 Task: Create new vendor bill with Date Opened: 12-Apr-23, Select Vendor: Victor Technology, Terms: Net 30. Make bill entry for item-1 with Date: 12-Apr-23, Description: Wire bound Notebooks , Expense Account: Office Supplies, Quantity: 6, Unit Price: 5.9, Sales Tax: Y, Sales Tax Included: N, Tax Table: Sales Tax. Make entry for item-2 with Date: 12-Apr-23, Description: Card Holders , Expense Account: Office Supplies, Quantity: 8, Unit Price: 15.2, Sales Tax: Y, Sales Tax Included: N, Tax Table: Sales Tax. Post Bill with Post Date: 12-Apr-23, Post to Accounts: Liabilities:Accounts Payble. Pay / Process Payment with Transaction Date: 11-May-23, Amount: 163.28, Transfer Account: Checking Account. Go to 'Print Bill'.
Action: Mouse moved to (186, 40)
Screenshot: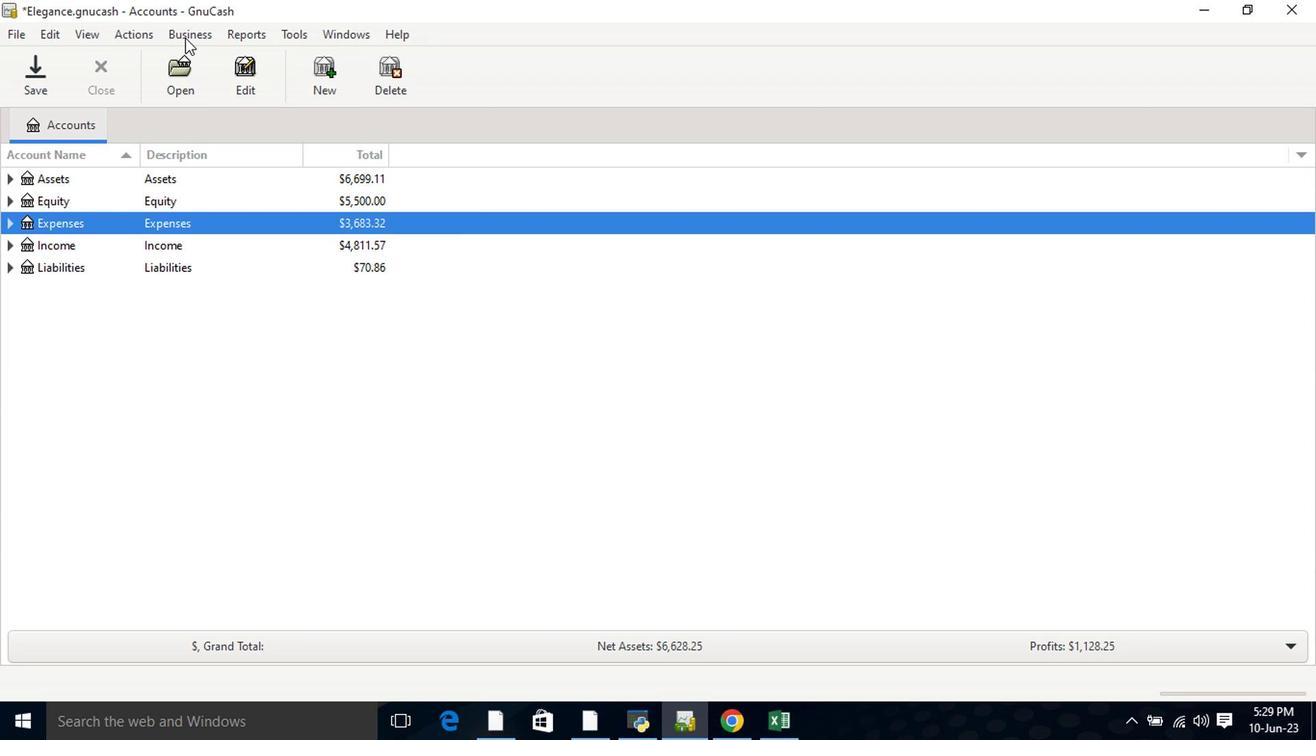
Action: Mouse pressed left at (186, 40)
Screenshot: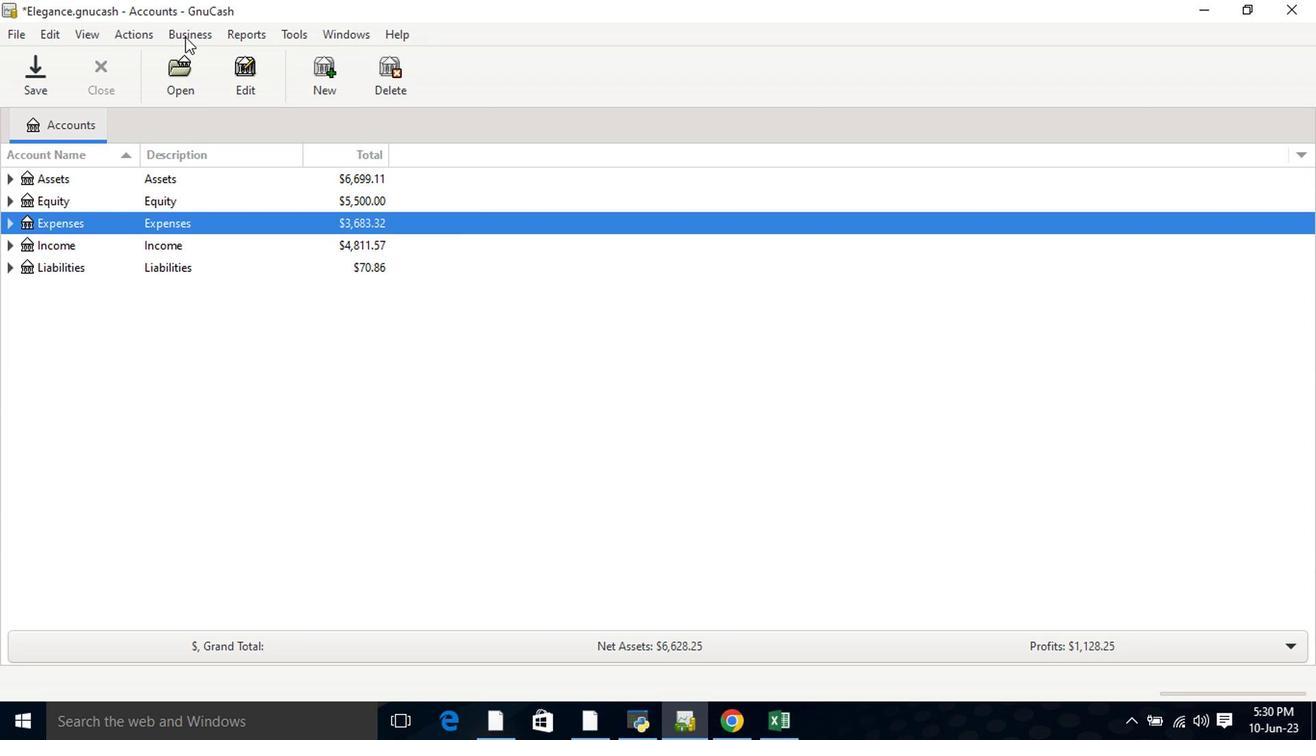 
Action: Mouse moved to (207, 82)
Screenshot: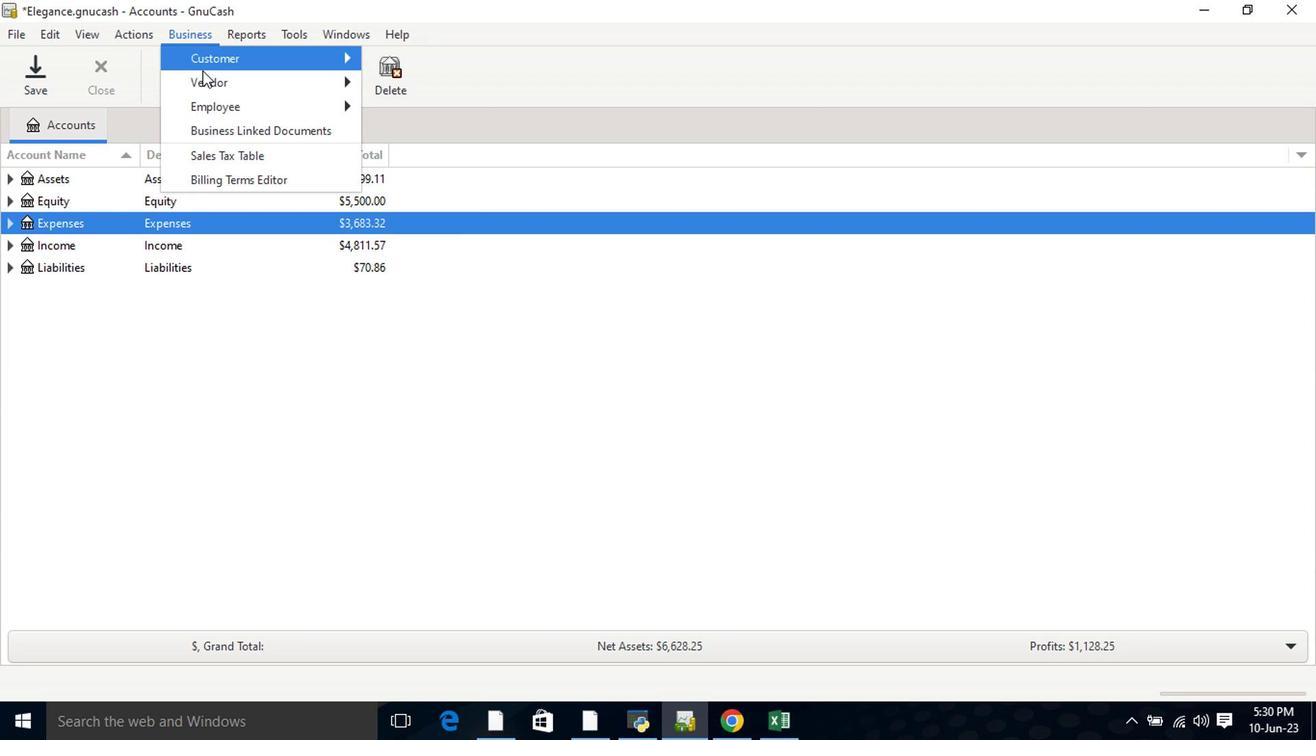 
Action: Mouse pressed left at (207, 82)
Screenshot: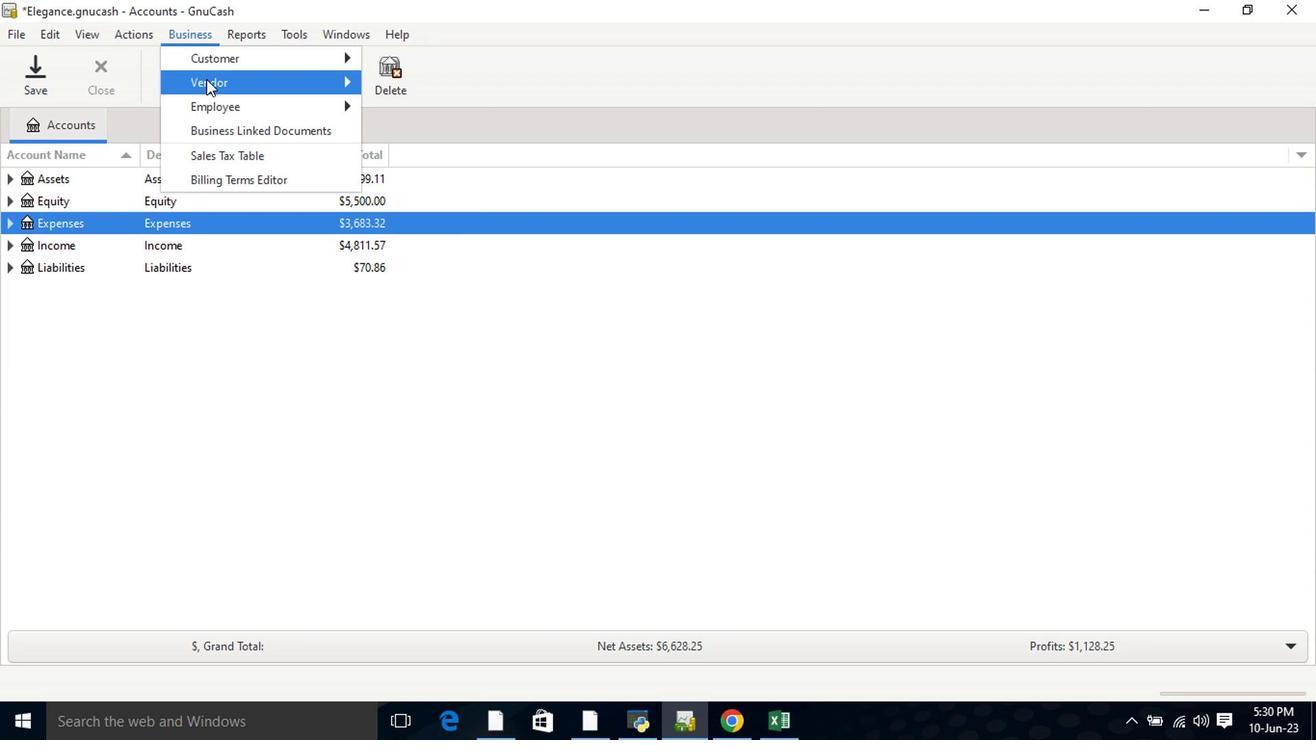 
Action: Mouse moved to (403, 156)
Screenshot: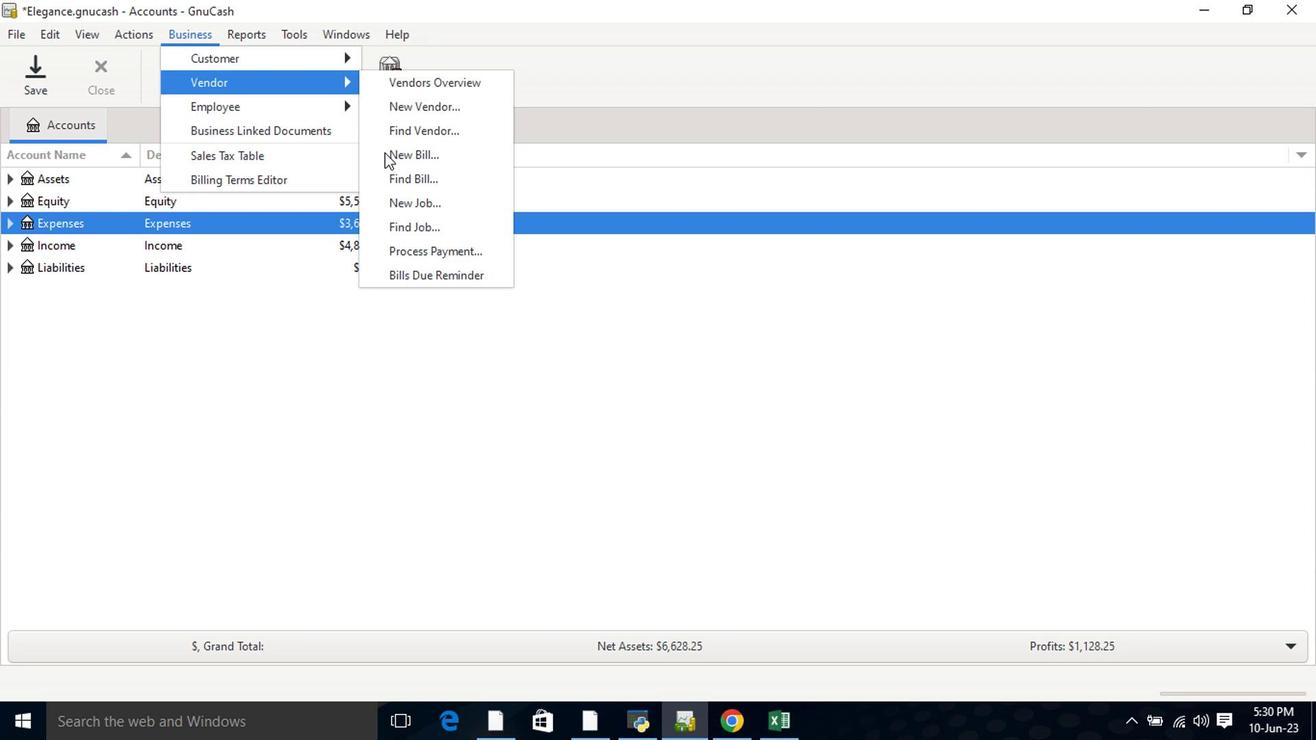 
Action: Mouse pressed left at (403, 156)
Screenshot: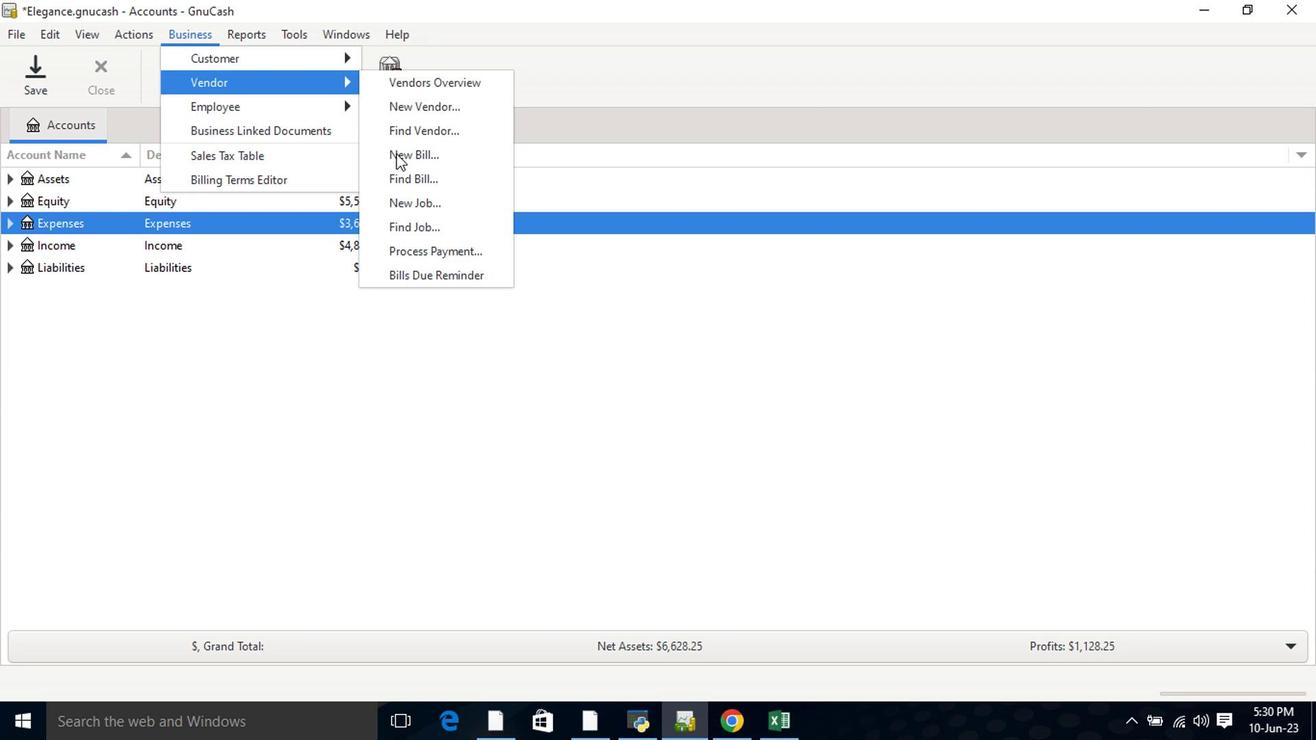 
Action: Mouse moved to (787, 252)
Screenshot: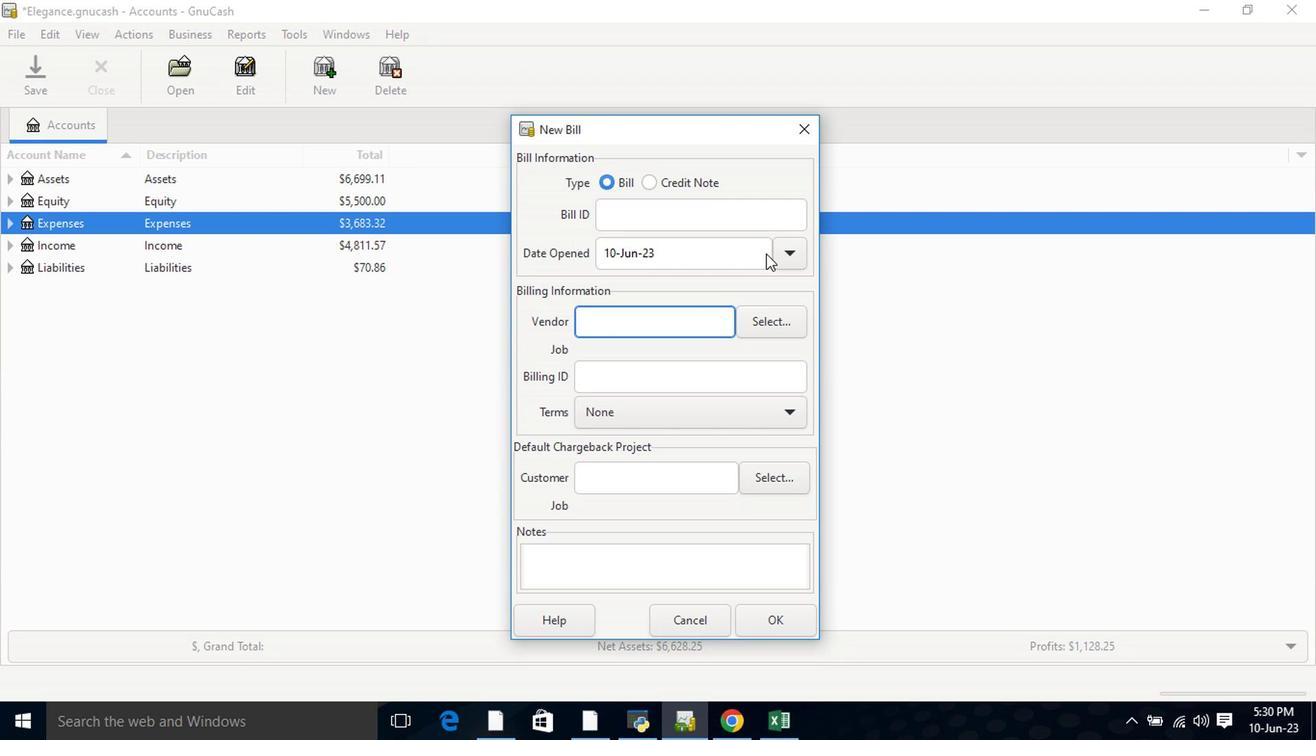 
Action: Mouse pressed left at (787, 252)
Screenshot: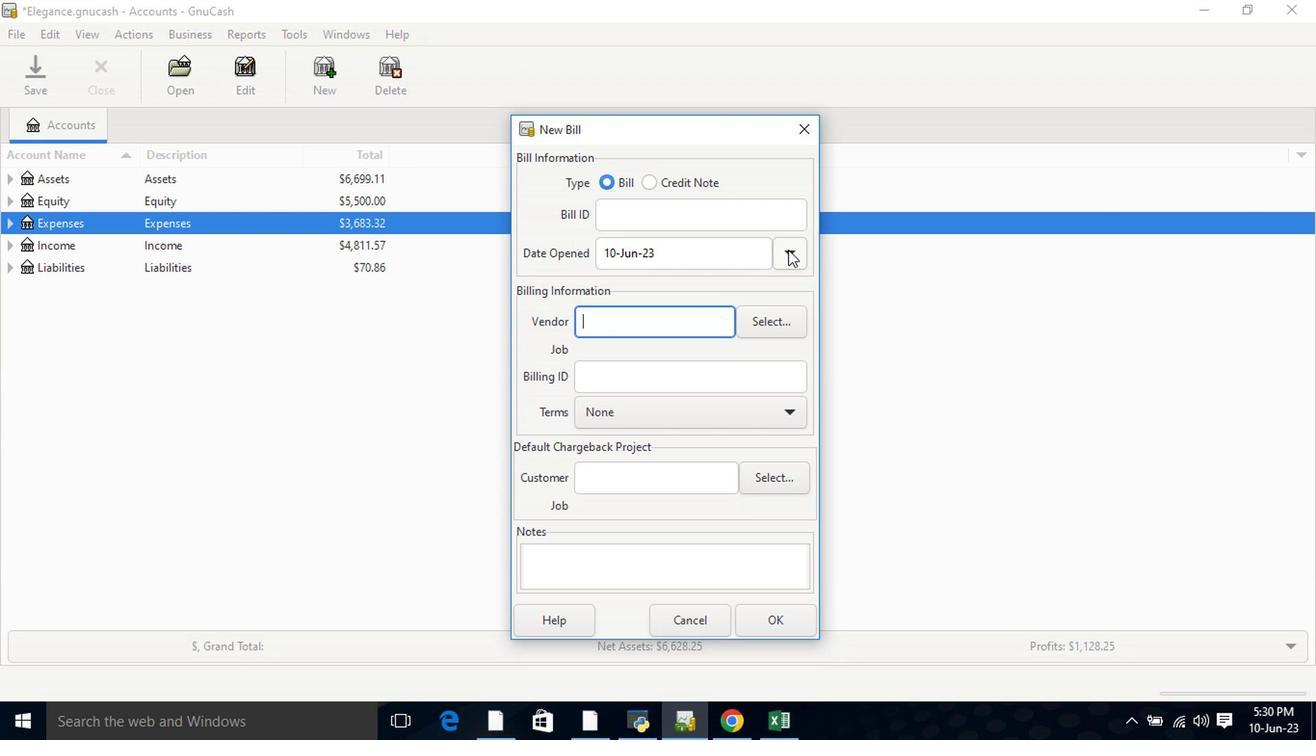 
Action: Mouse moved to (639, 289)
Screenshot: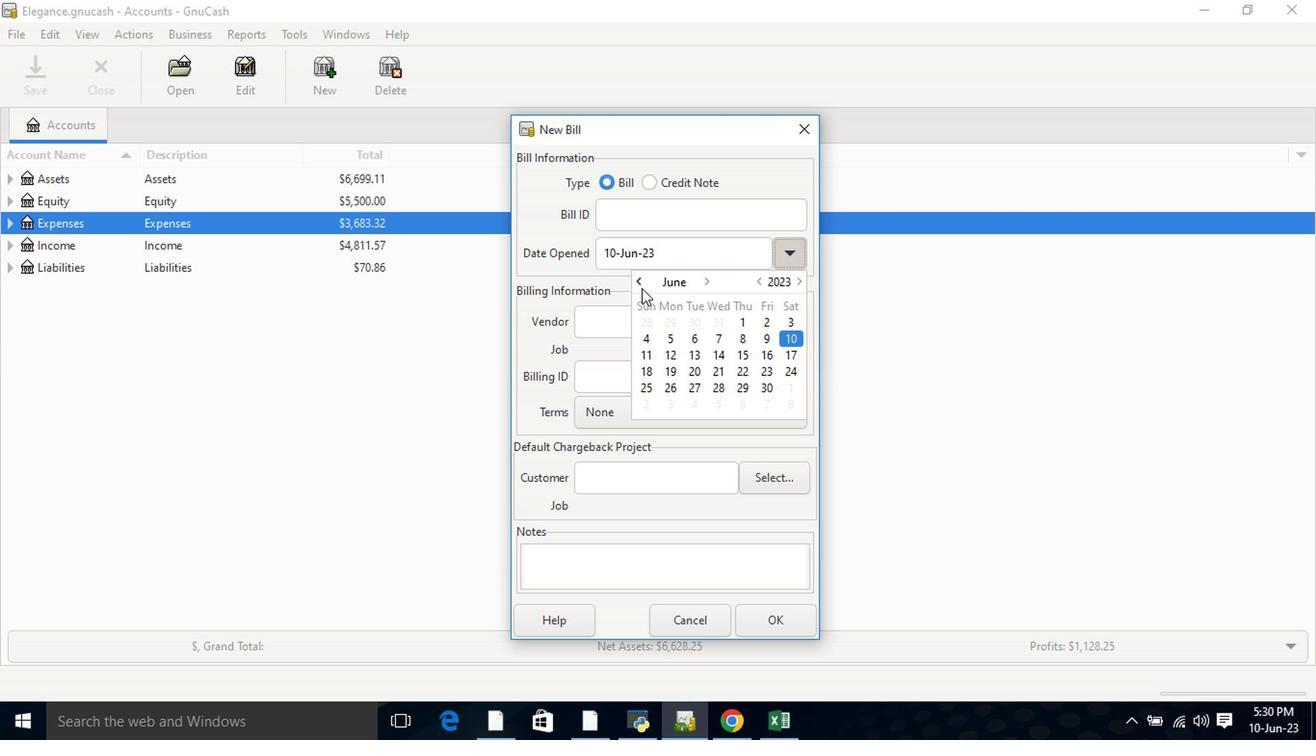 
Action: Mouse pressed left at (639, 289)
Screenshot: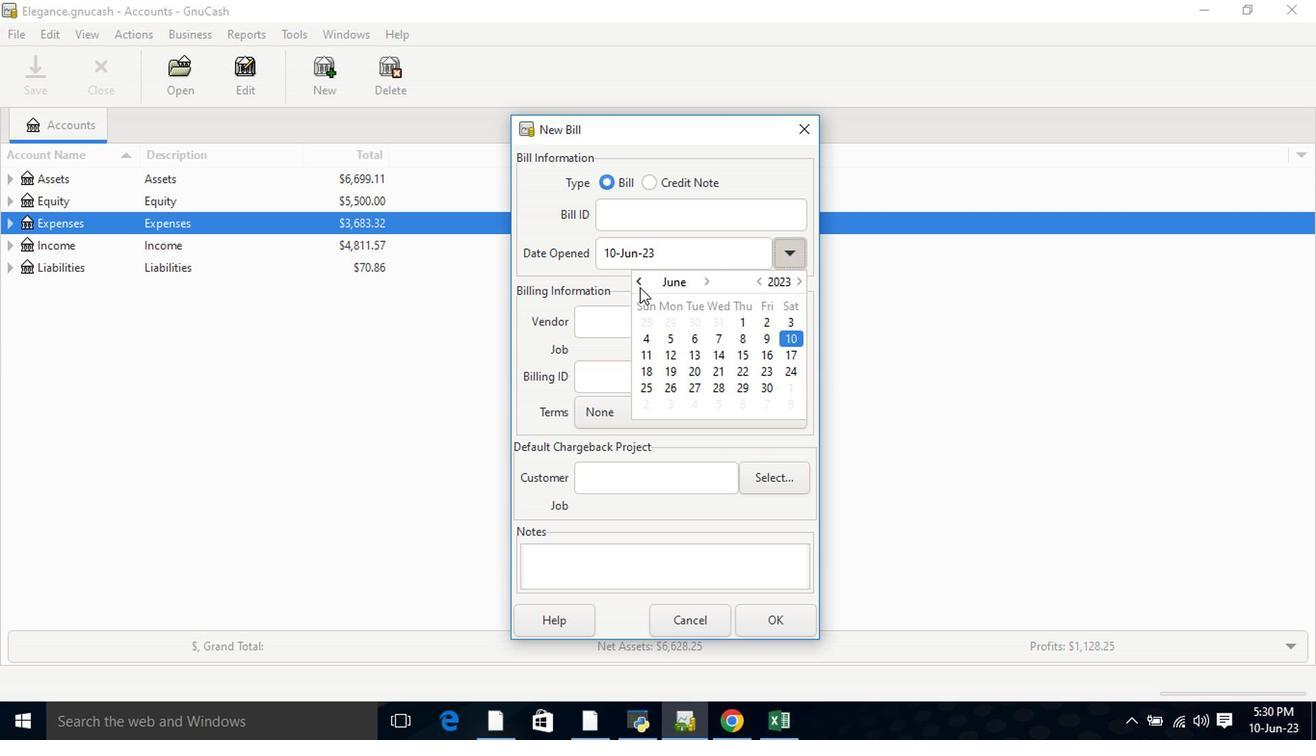 
Action: Mouse pressed left at (639, 289)
Screenshot: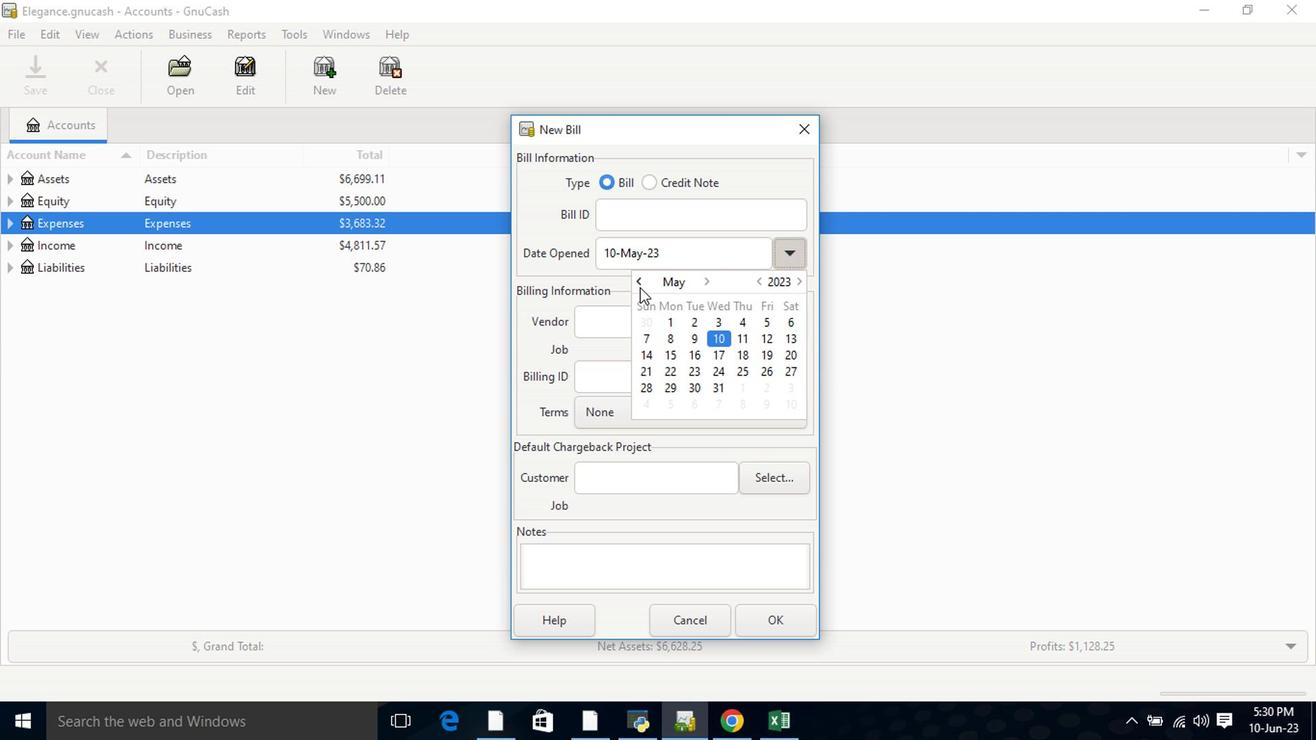 
Action: Mouse moved to (714, 355)
Screenshot: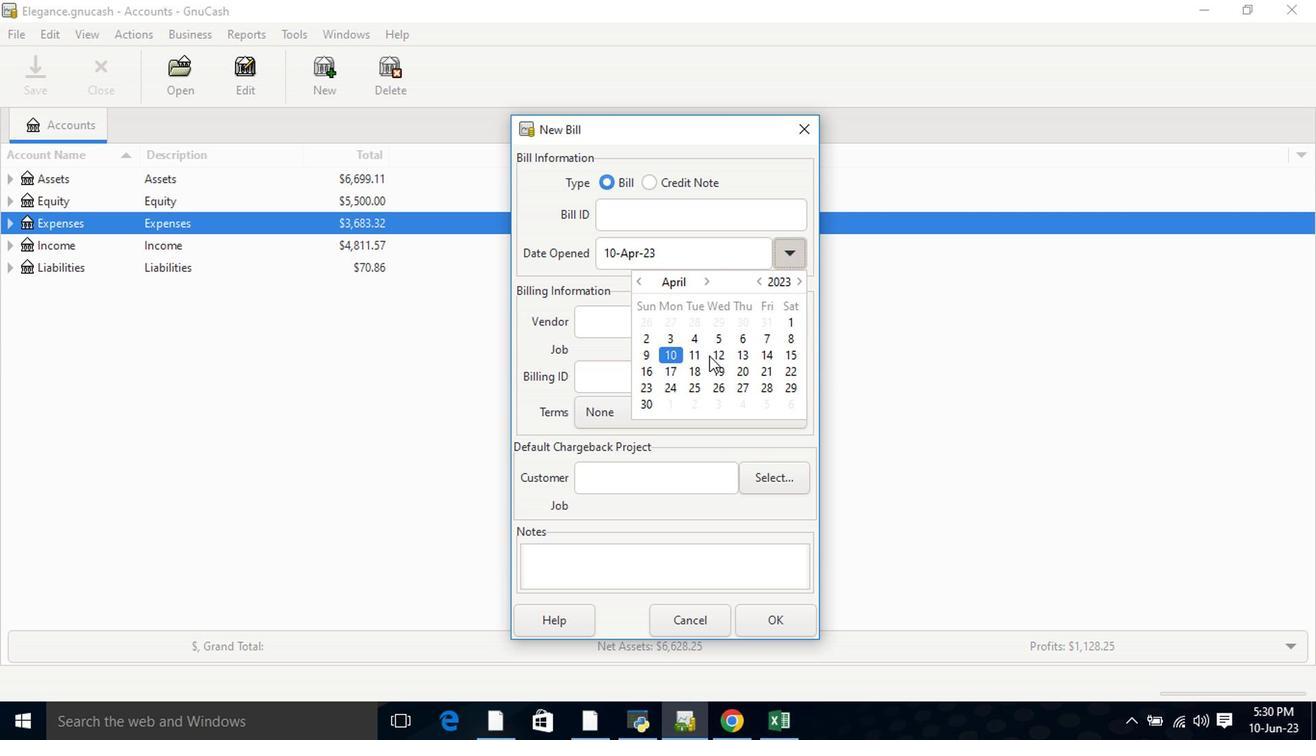 
Action: Mouse pressed left at (714, 355)
Screenshot: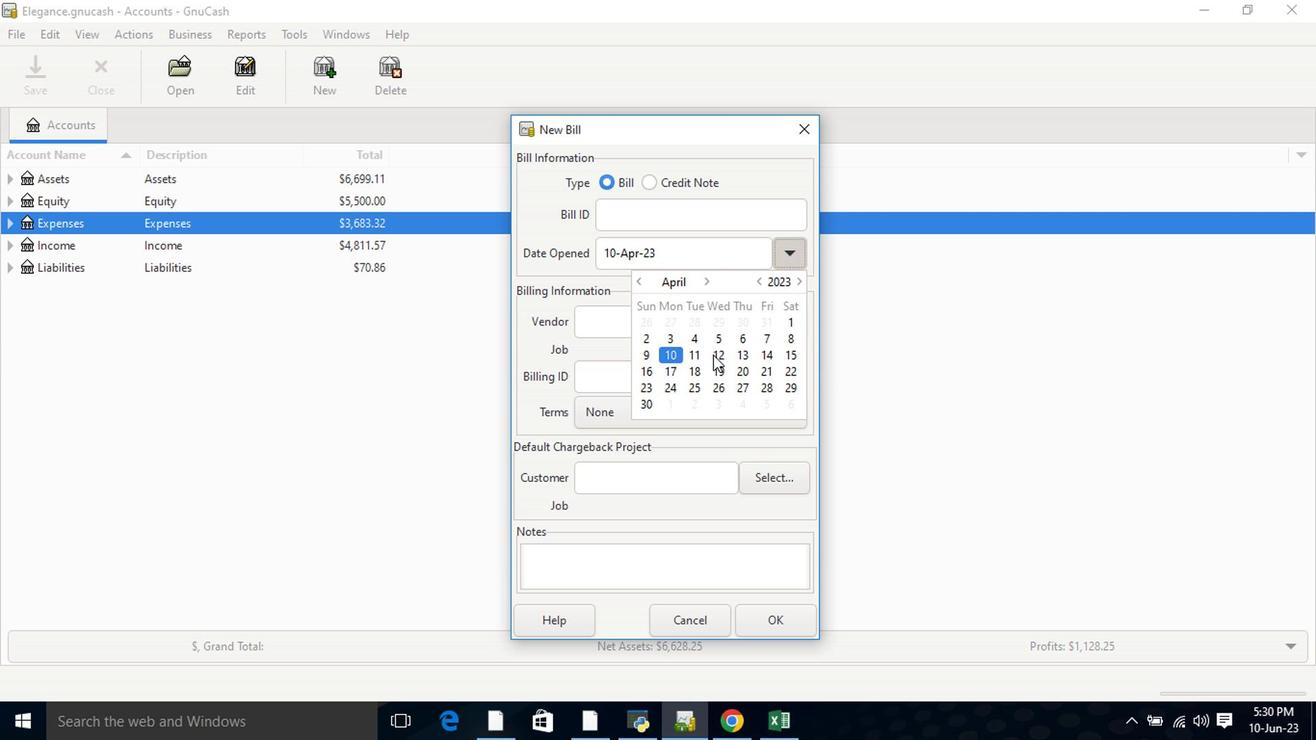 
Action: Mouse pressed left at (714, 355)
Screenshot: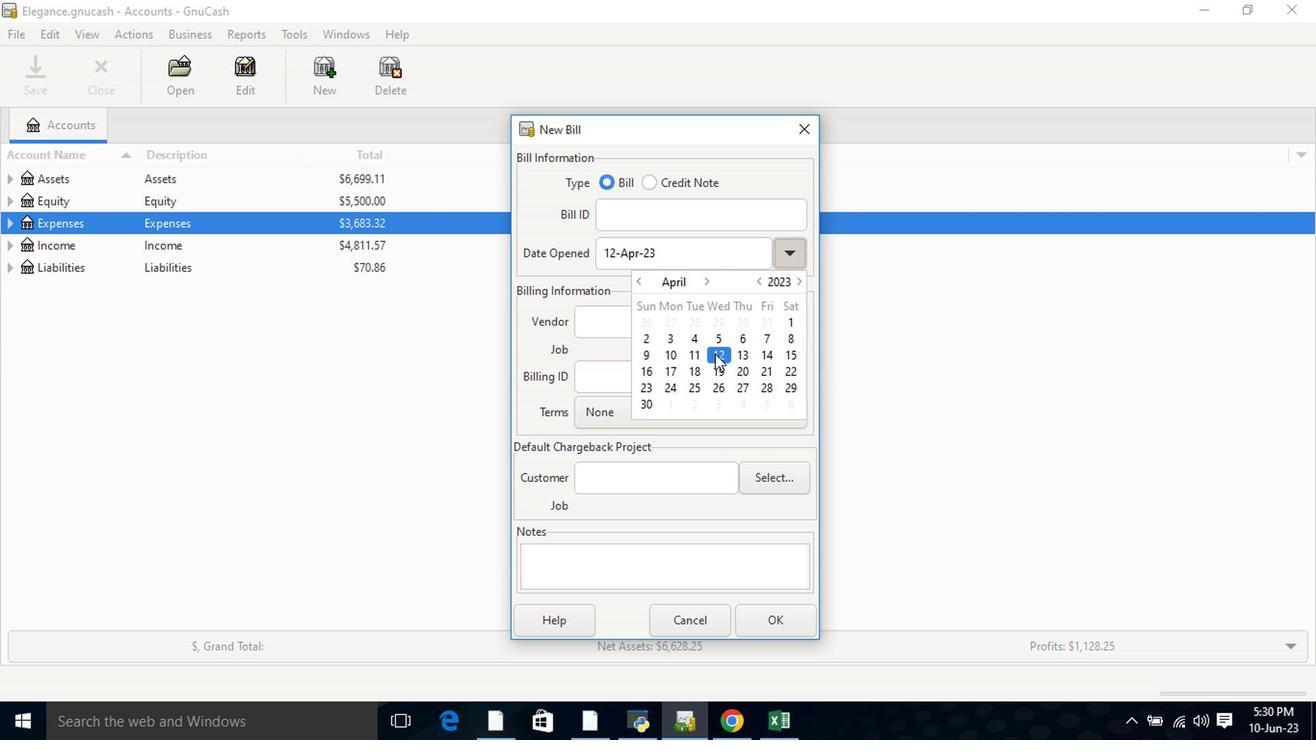 
Action: Mouse moved to (688, 333)
Screenshot: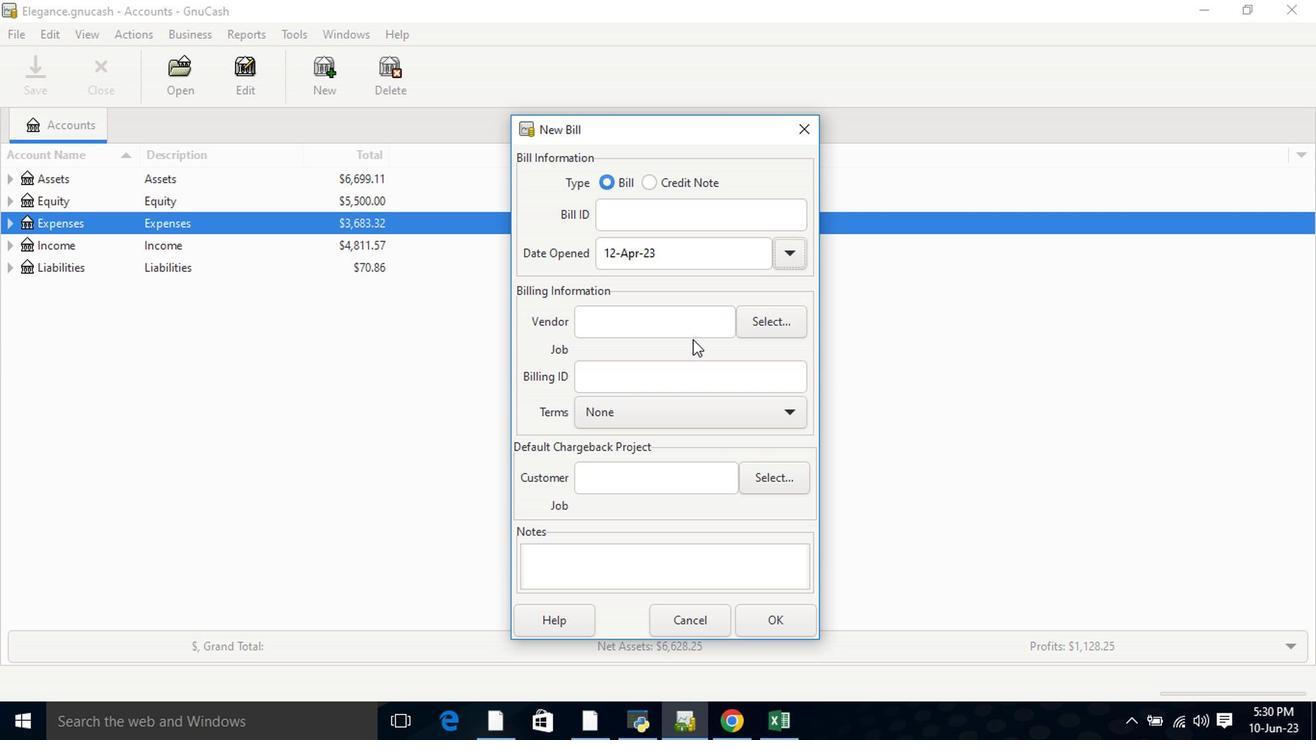 
Action: Mouse pressed left at (688, 333)
Screenshot: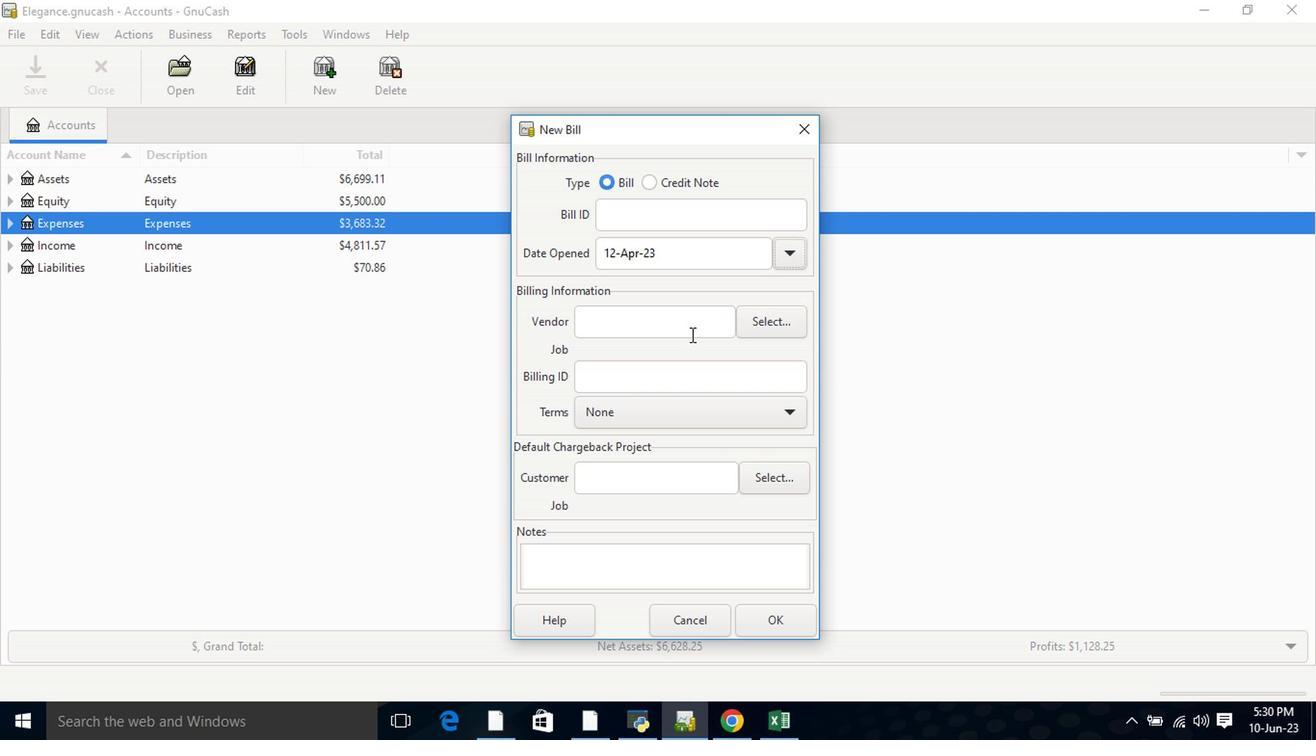 
Action: Key pressed <Key.shift>Vic
Screenshot: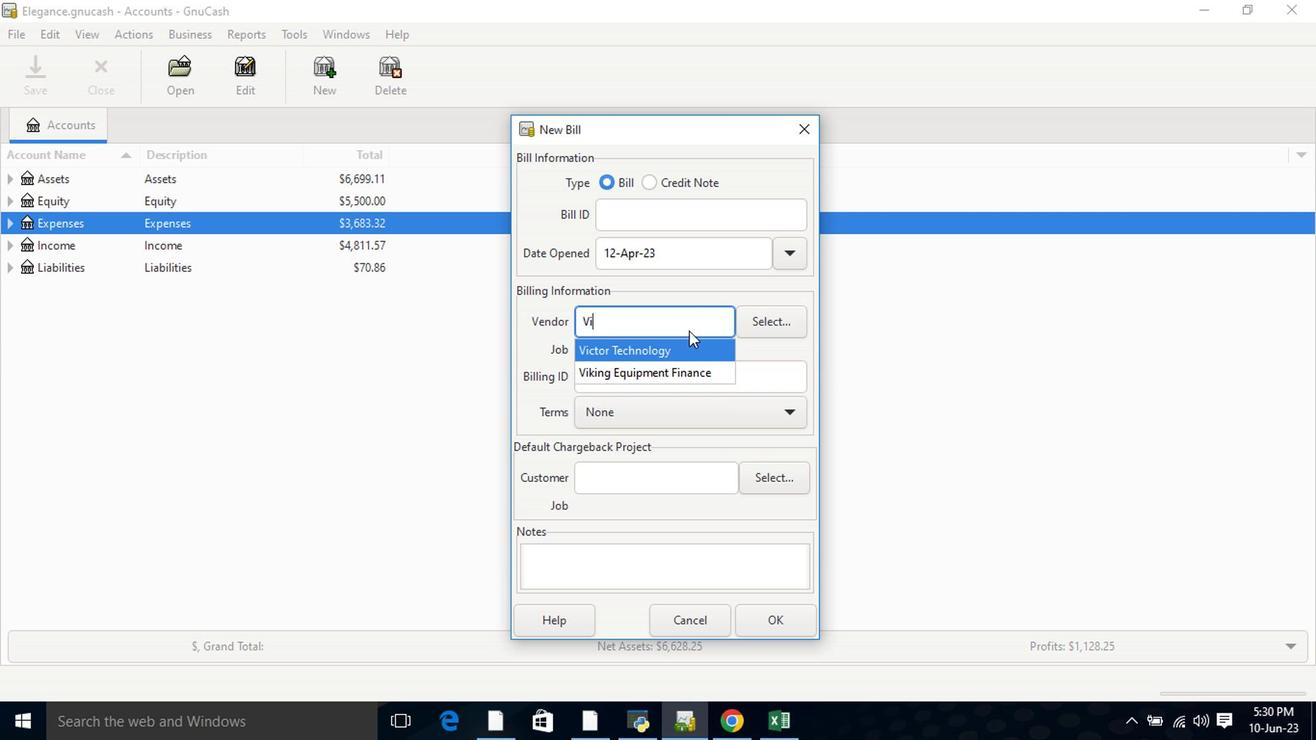 
Action: Mouse moved to (677, 342)
Screenshot: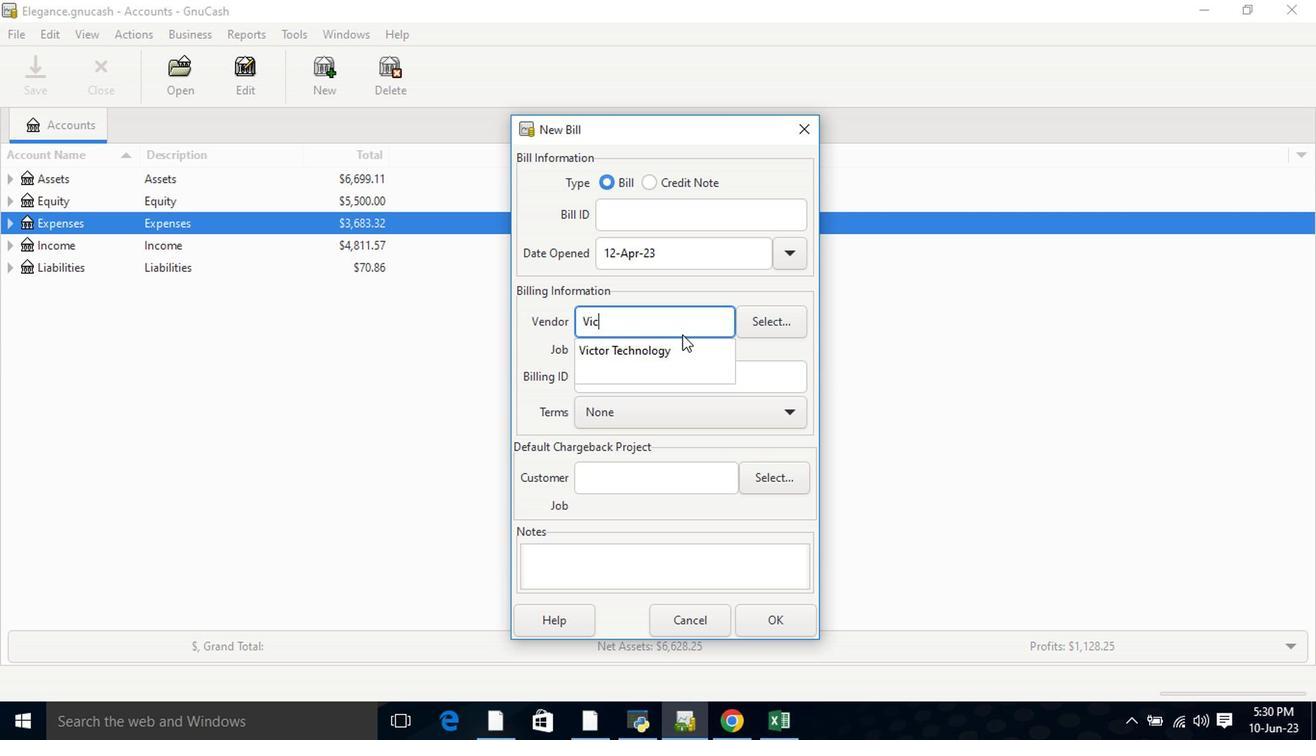 
Action: Mouse pressed left at (677, 342)
Screenshot: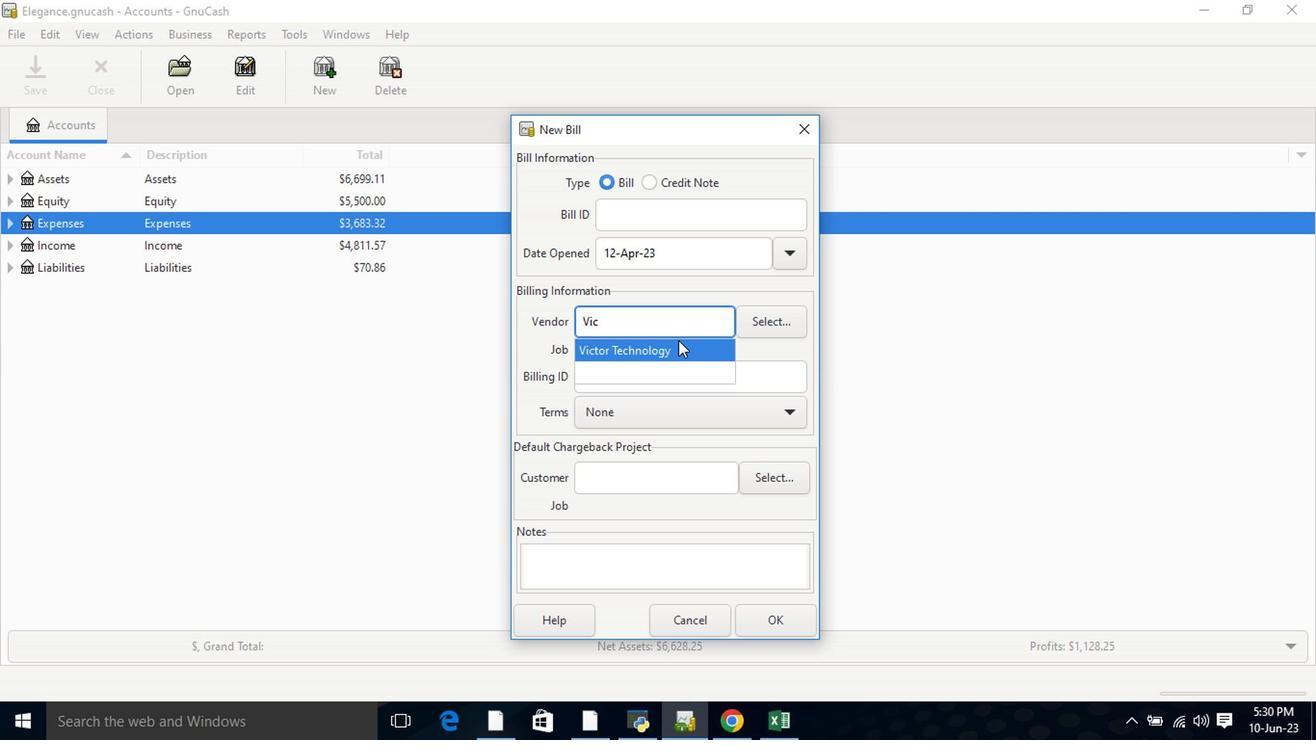
Action: Mouse moved to (671, 427)
Screenshot: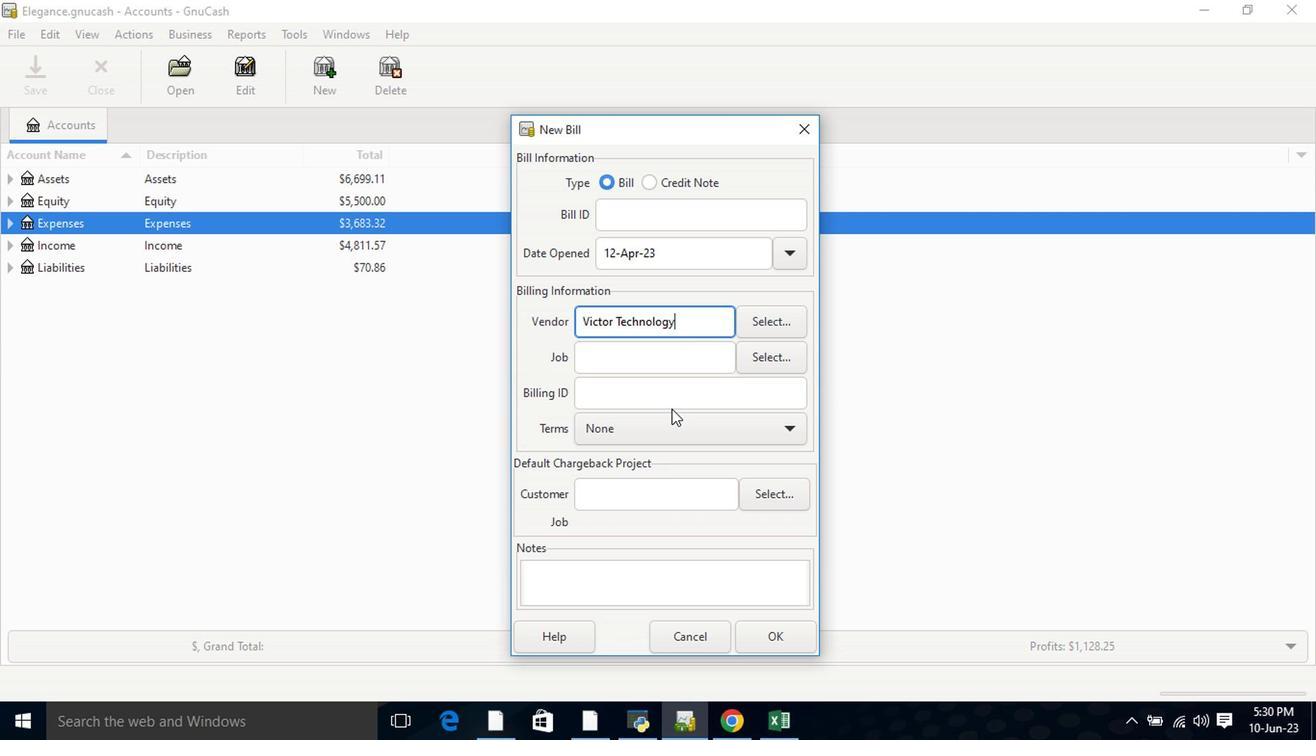 
Action: Mouse pressed left at (671, 427)
Screenshot: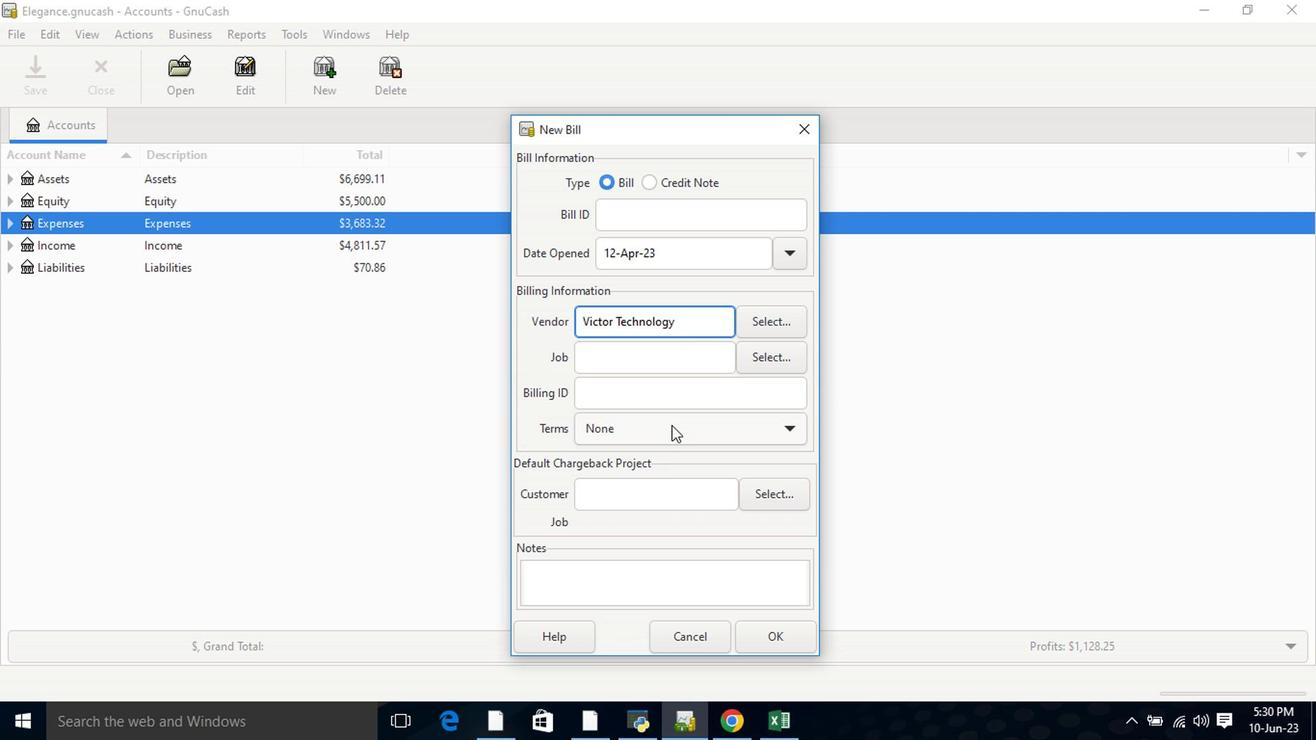 
Action: Mouse moved to (669, 484)
Screenshot: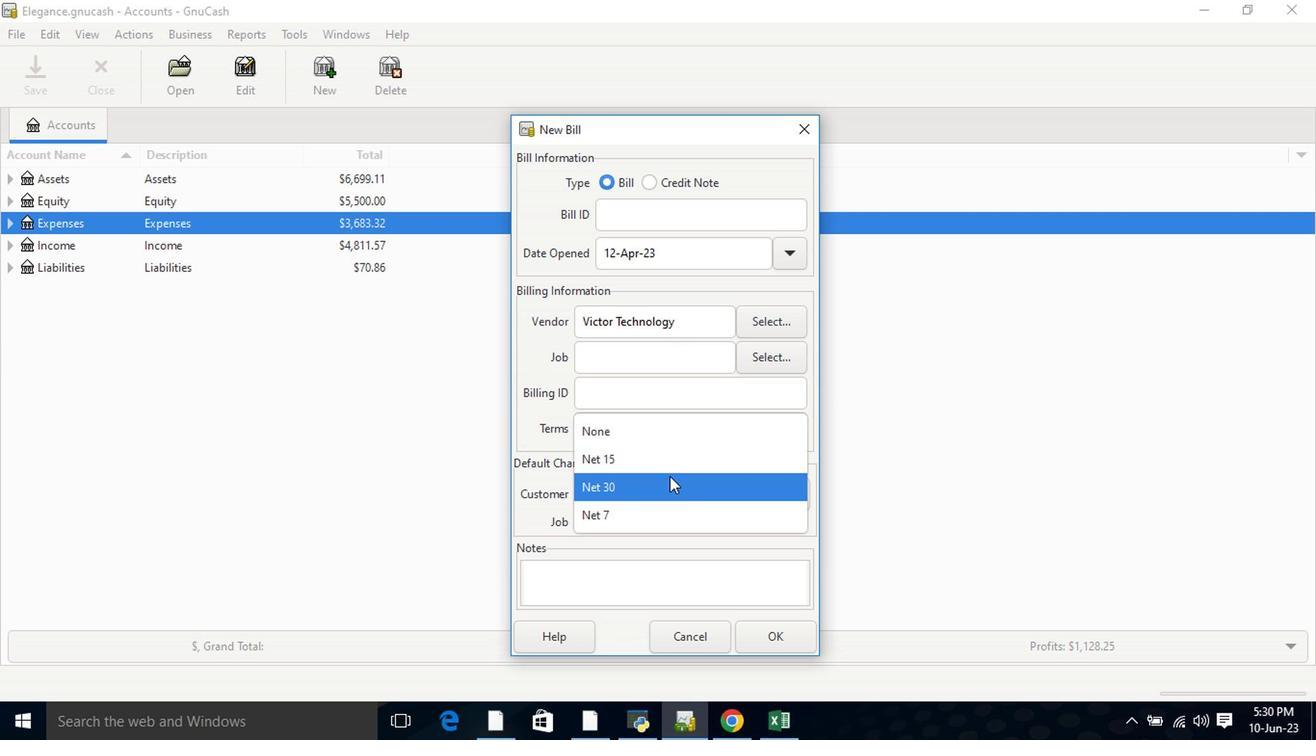 
Action: Mouse pressed left at (669, 484)
Screenshot: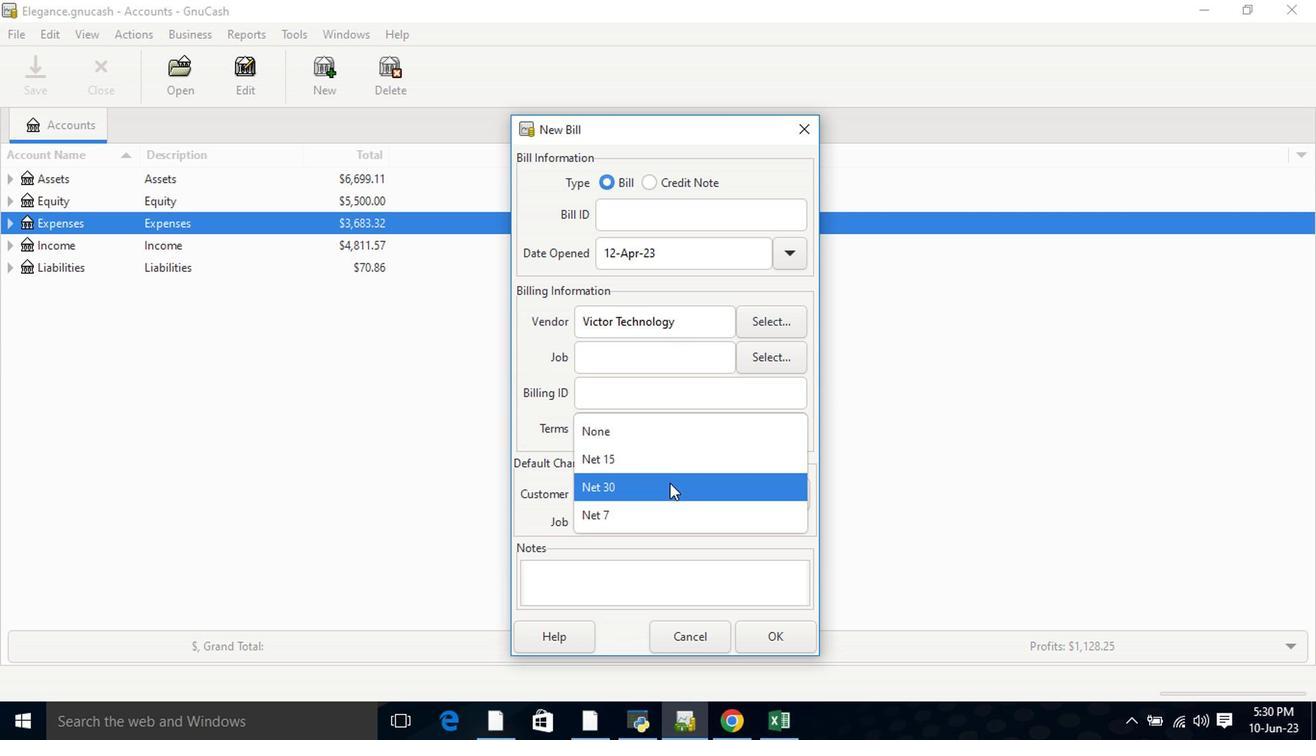 
Action: Mouse moved to (764, 634)
Screenshot: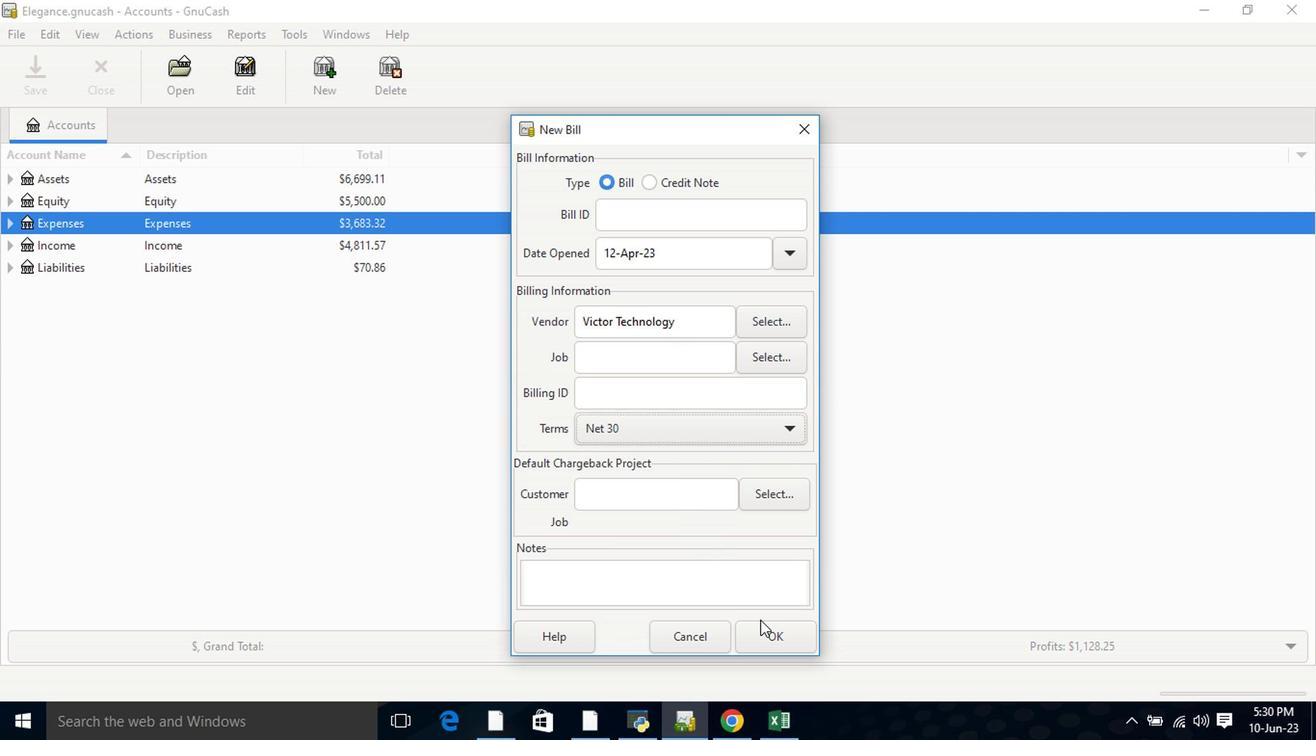 
Action: Mouse pressed left at (764, 634)
Screenshot: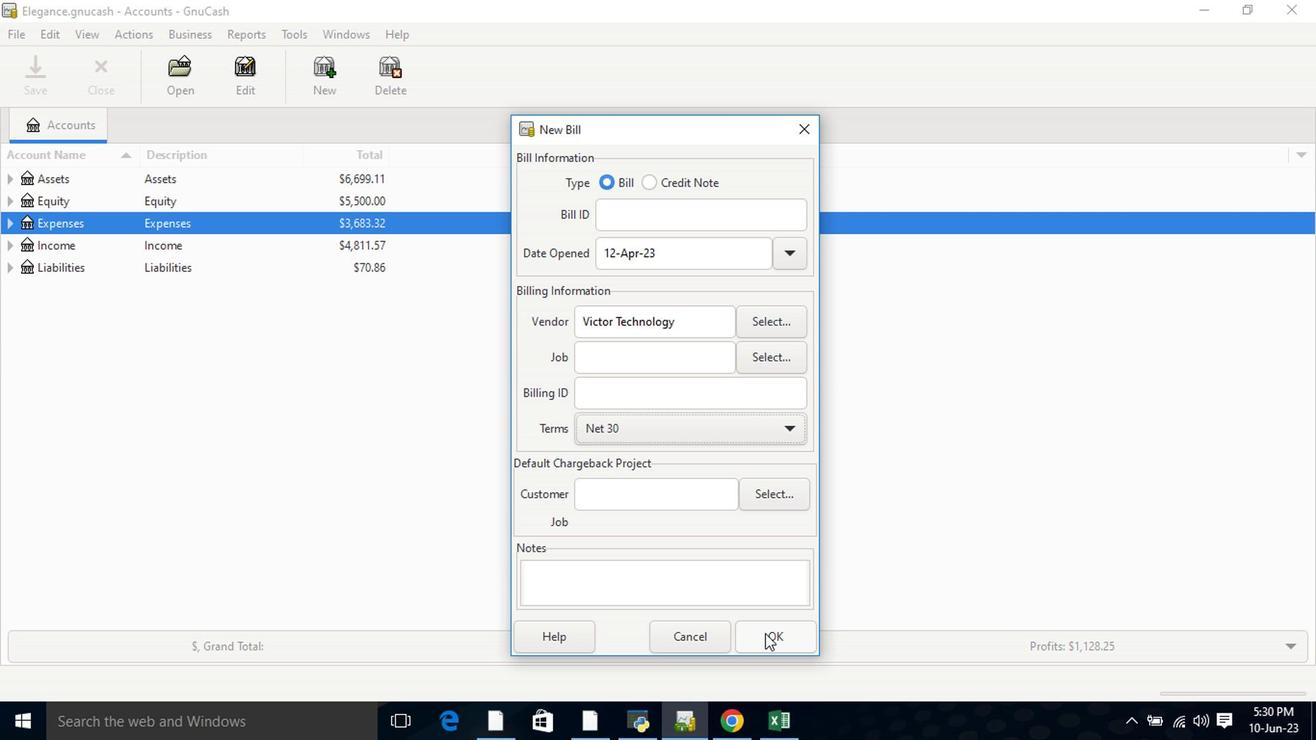 
Action: Mouse moved to (447, 468)
Screenshot: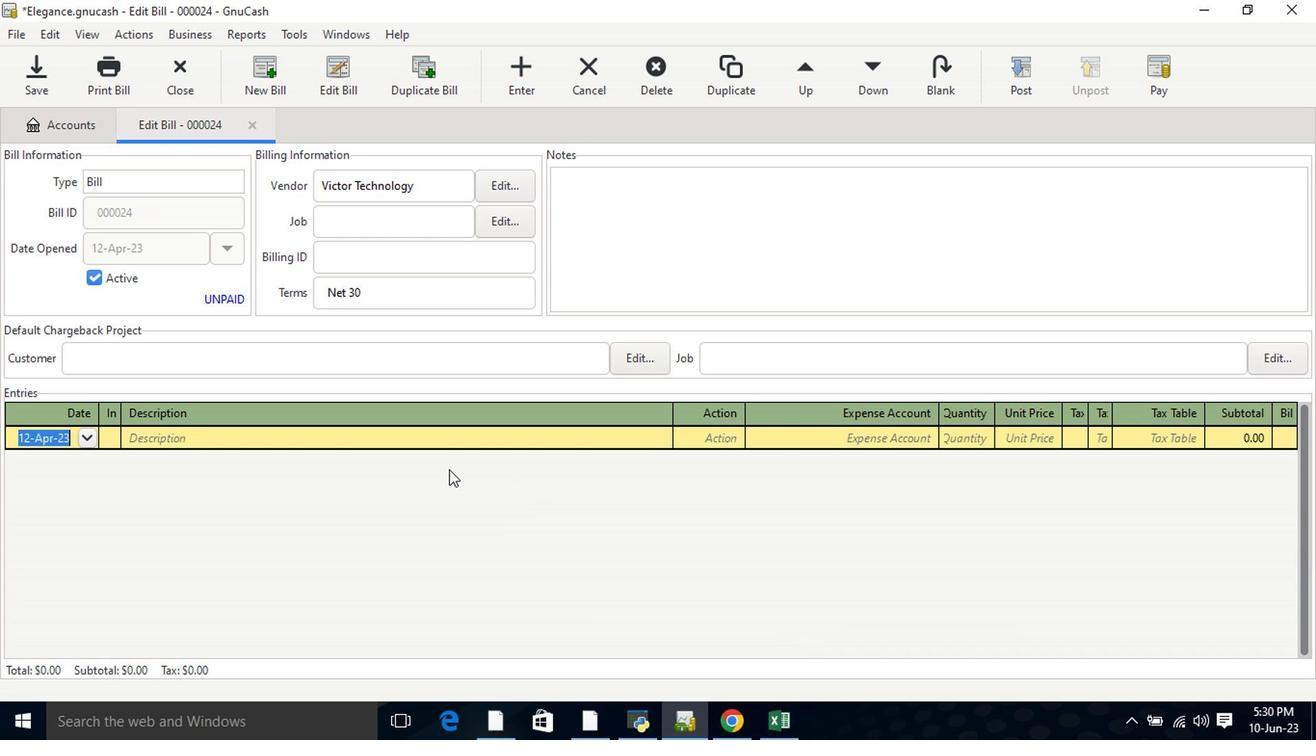 
Action: Key pressed <Key.tab><Key.shift>Wire<Key.space><Key.shift>bound<Key.space><Key.shift>Notebooks<Key.tab><Key.tab>of<Key.tab>6<Key.tab>5.9<Key.tab>
Screenshot: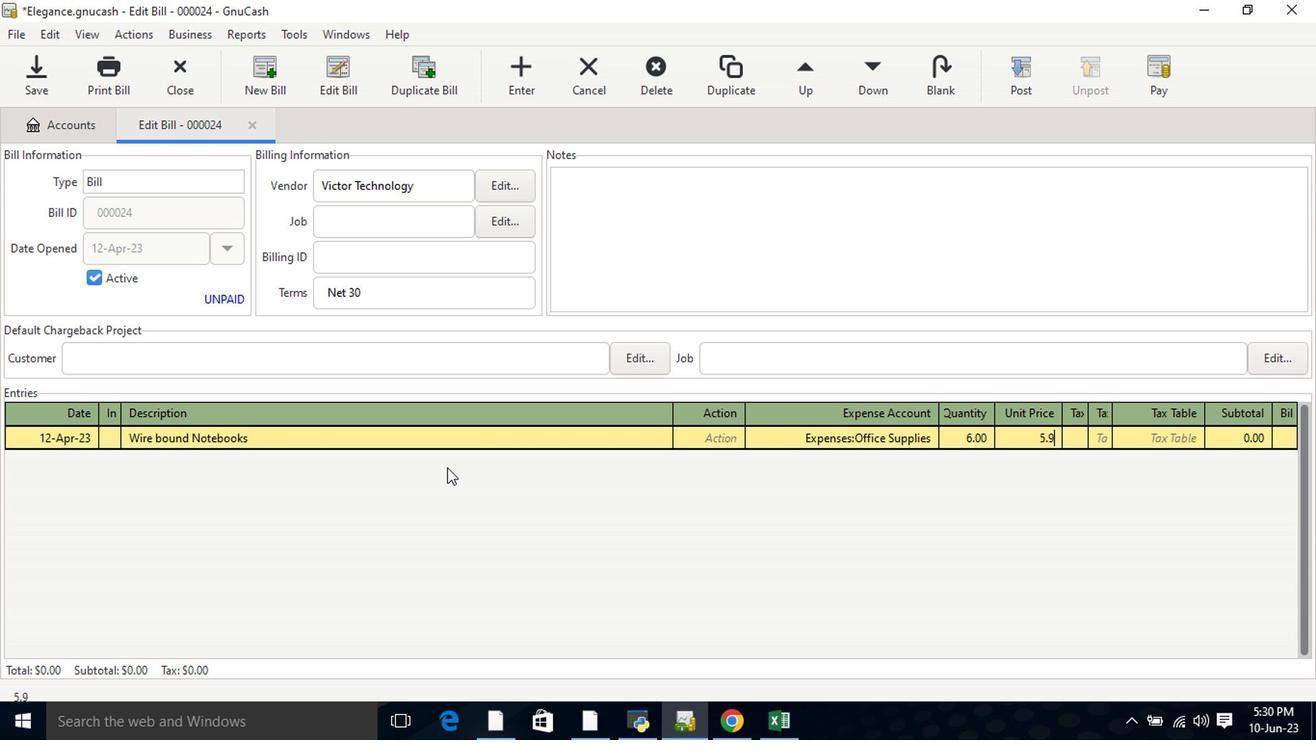 
Action: Mouse moved to (1081, 442)
Screenshot: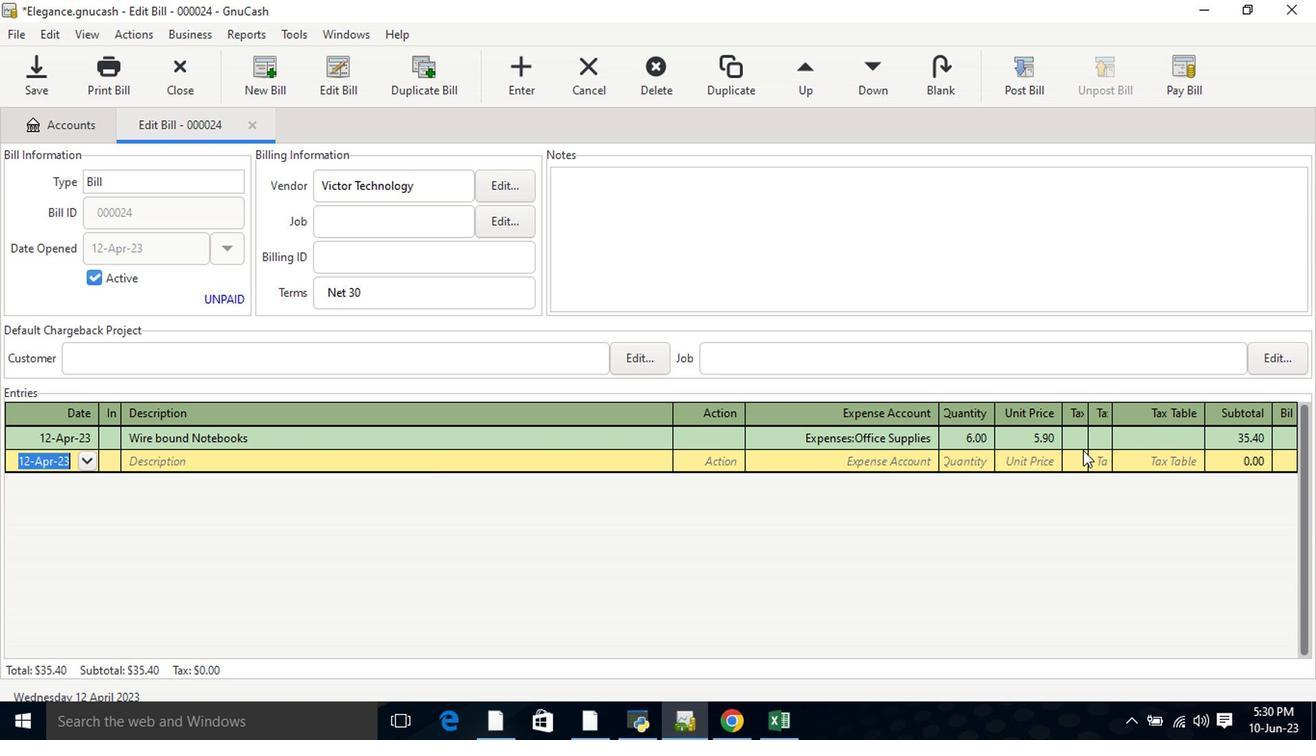 
Action: Mouse pressed left at (1081, 442)
Screenshot: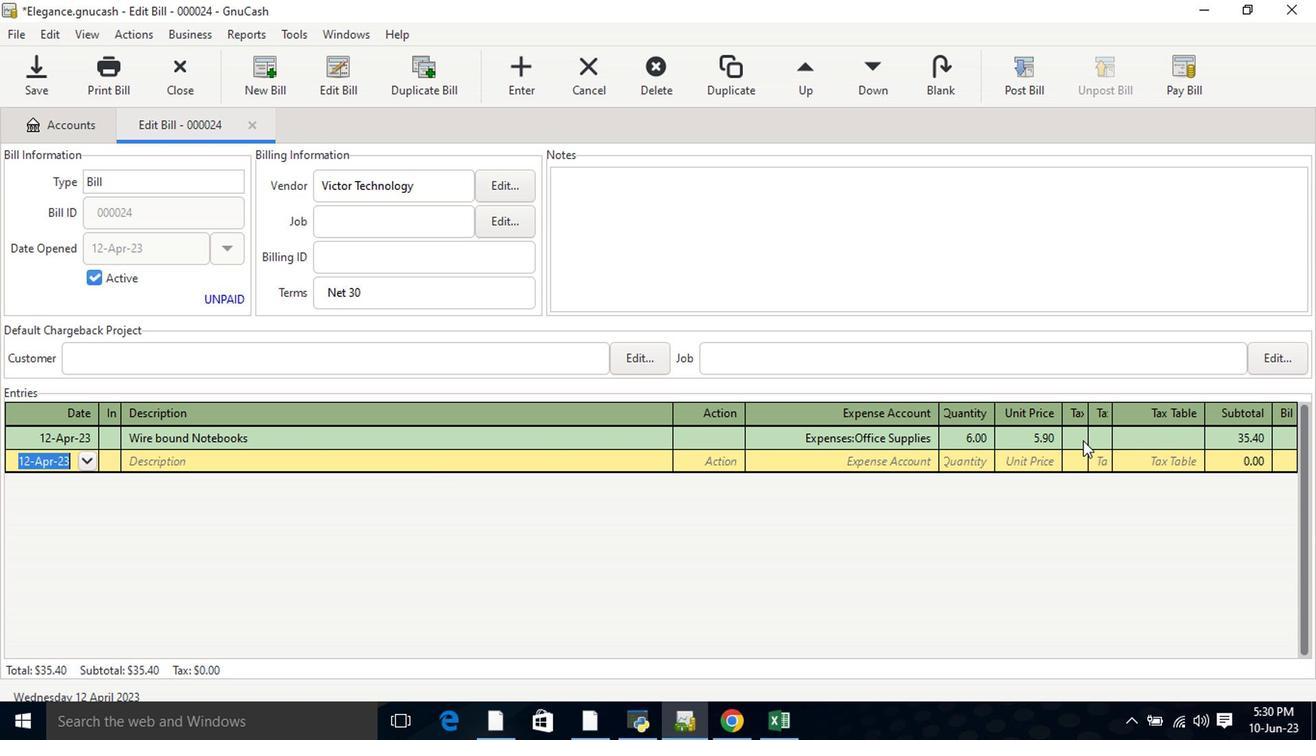 
Action: Mouse moved to (1078, 442)
Screenshot: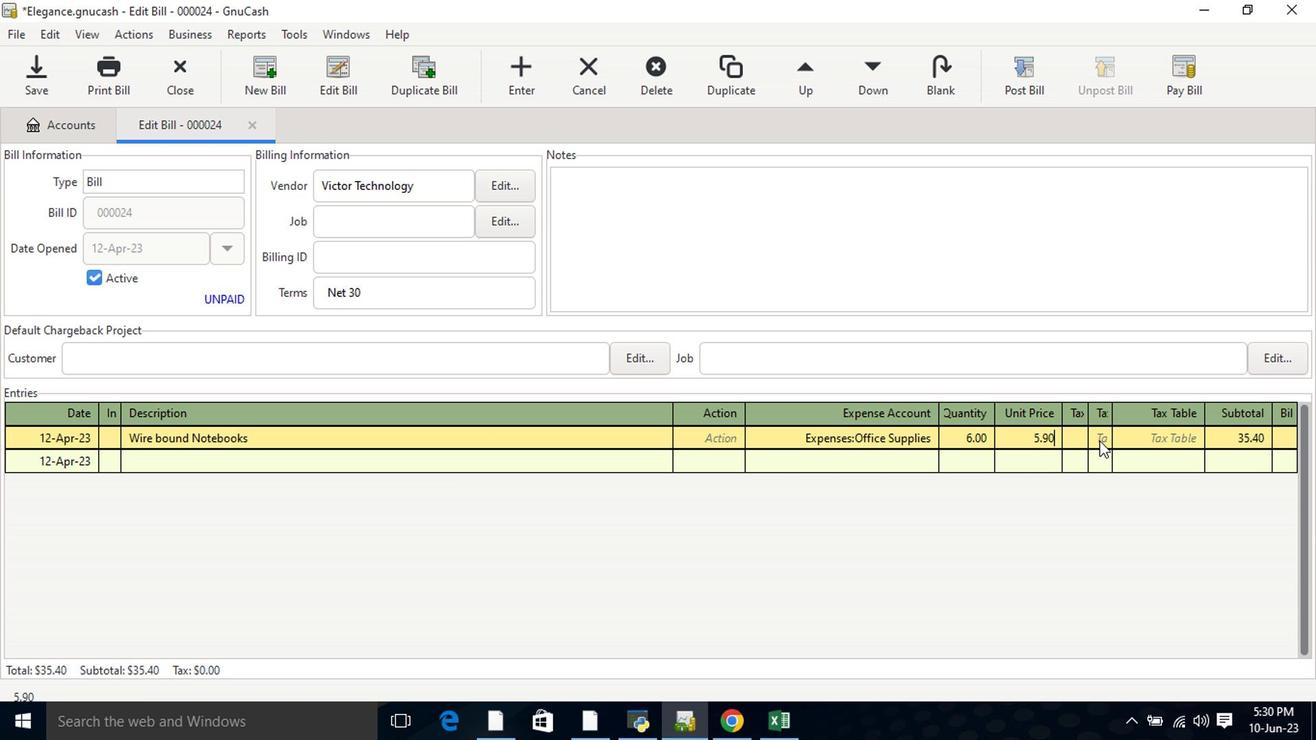 
Action: Mouse pressed left at (1078, 442)
Screenshot: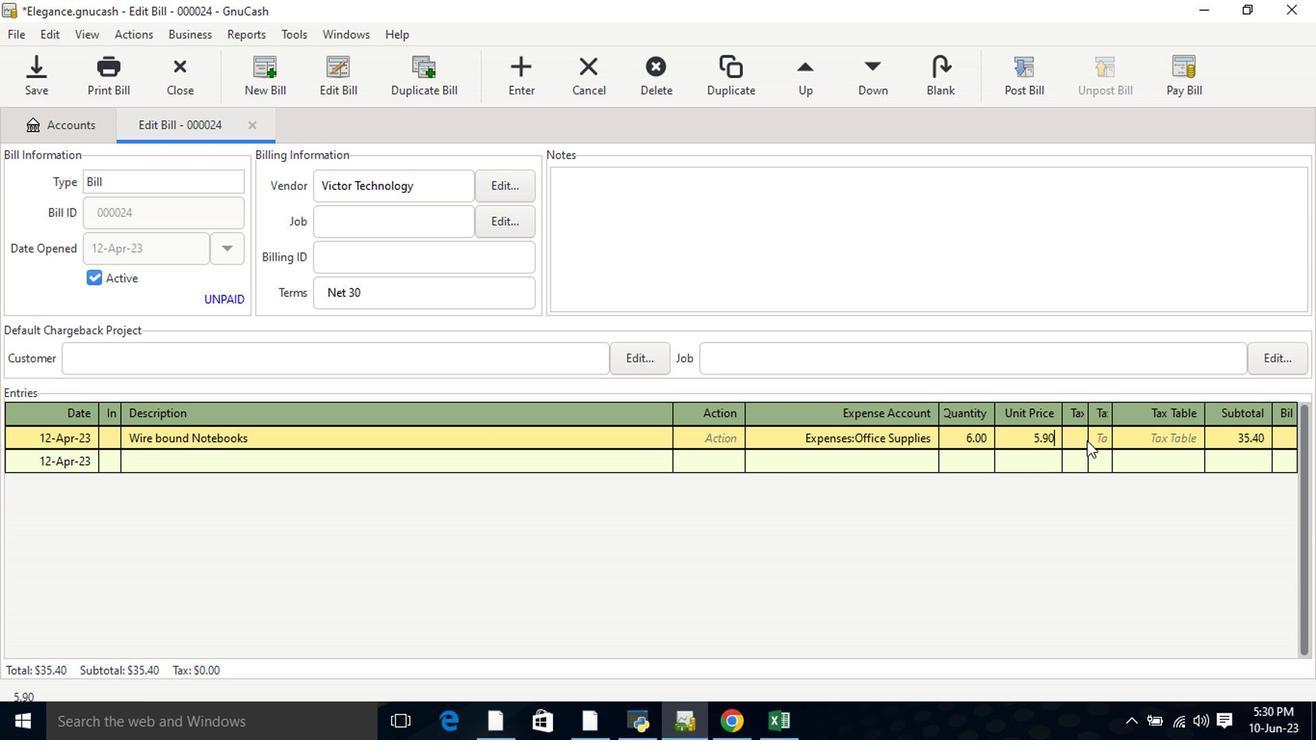 
Action: Mouse moved to (1150, 439)
Screenshot: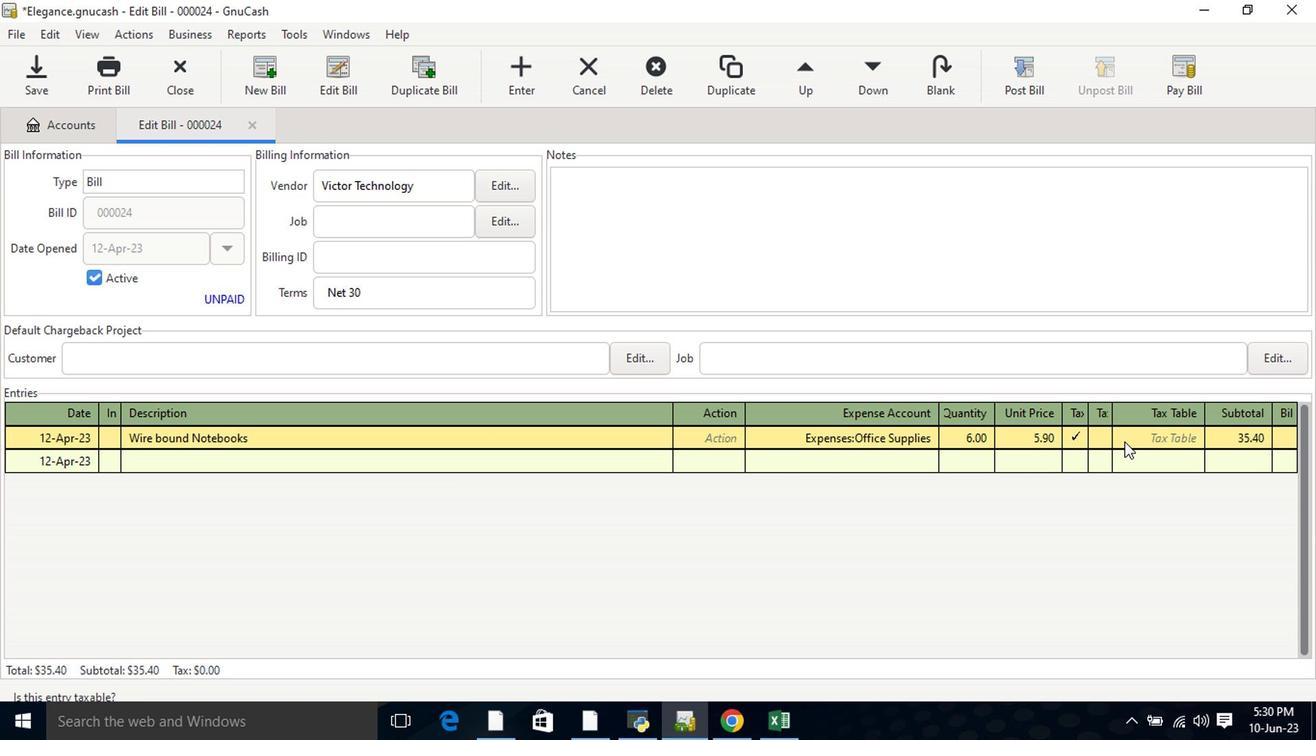 
Action: Mouse pressed left at (1150, 439)
Screenshot: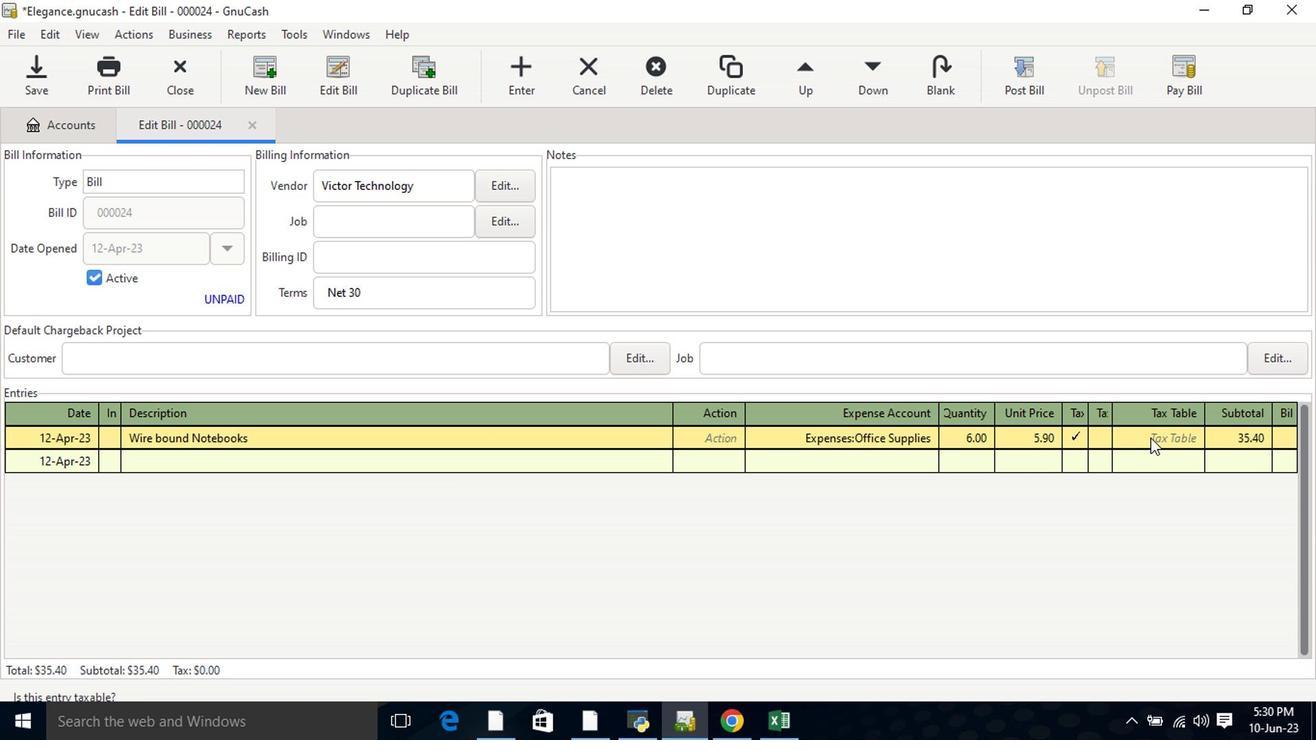 
Action: Mouse moved to (1201, 438)
Screenshot: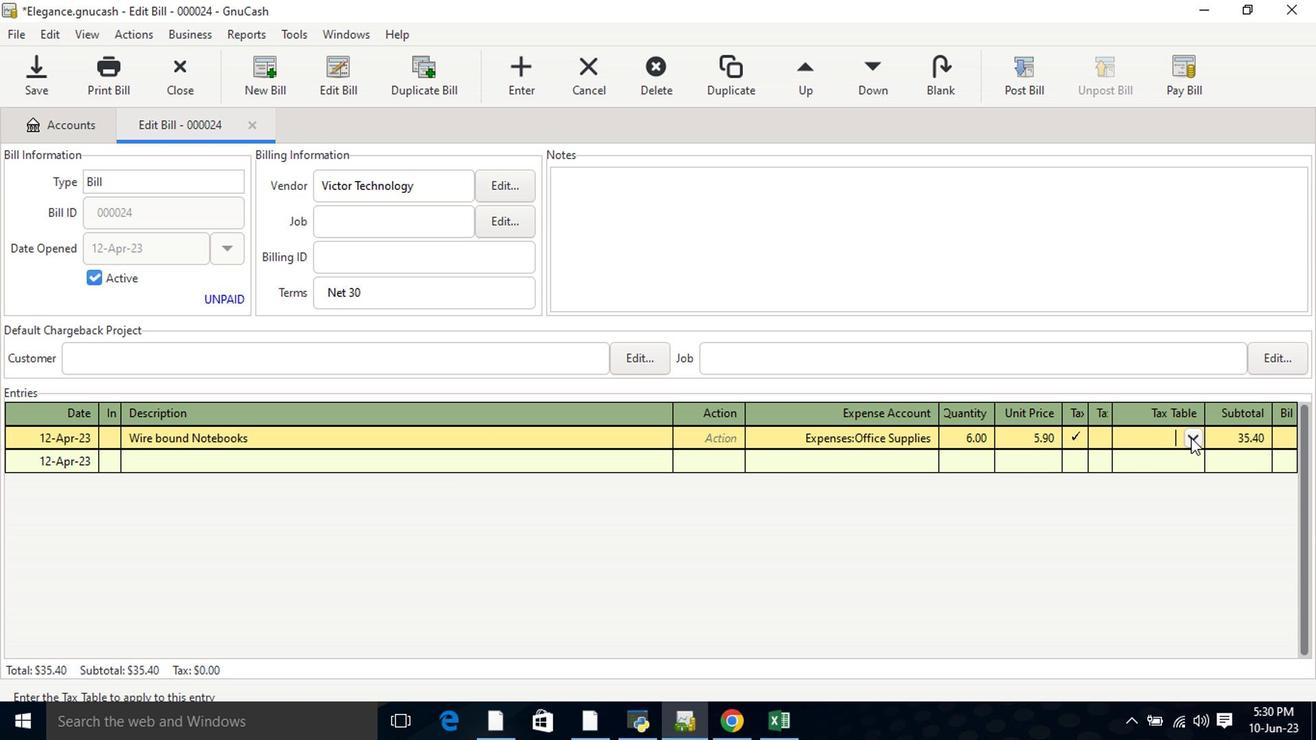
Action: Mouse pressed left at (1201, 438)
Screenshot: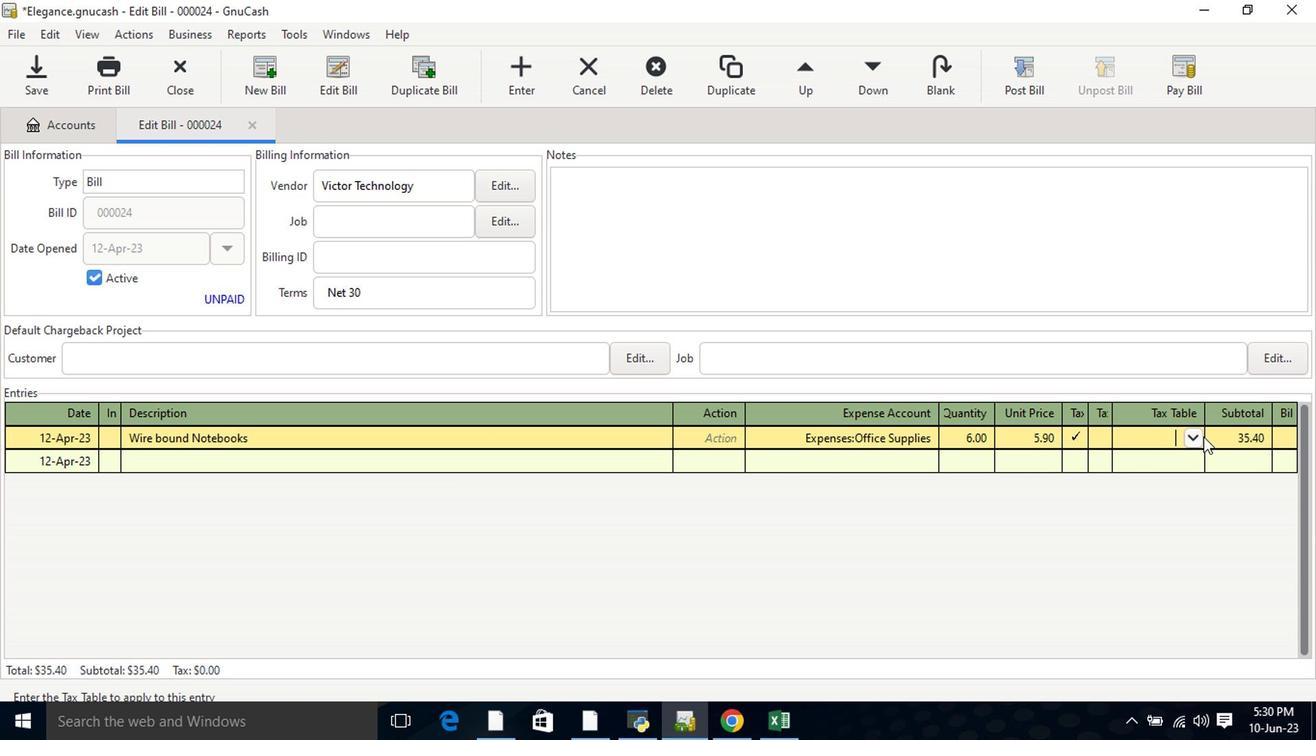 
Action: Mouse moved to (1182, 441)
Screenshot: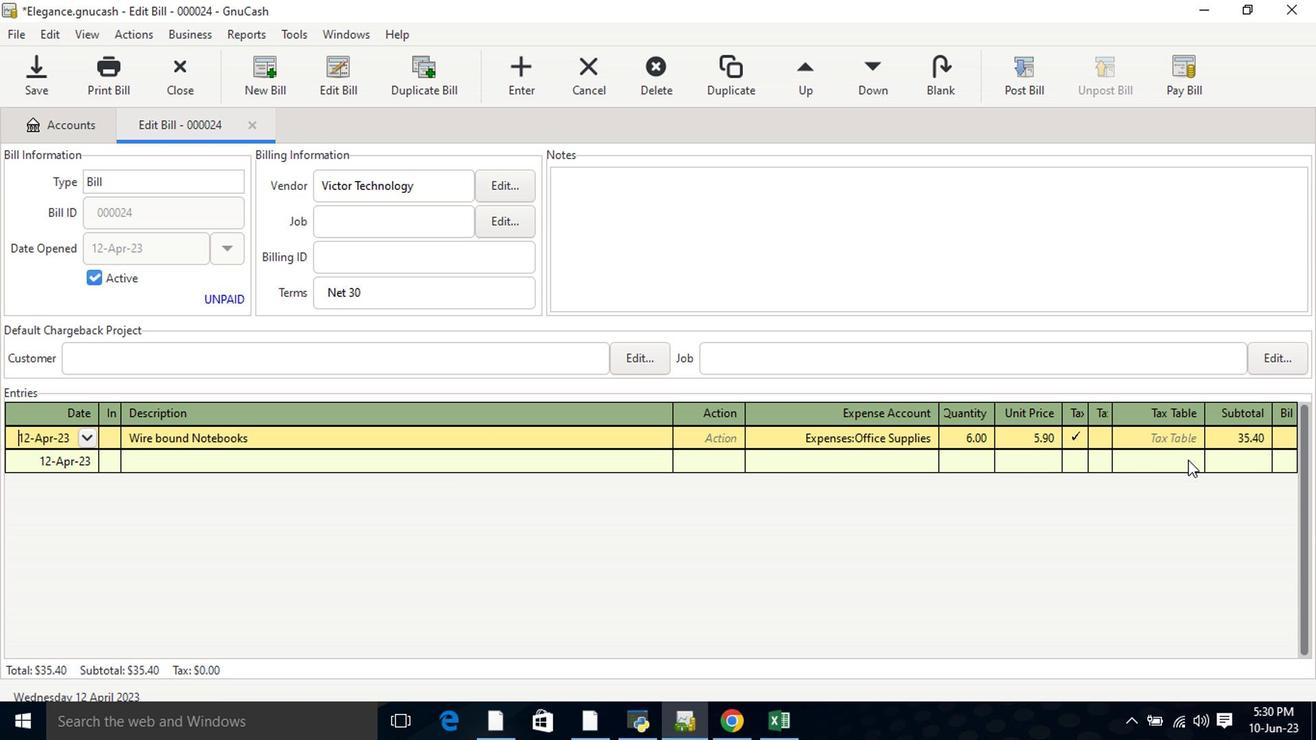 
Action: Mouse pressed left at (1182, 441)
Screenshot: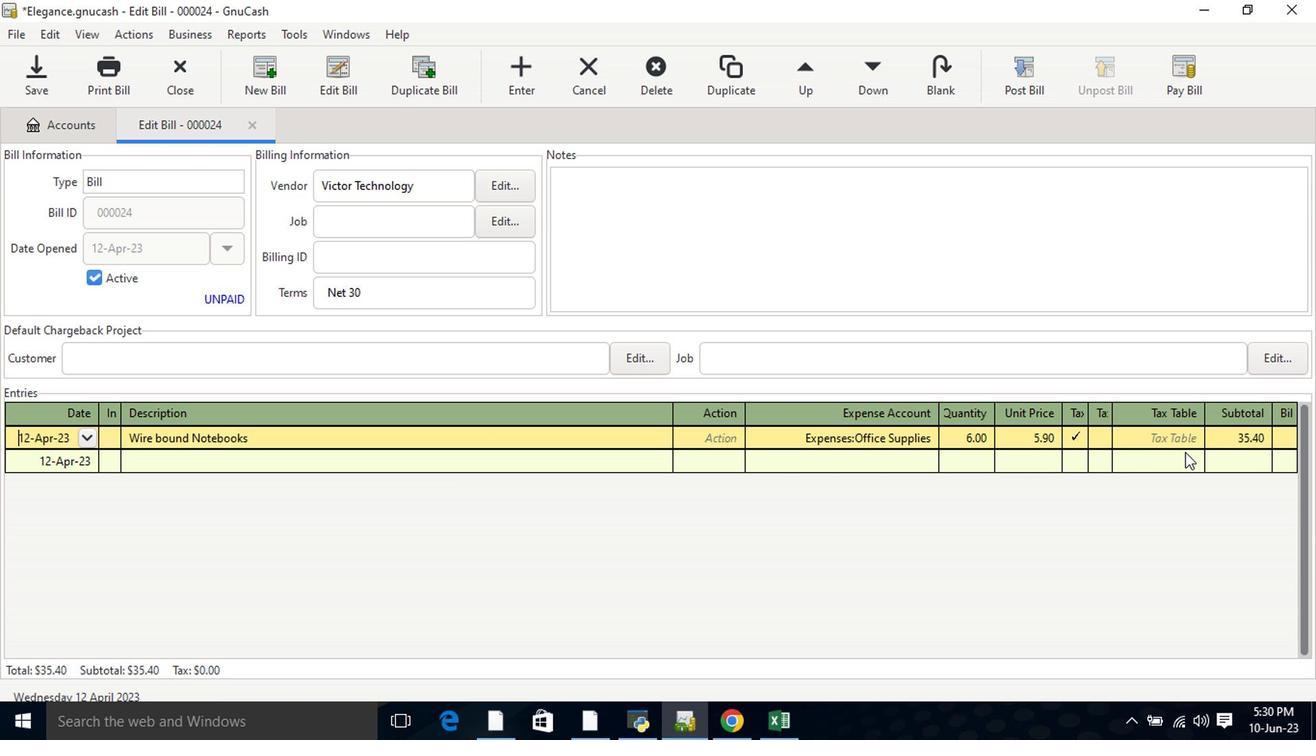 
Action: Mouse moved to (1193, 437)
Screenshot: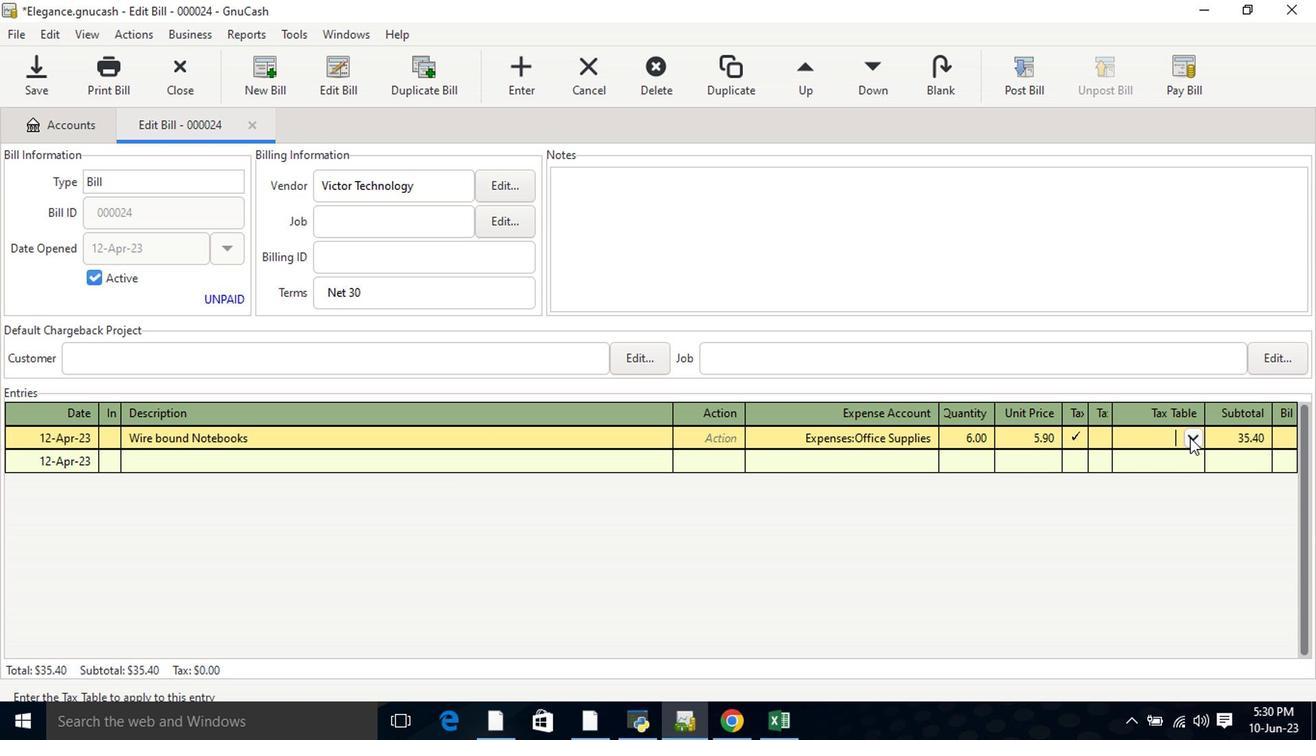 
Action: Mouse pressed left at (1193, 437)
Screenshot: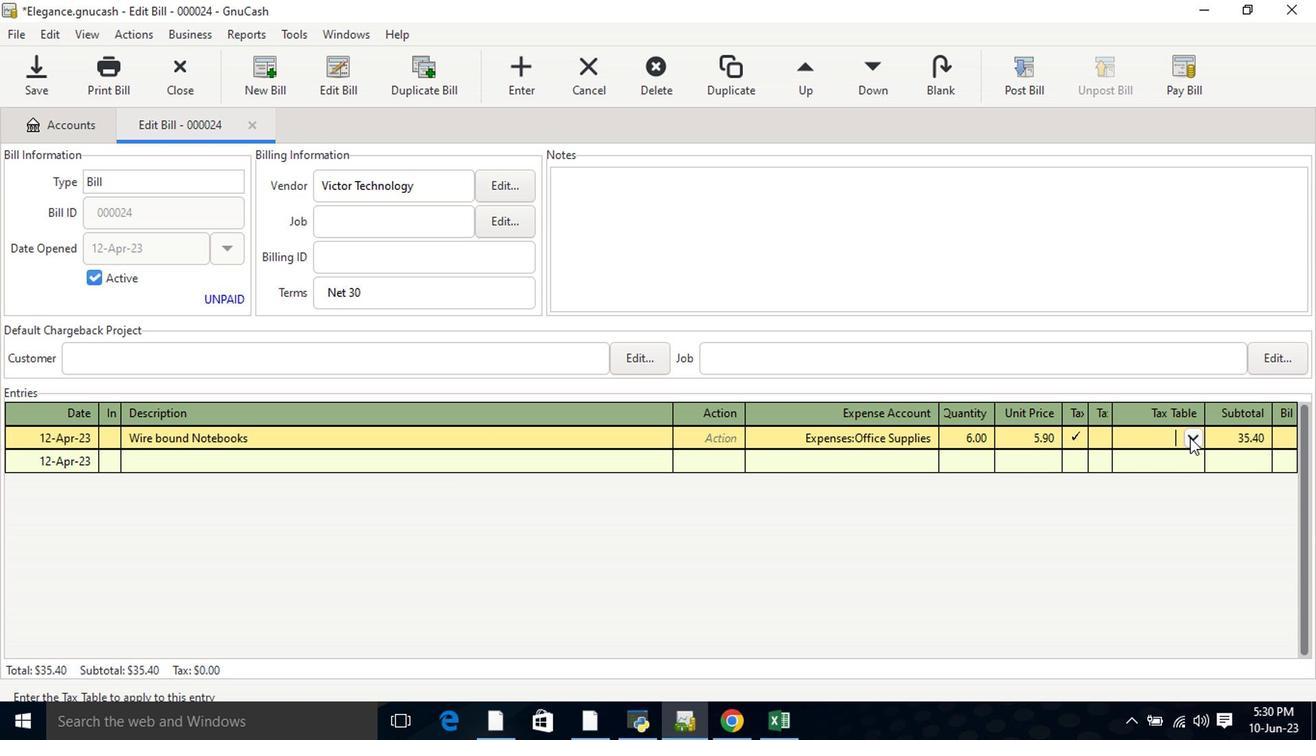
Action: Mouse moved to (1185, 470)
Screenshot: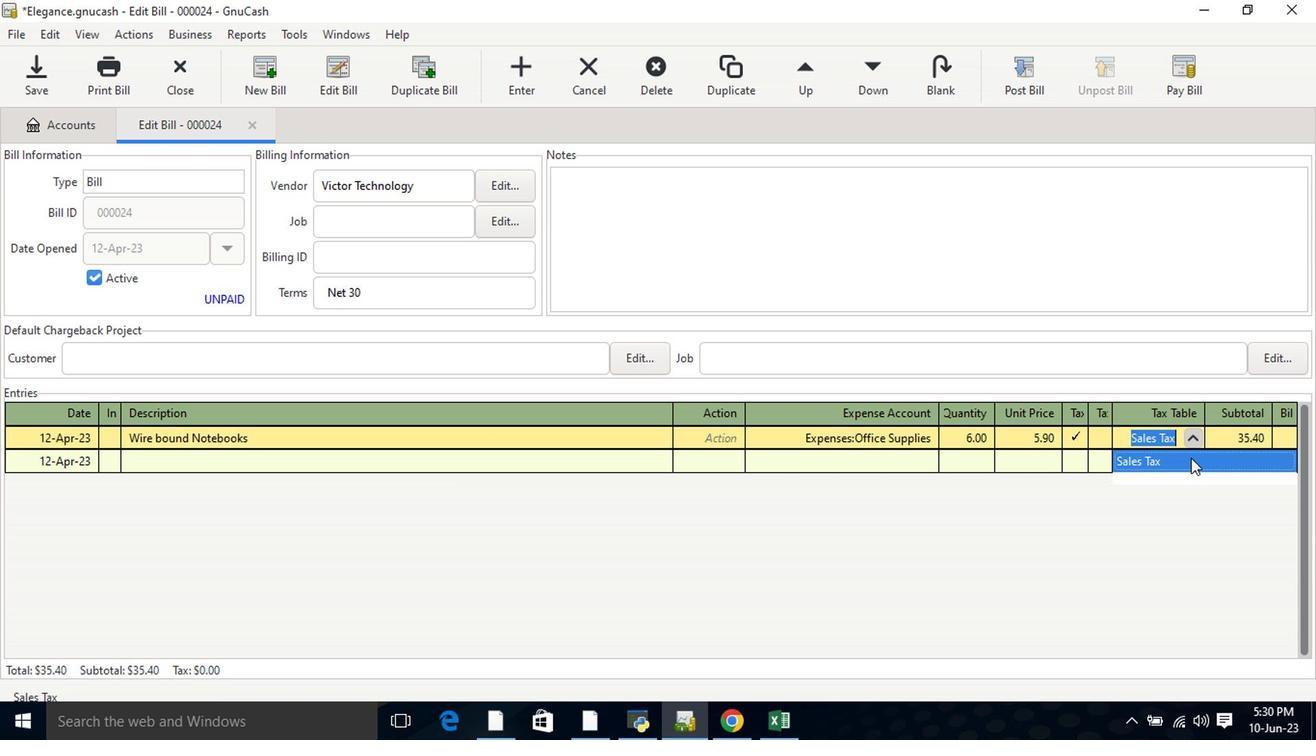 
Action: Mouse pressed left at (1185, 470)
Screenshot: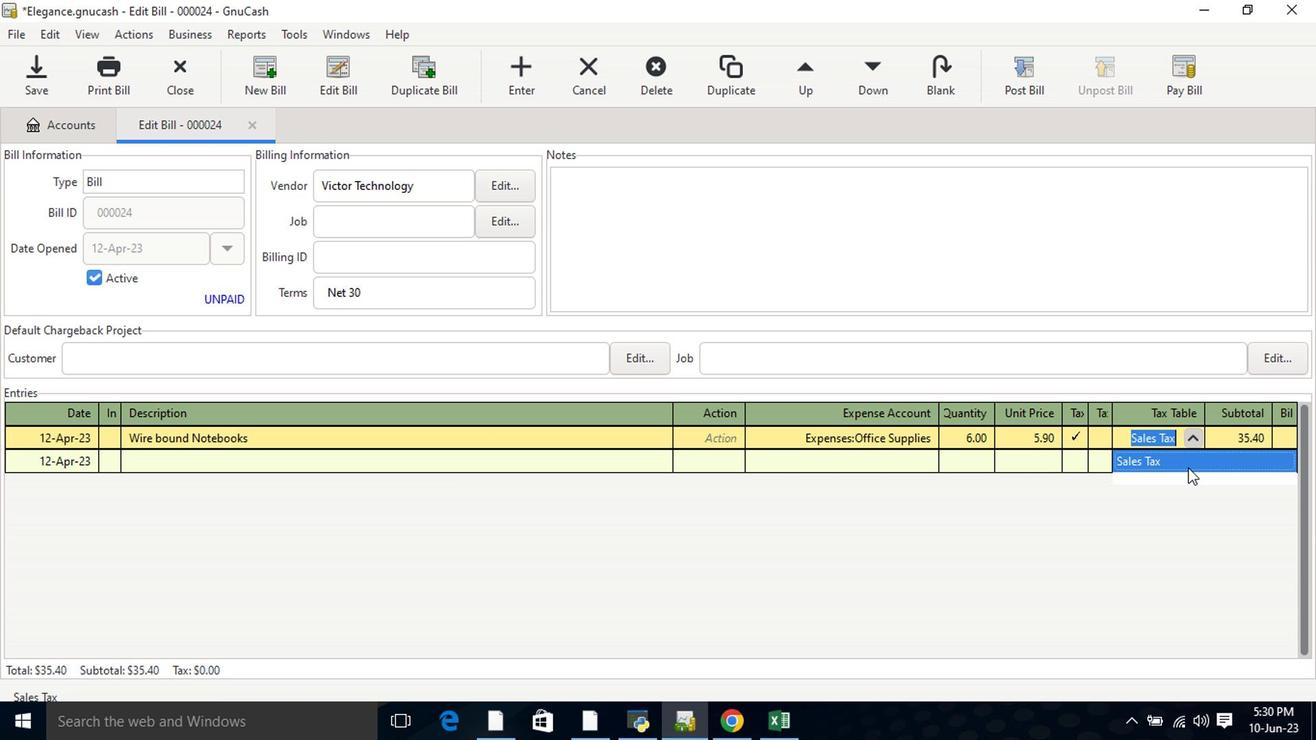 
Action: Key pressed <Key.tab><Key.tab><Key.shift>Card<Key.space><Key.shift>Holders<Key.tab><Key.tab>off<Key.tab>8<Key.tab>15.2<Key.tab>
Screenshot: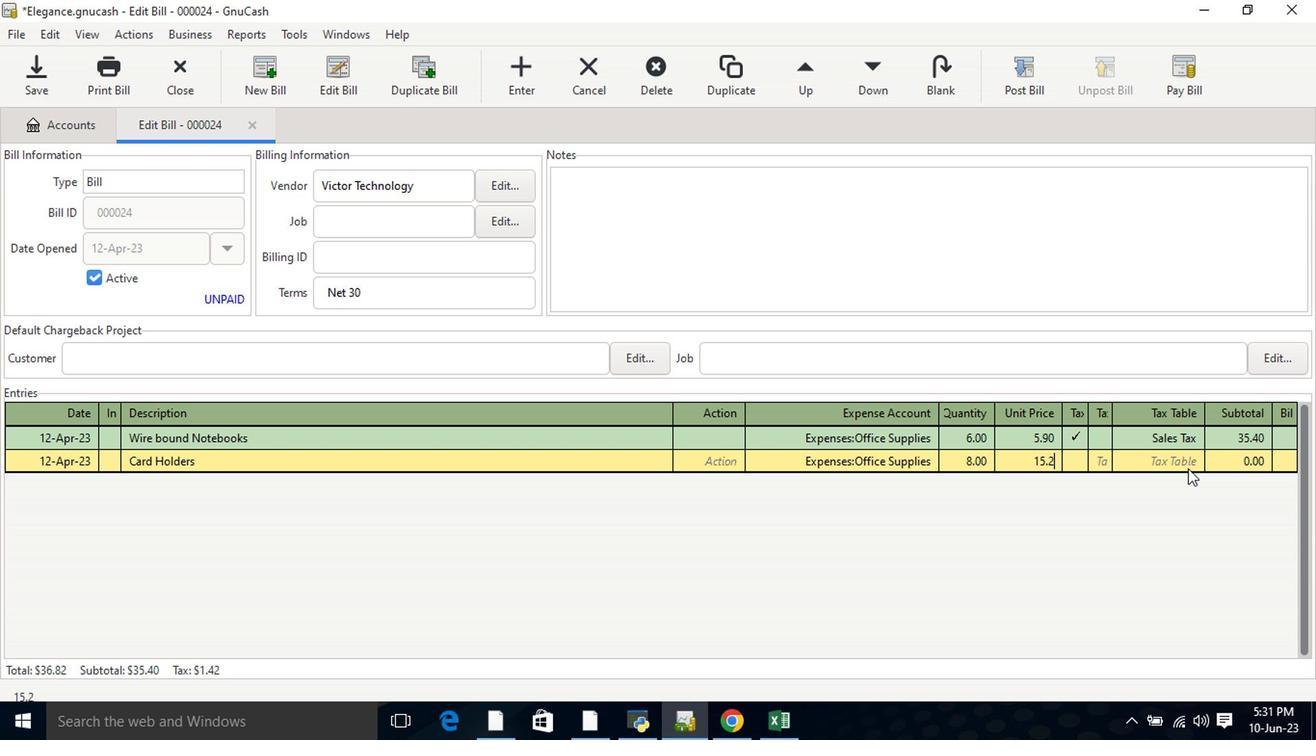 
Action: Mouse moved to (1076, 461)
Screenshot: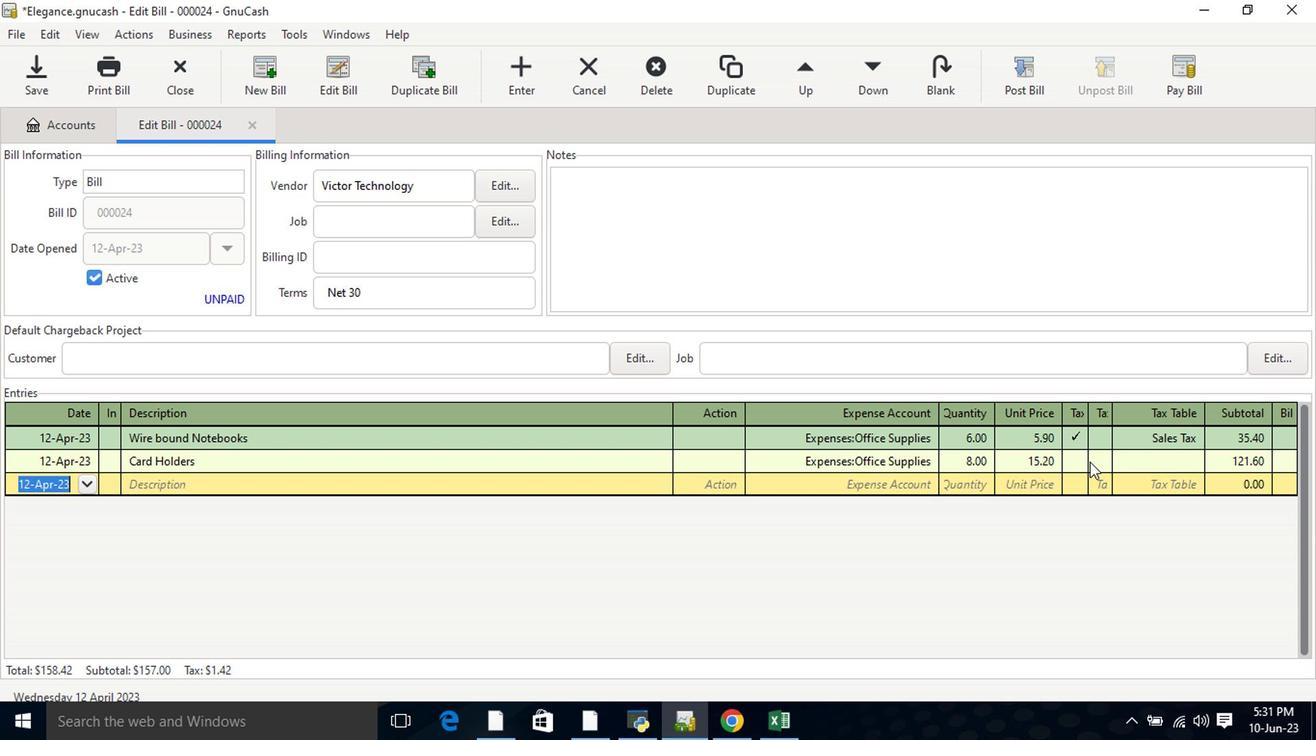 
Action: Mouse pressed left at (1076, 461)
Screenshot: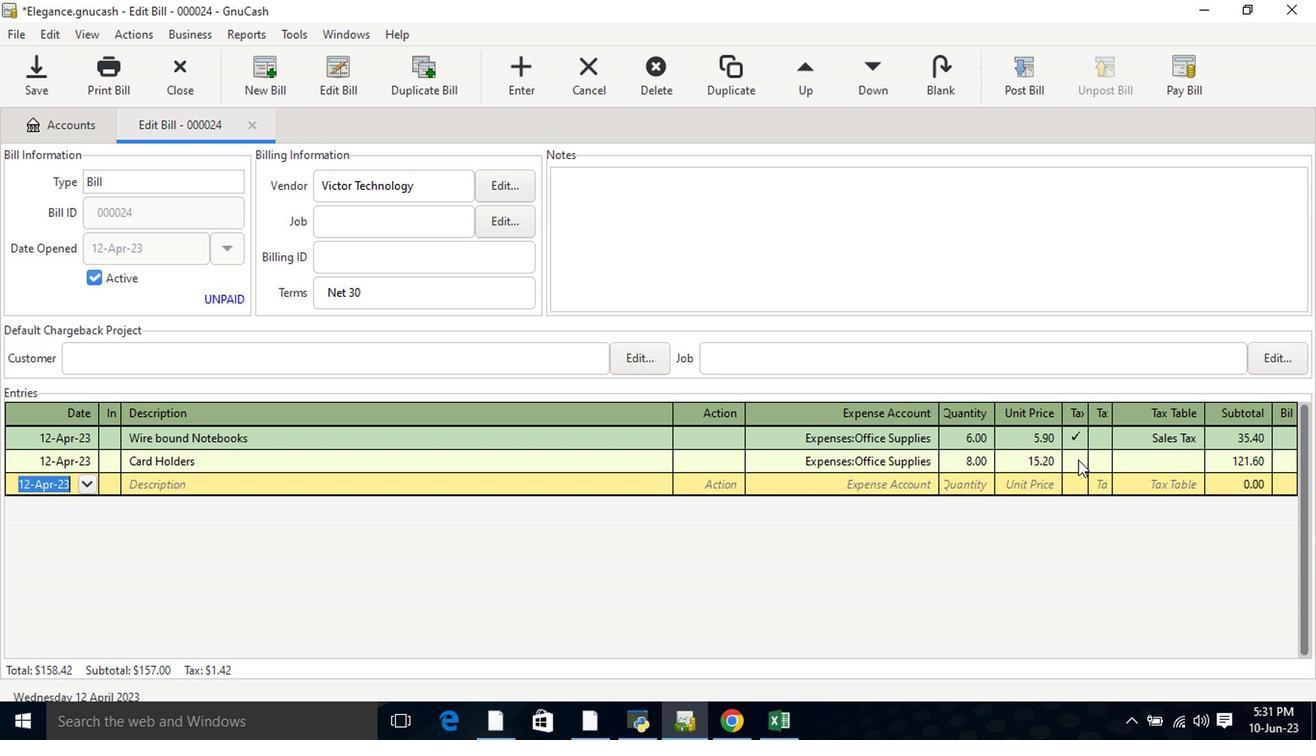 
Action: Mouse moved to (1082, 459)
Screenshot: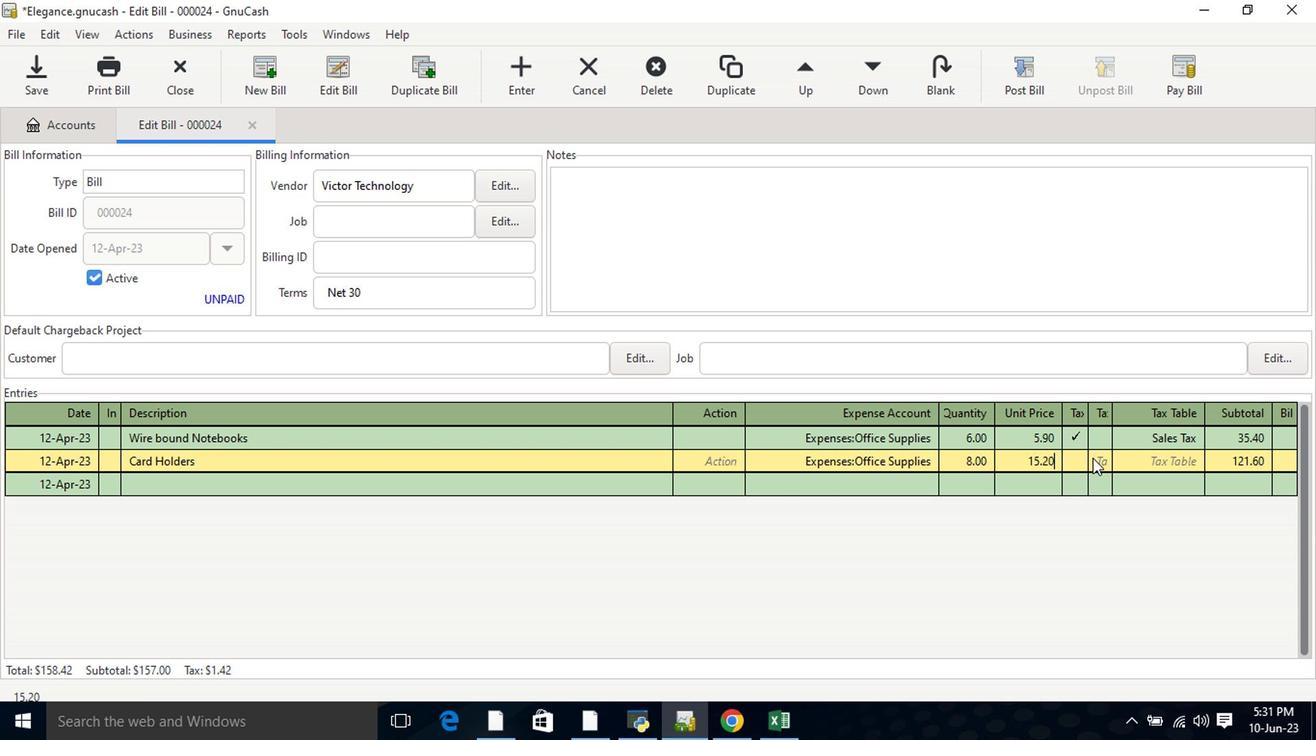 
Action: Mouse pressed left at (1082, 459)
Screenshot: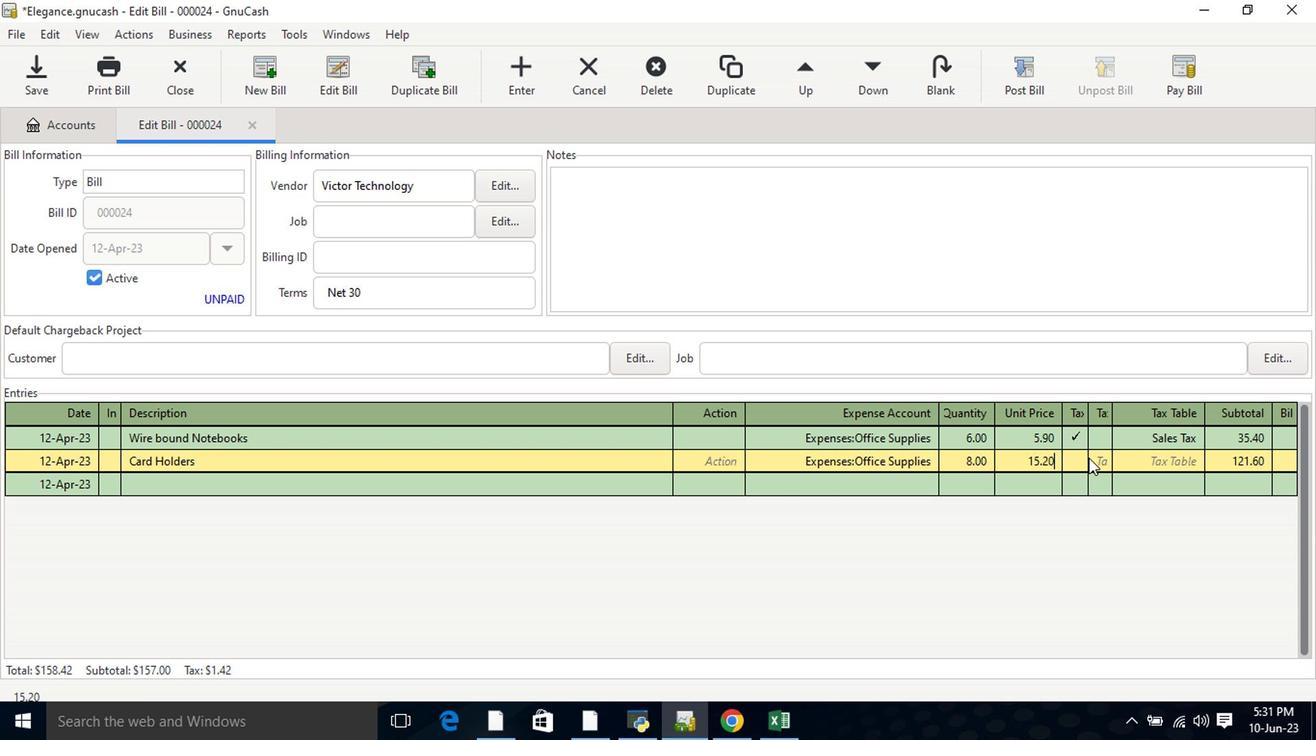 
Action: Mouse moved to (1158, 460)
Screenshot: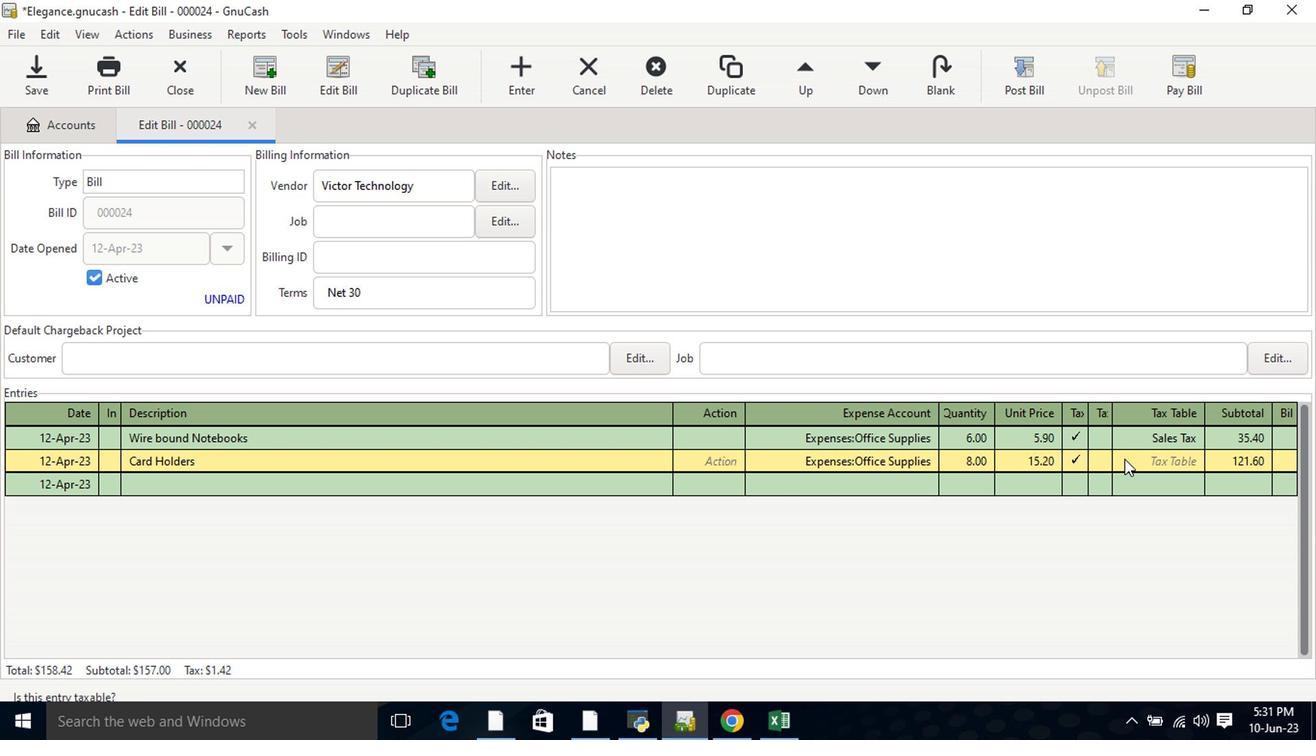 
Action: Mouse pressed left at (1158, 460)
Screenshot: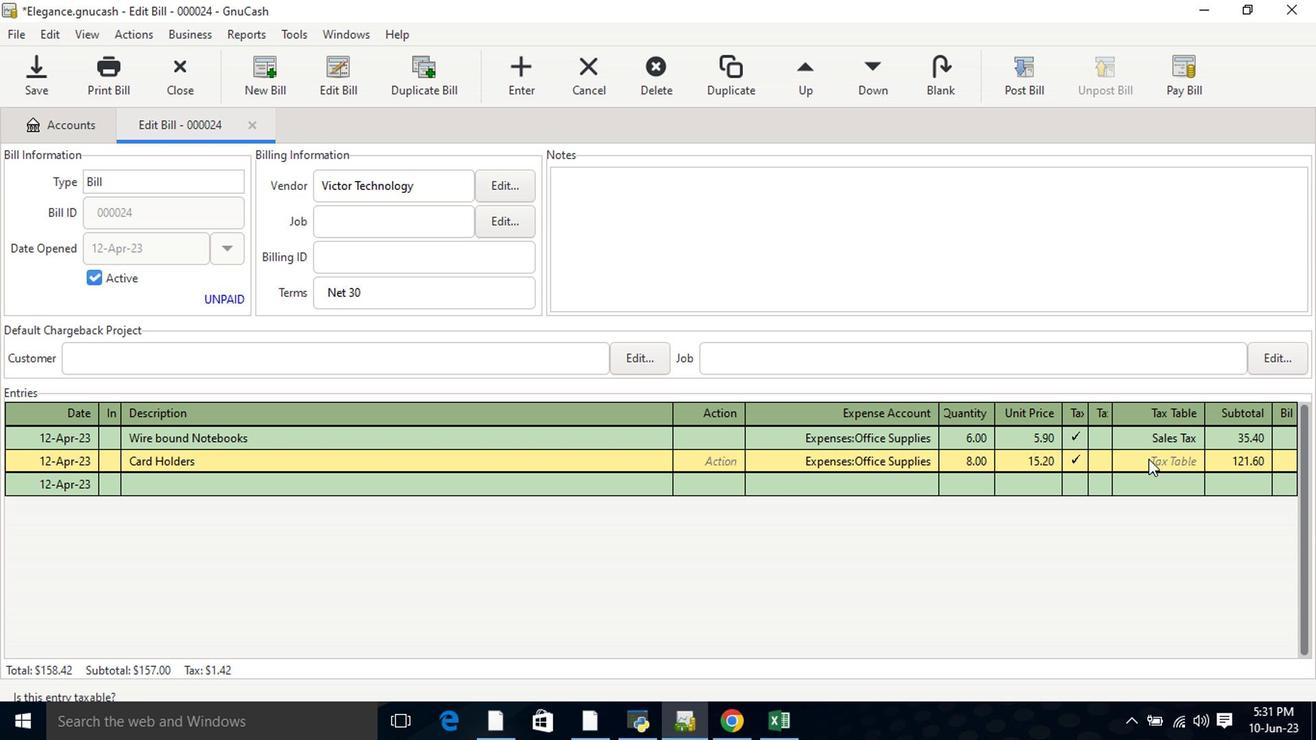 
Action: Mouse moved to (1194, 468)
Screenshot: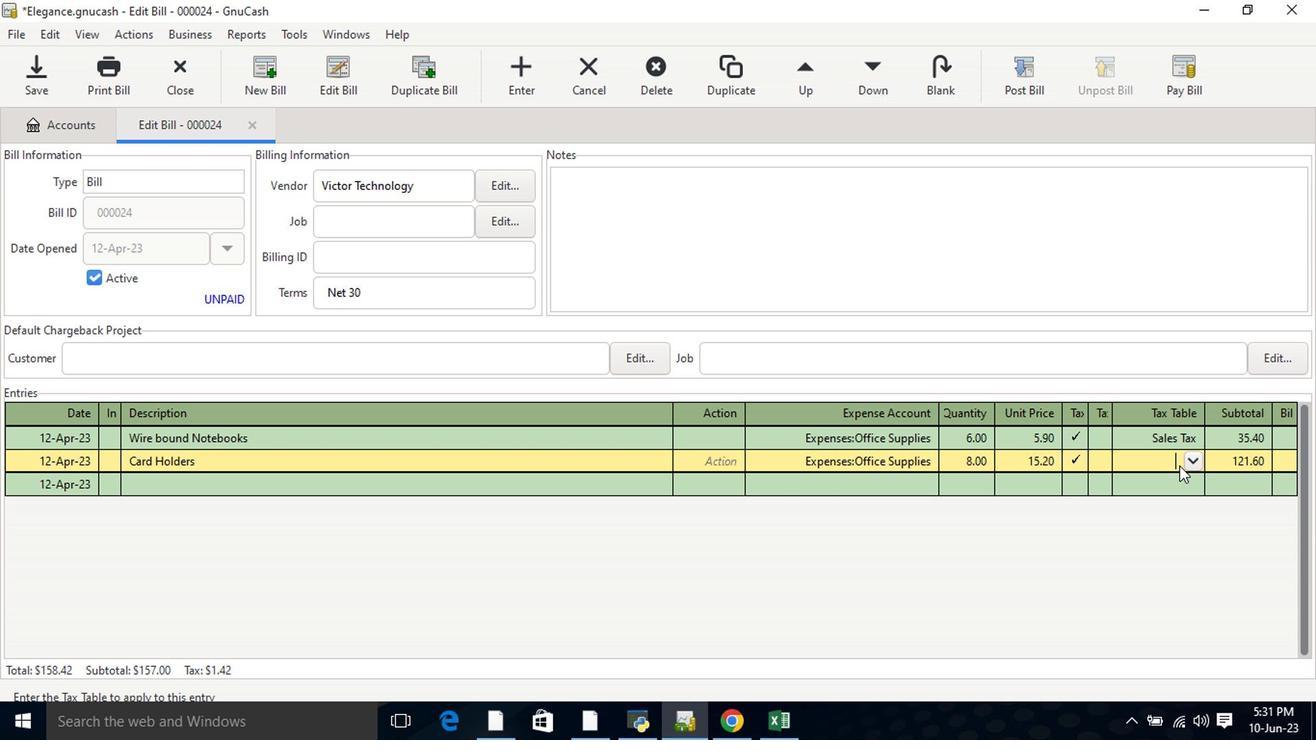
Action: Mouse pressed left at (1194, 468)
Screenshot: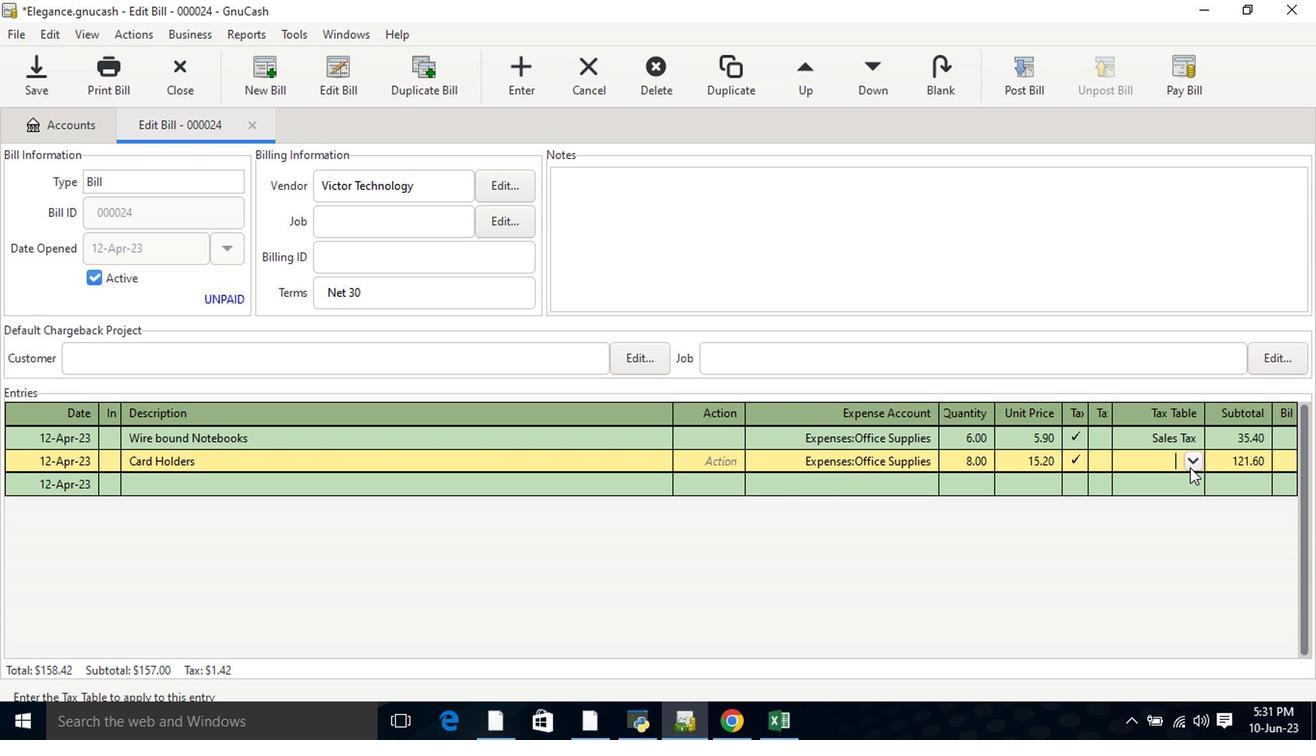 
Action: Mouse moved to (1190, 489)
Screenshot: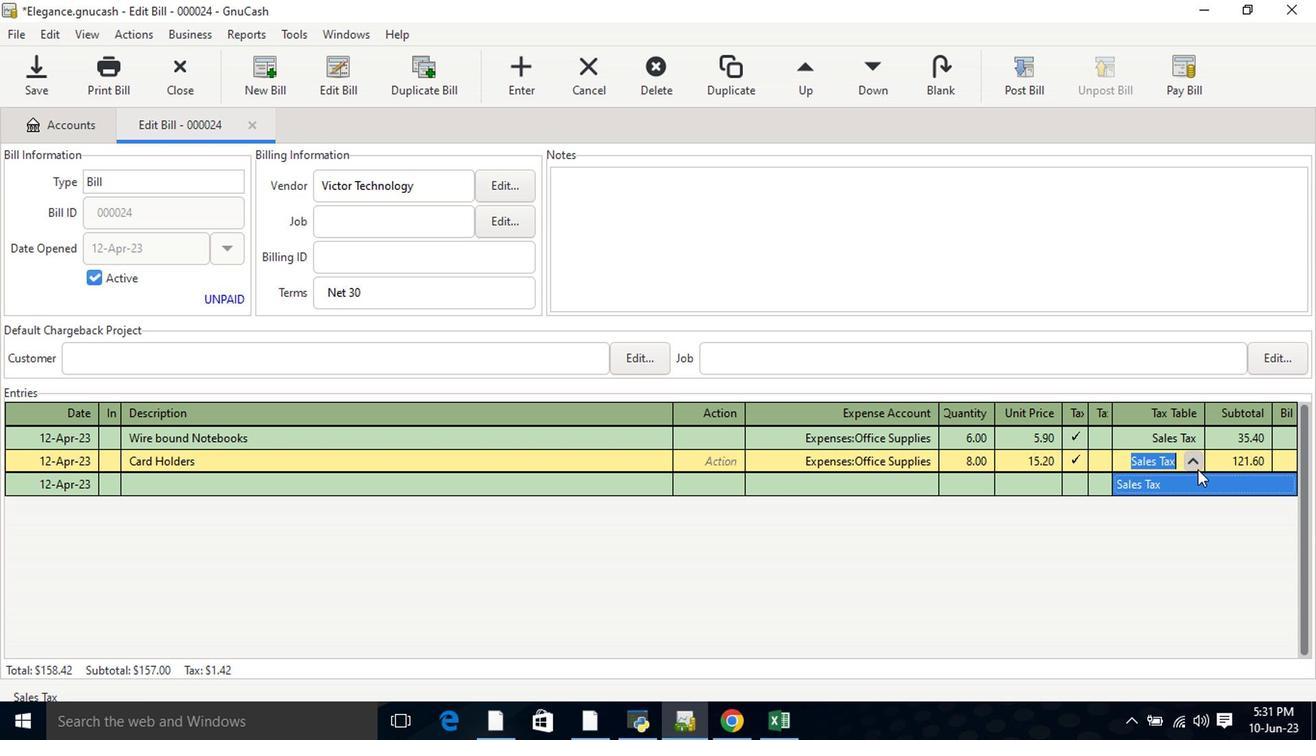 
Action: Mouse pressed left at (1190, 489)
Screenshot: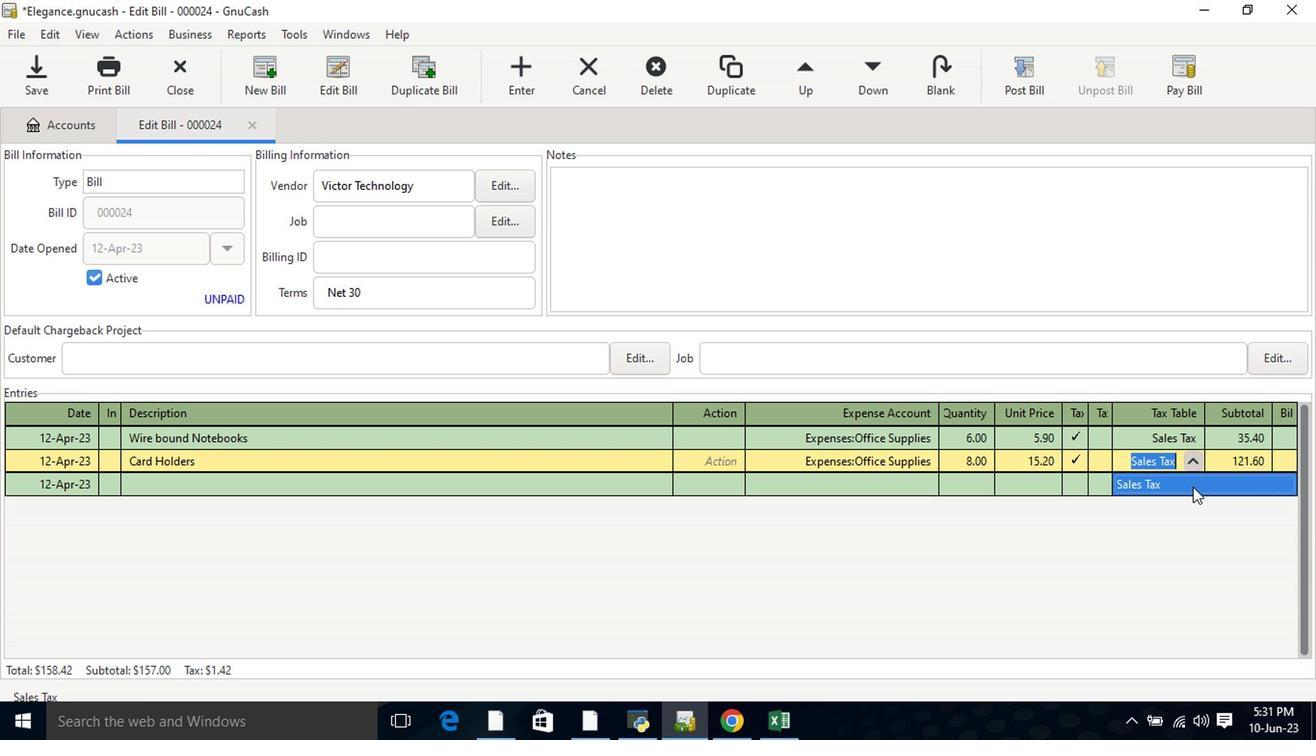 
Action: Key pressed <Key.tab>
Screenshot: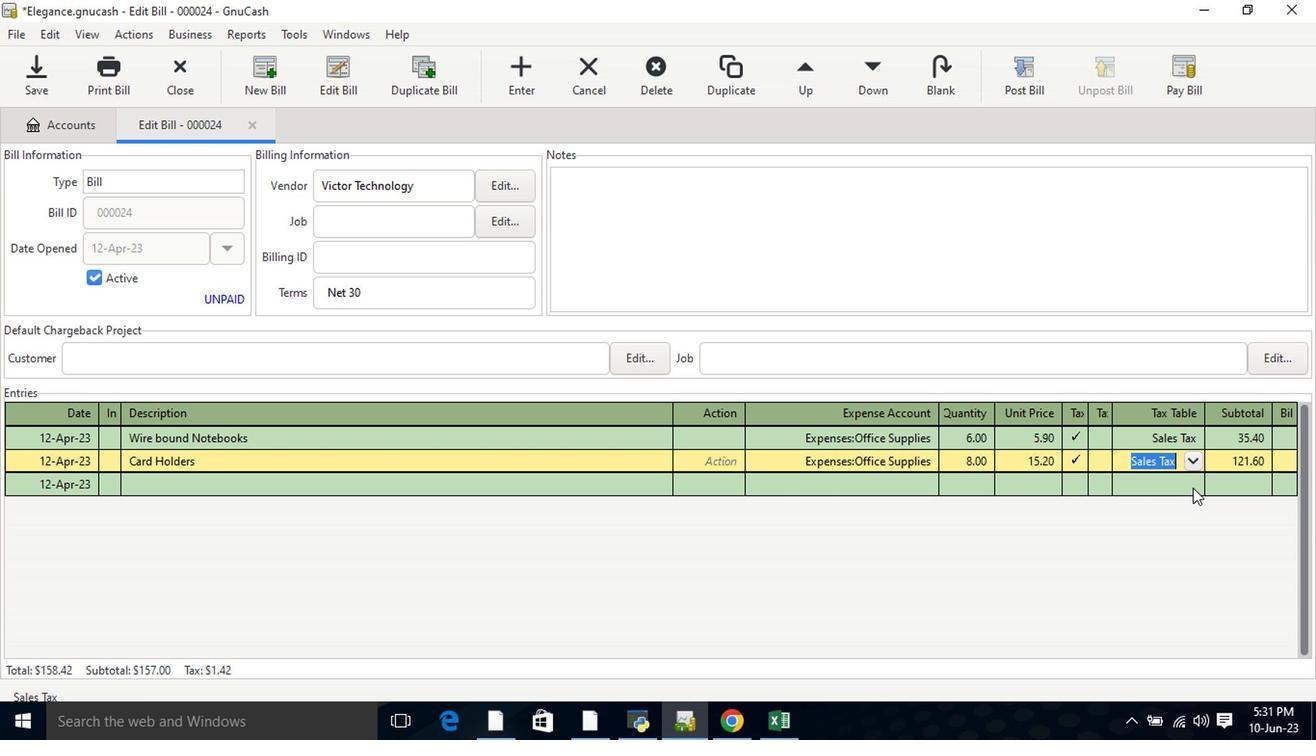 
Action: Mouse moved to (1031, 86)
Screenshot: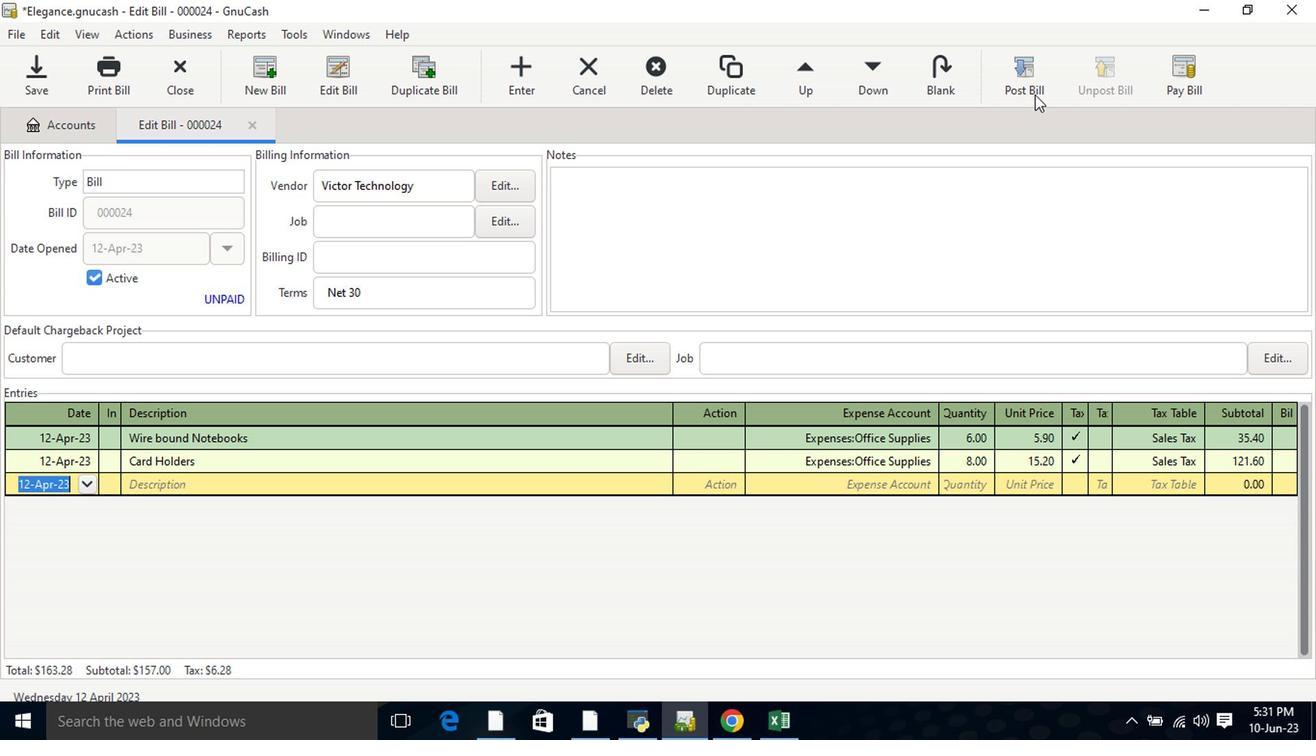 
Action: Mouse pressed left at (1031, 86)
Screenshot: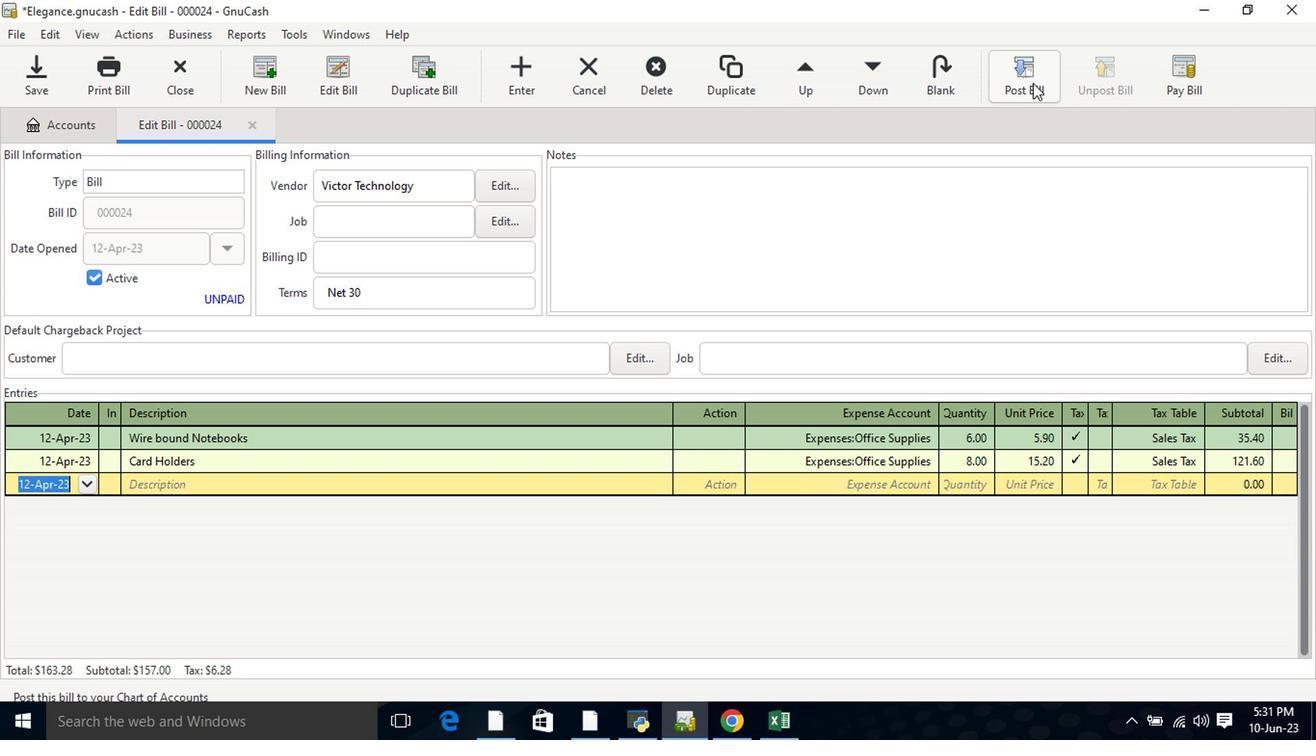 
Action: Mouse moved to (814, 320)
Screenshot: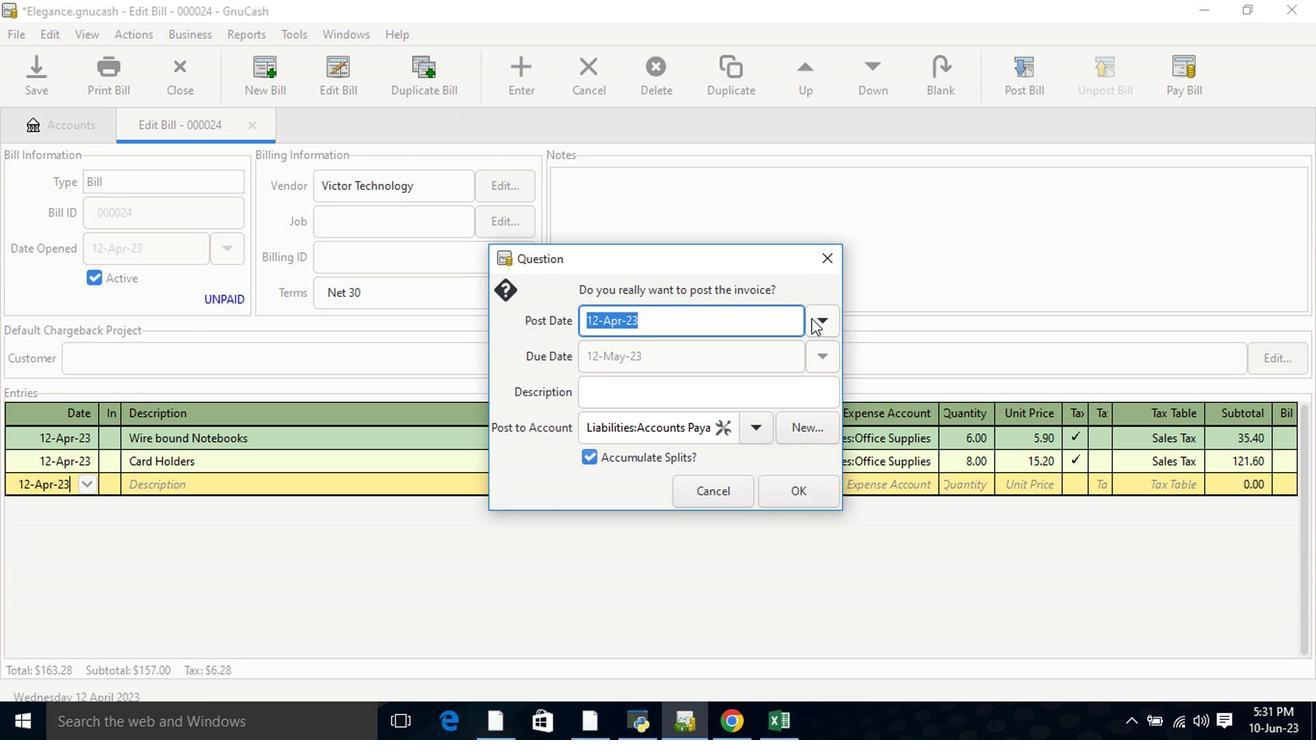 
Action: Mouse pressed left at (814, 320)
Screenshot: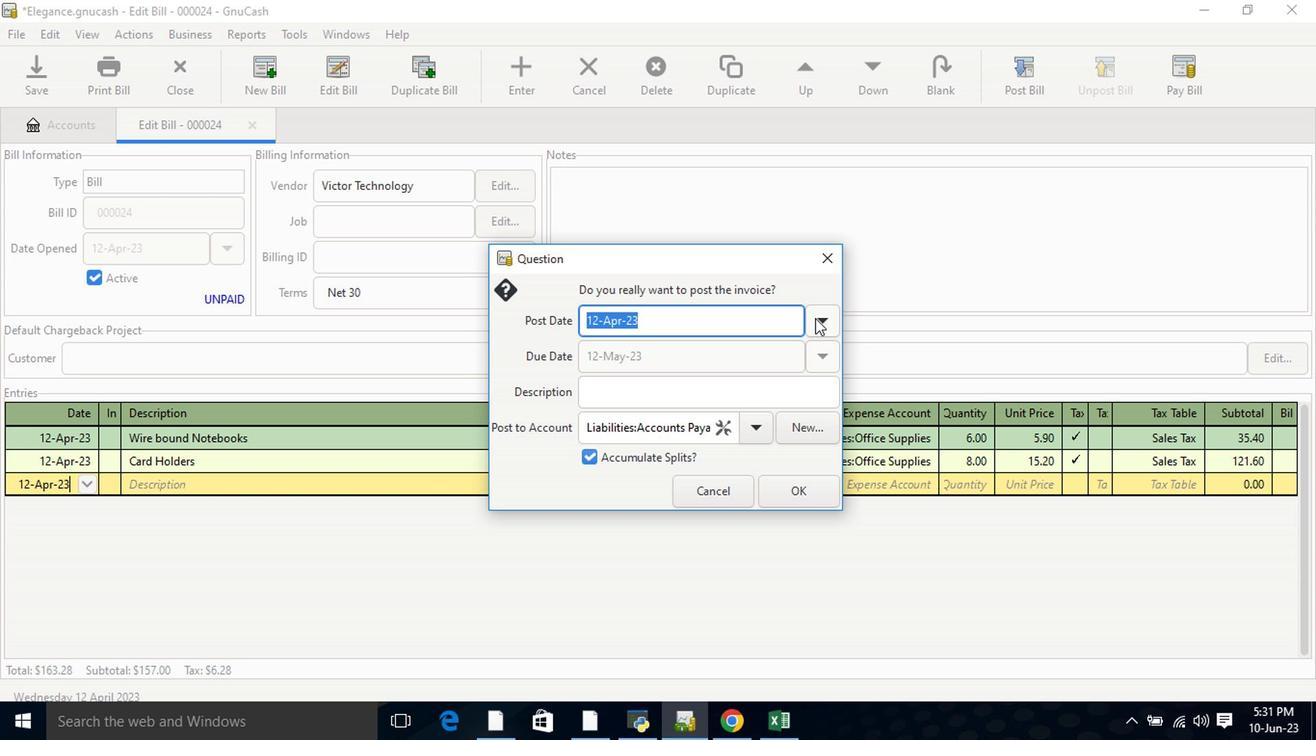 
Action: Mouse moved to (751, 424)
Screenshot: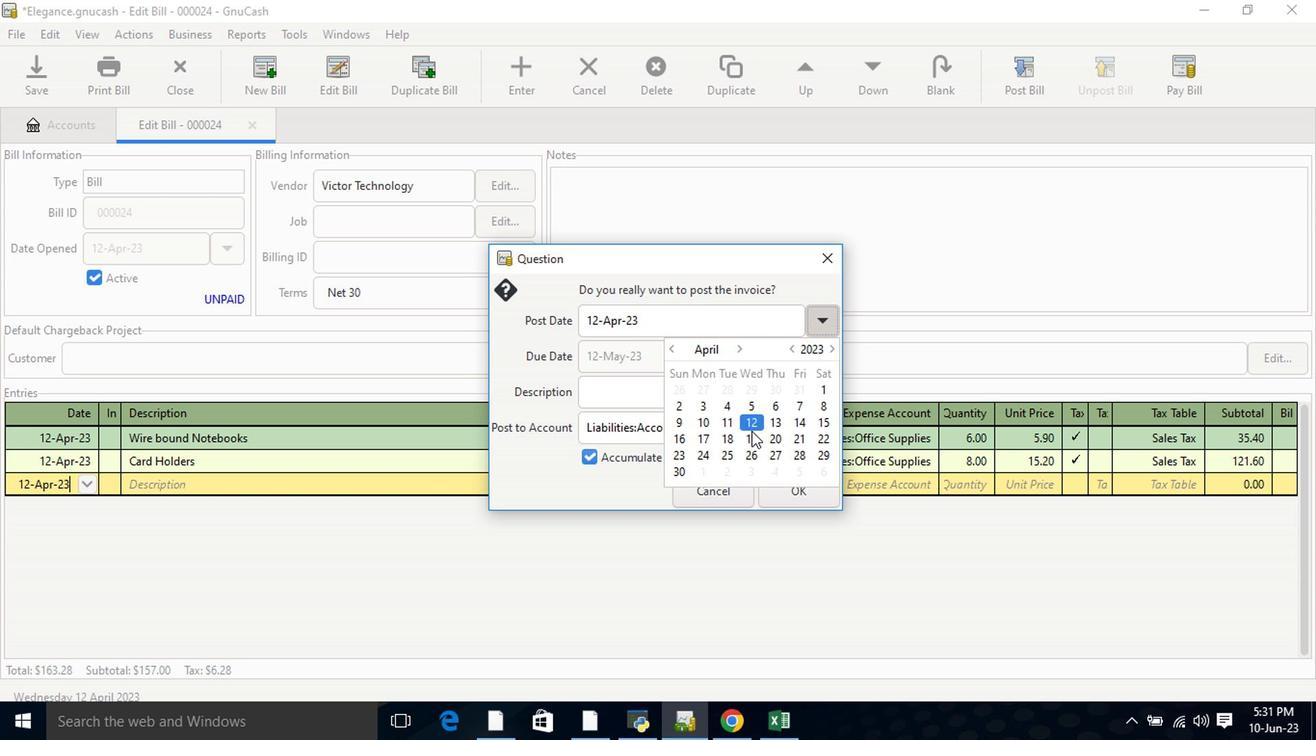 
Action: Mouse pressed left at (751, 424)
Screenshot: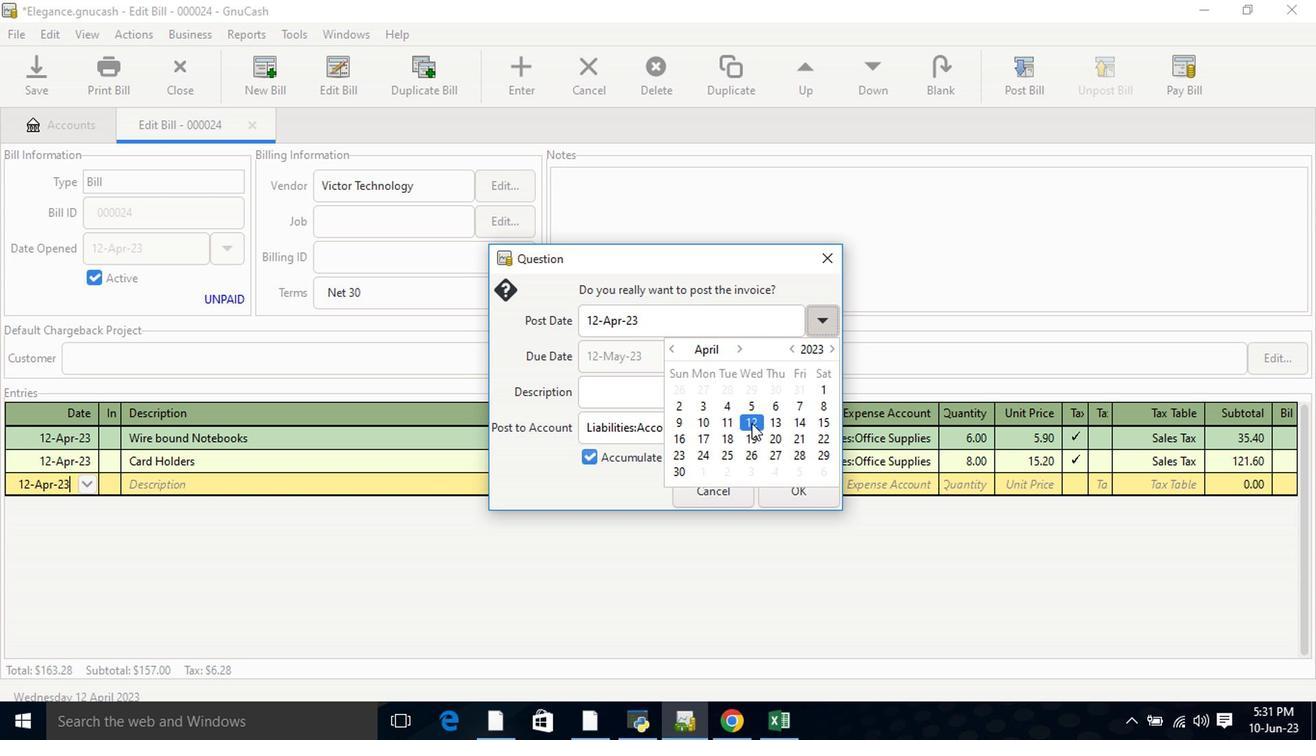 
Action: Mouse pressed left at (751, 424)
Screenshot: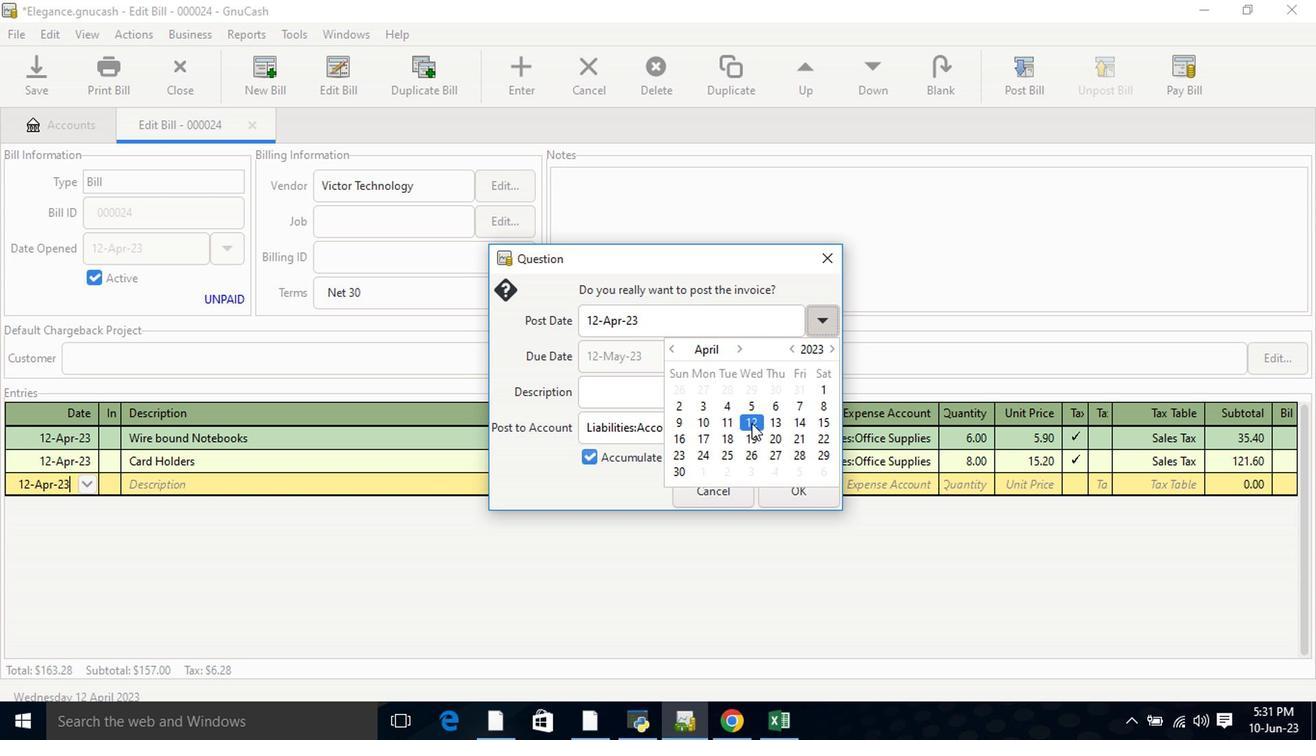 
Action: Mouse moved to (793, 487)
Screenshot: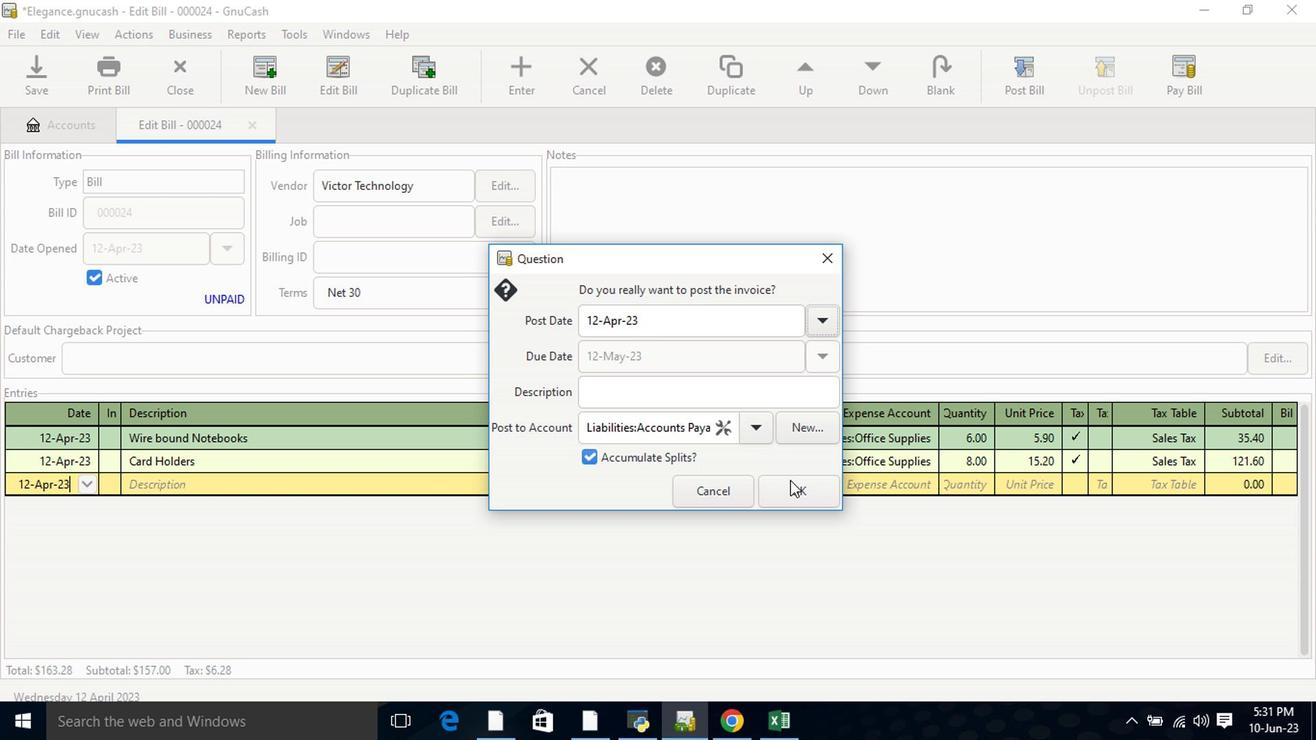 
Action: Mouse pressed left at (793, 487)
Screenshot: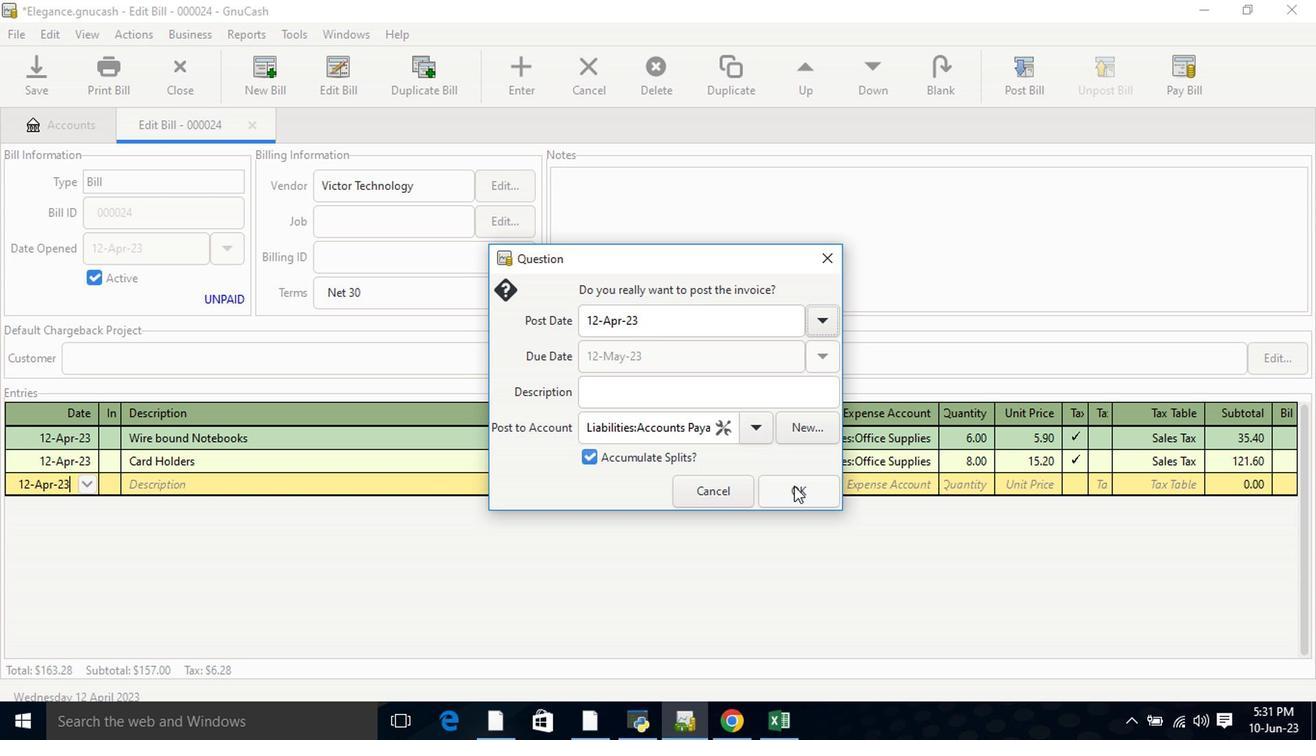 
Action: Mouse moved to (1173, 71)
Screenshot: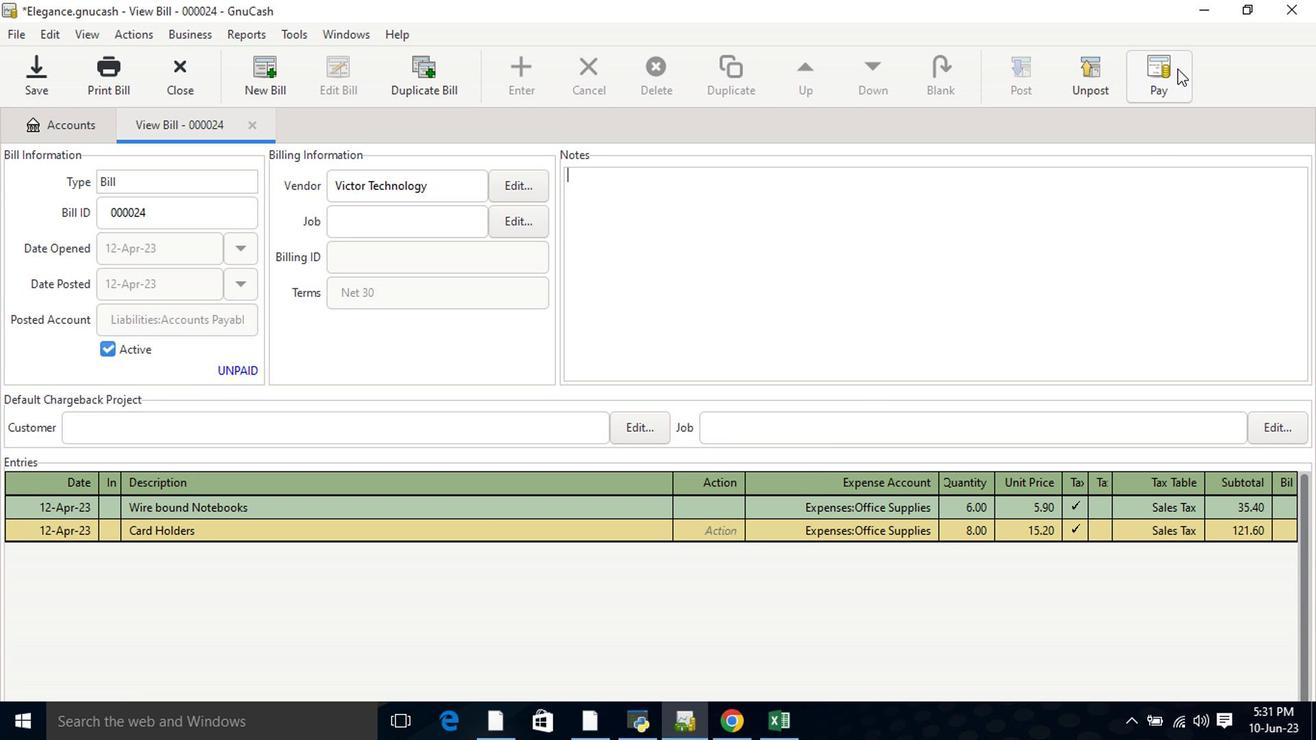 
Action: Mouse pressed left at (1173, 71)
Screenshot: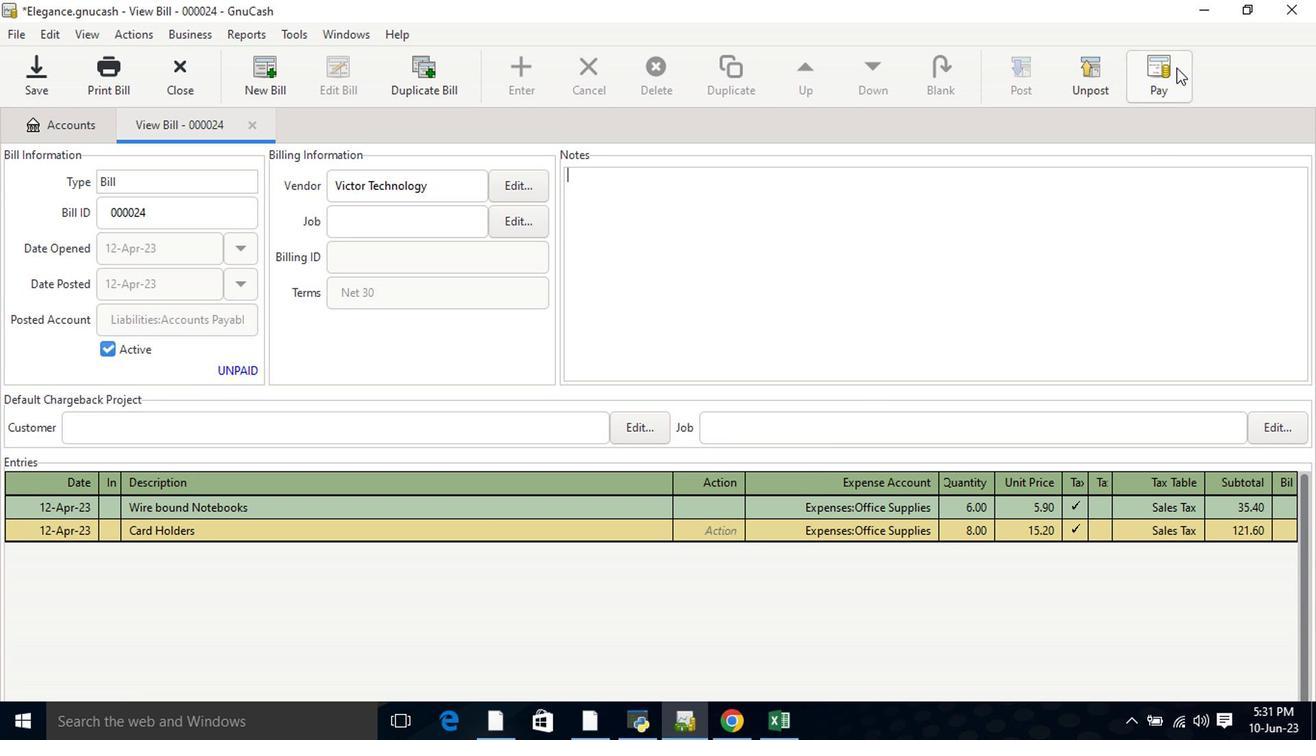 
Action: Mouse moved to (581, 379)
Screenshot: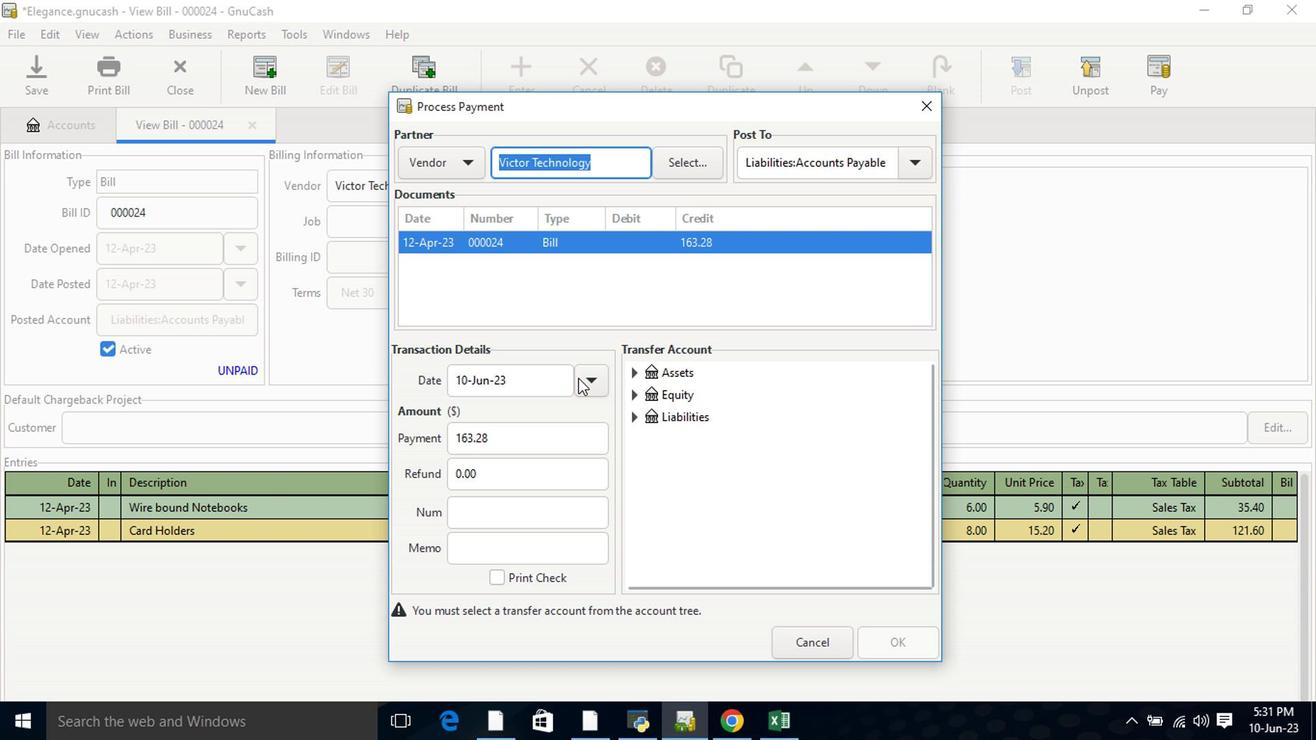 
Action: Mouse pressed left at (581, 379)
Screenshot: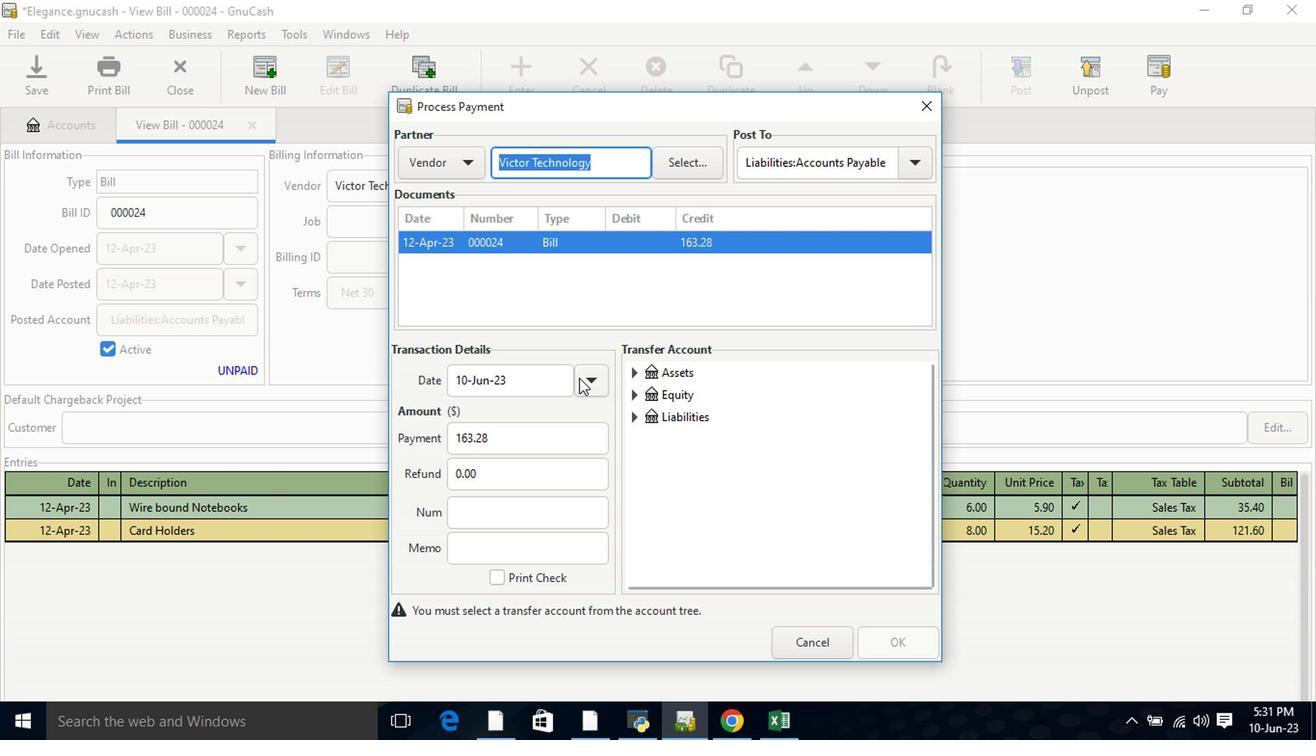 
Action: Mouse moved to (442, 407)
Screenshot: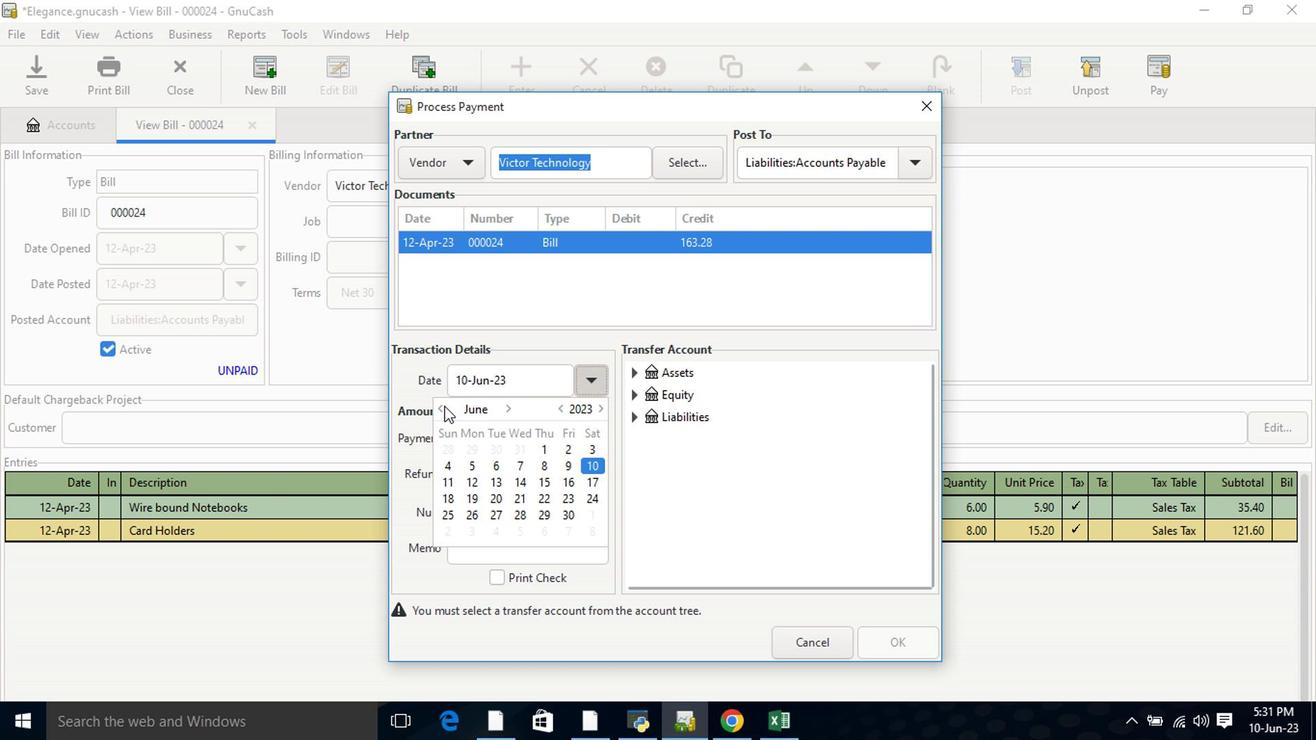 
Action: Mouse pressed left at (442, 407)
Screenshot: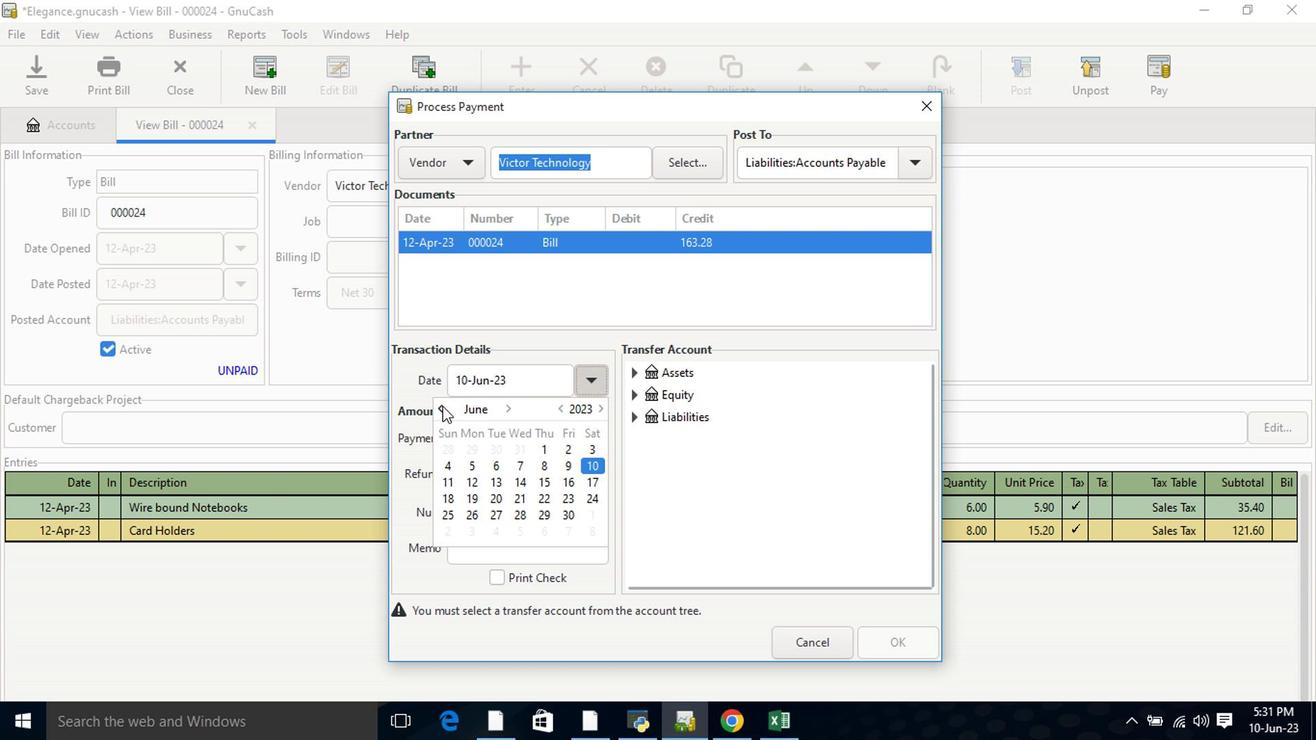 
Action: Mouse moved to (538, 466)
Screenshot: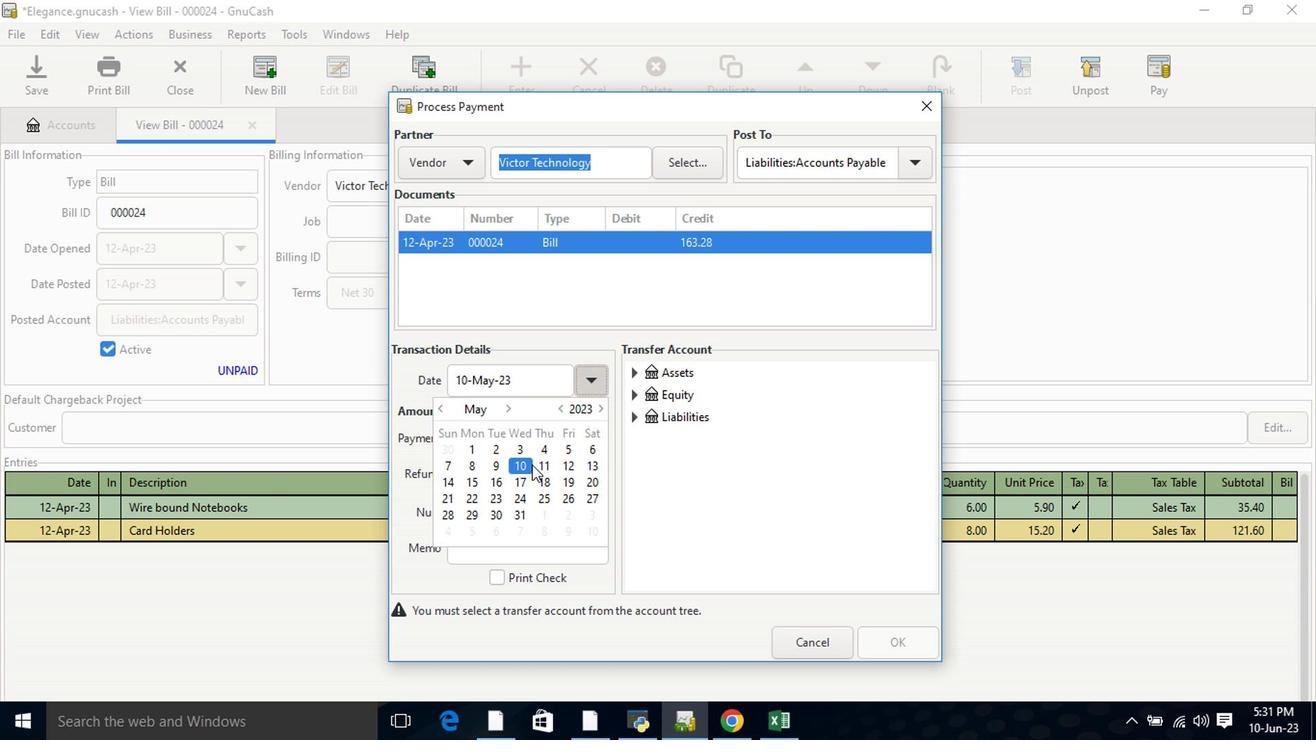 
Action: Mouse pressed left at (538, 466)
Screenshot: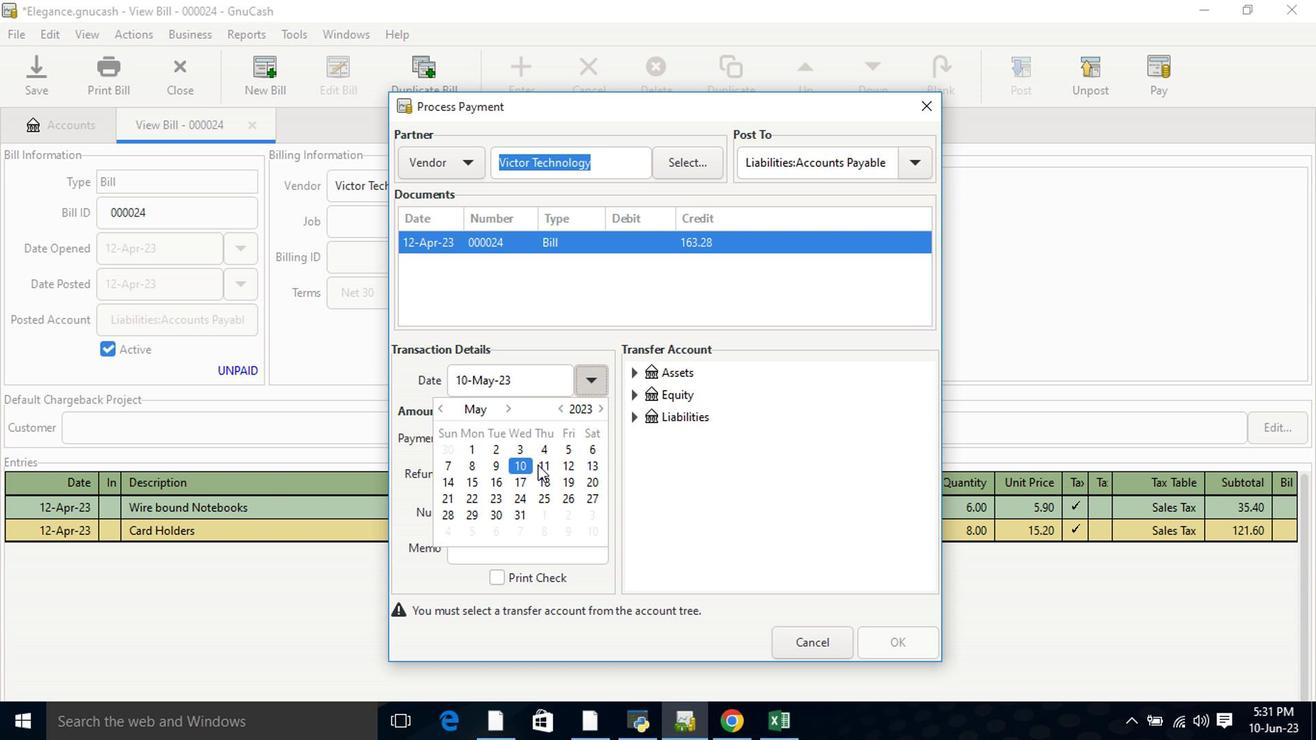 
Action: Mouse pressed left at (538, 466)
Screenshot: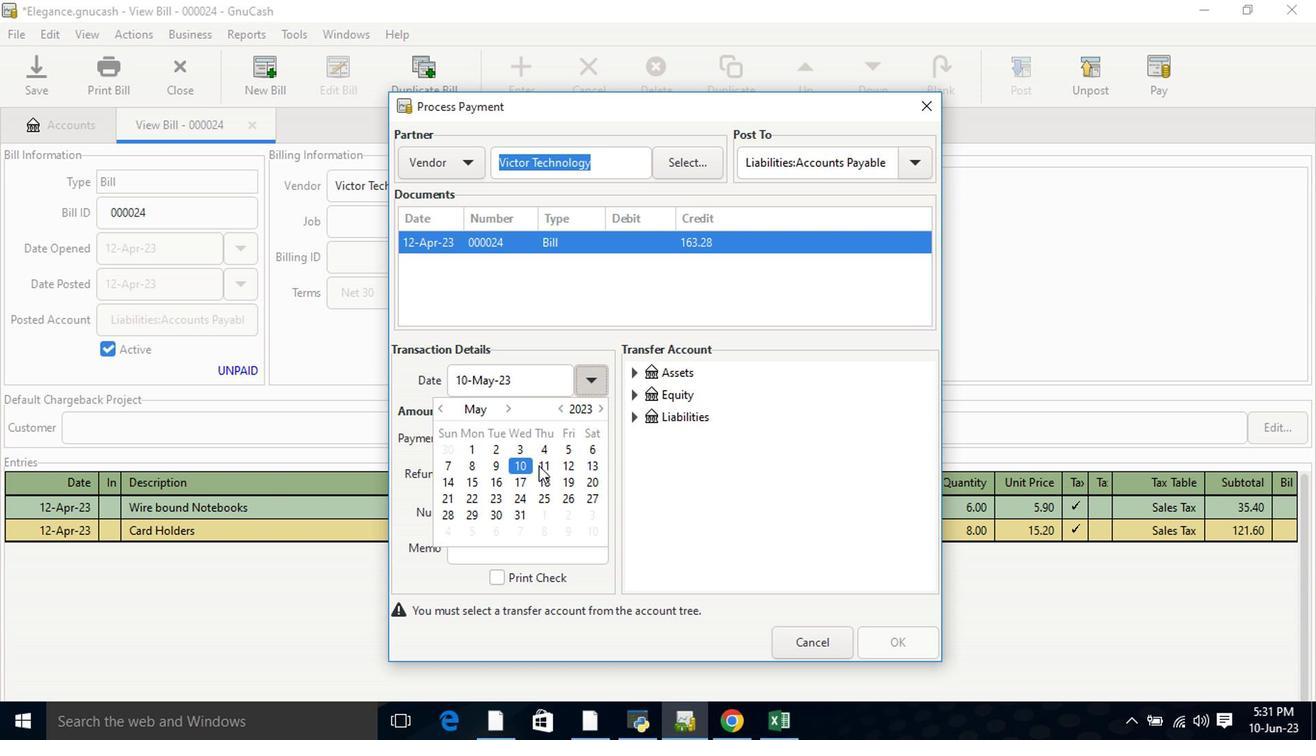 
Action: Mouse moved to (631, 374)
Screenshot: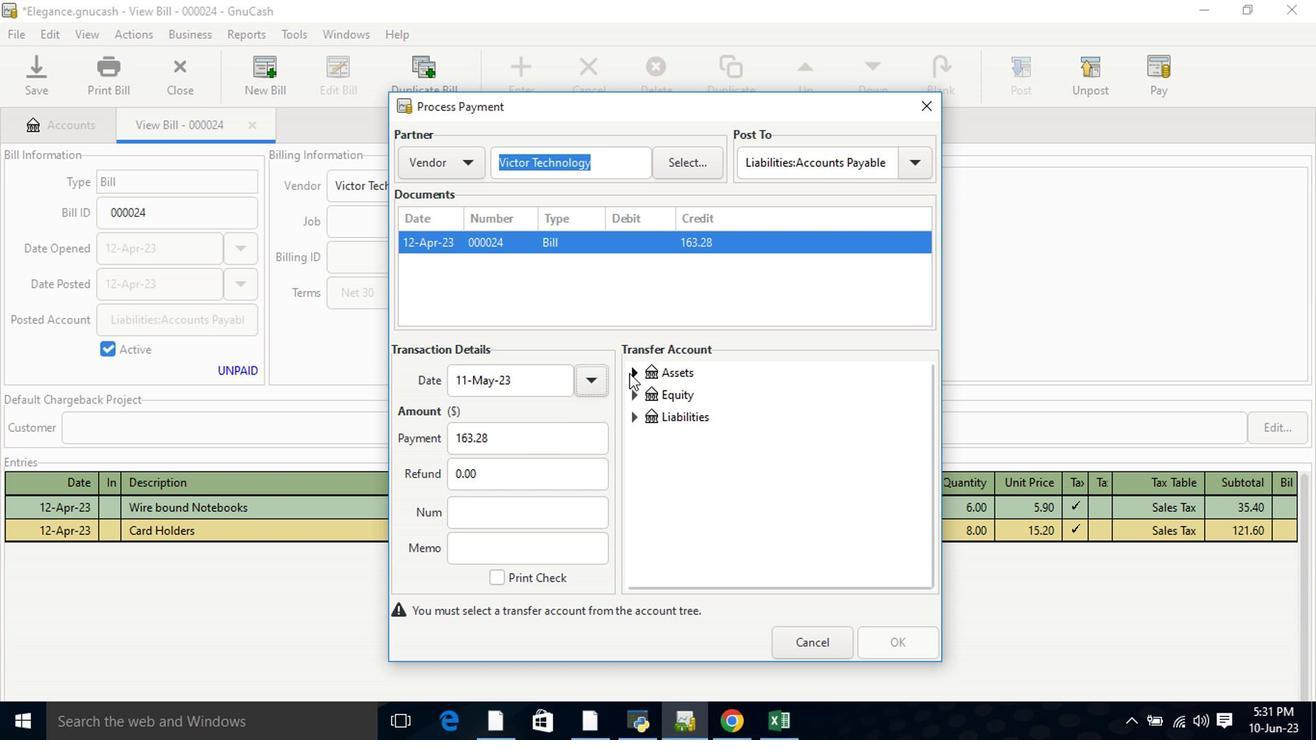 
Action: Mouse pressed left at (631, 374)
Screenshot: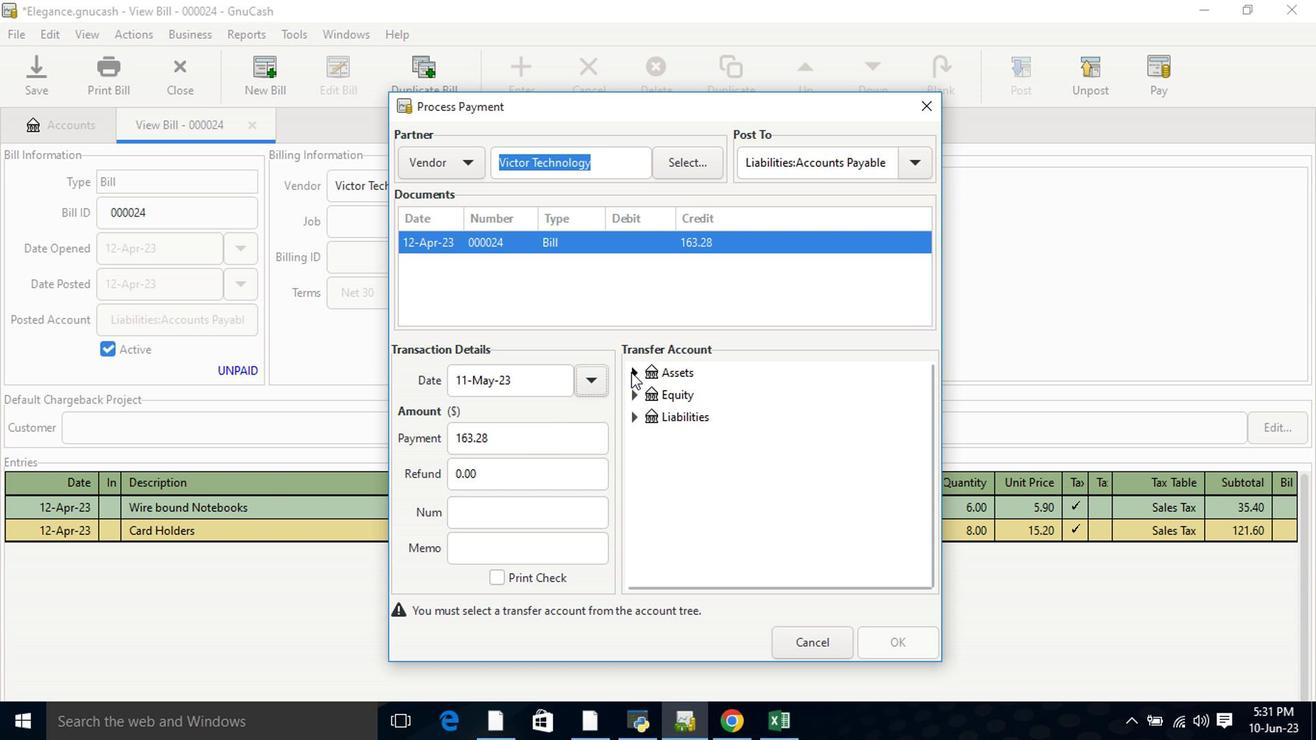 
Action: Mouse moved to (649, 398)
Screenshot: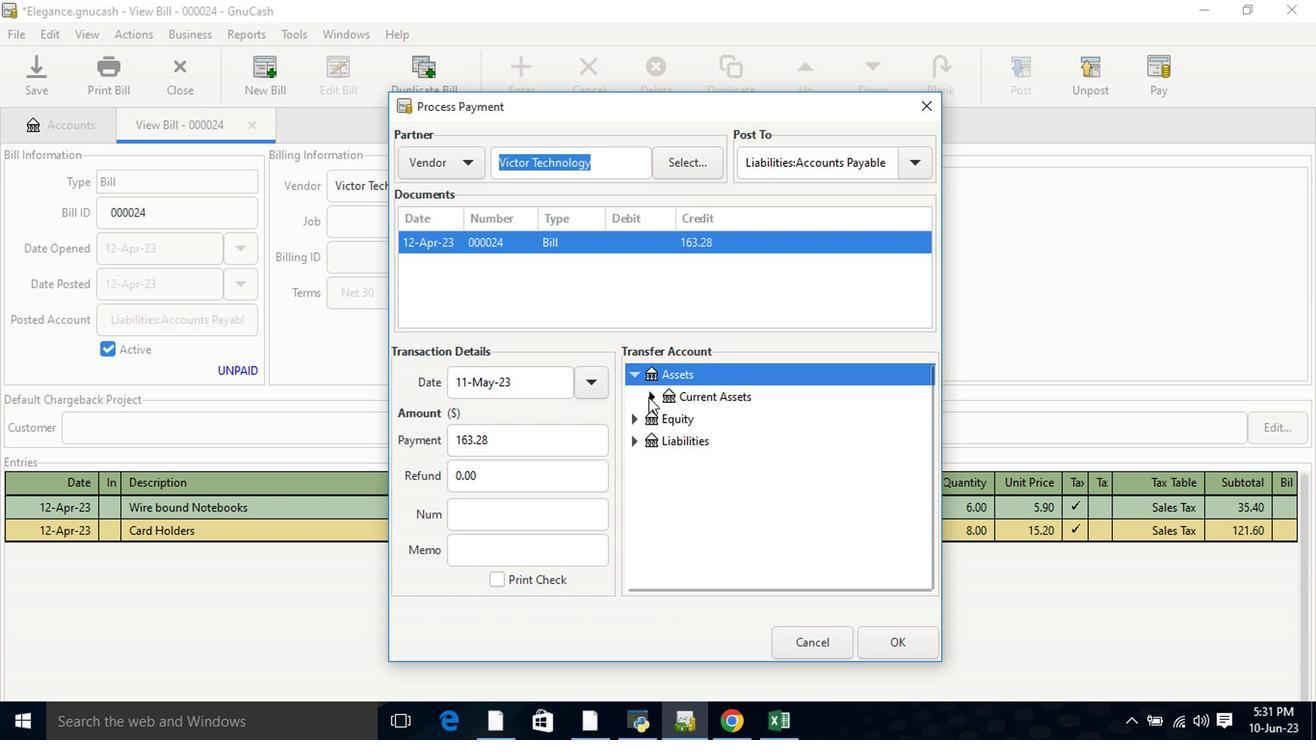 
Action: Mouse pressed left at (649, 398)
Screenshot: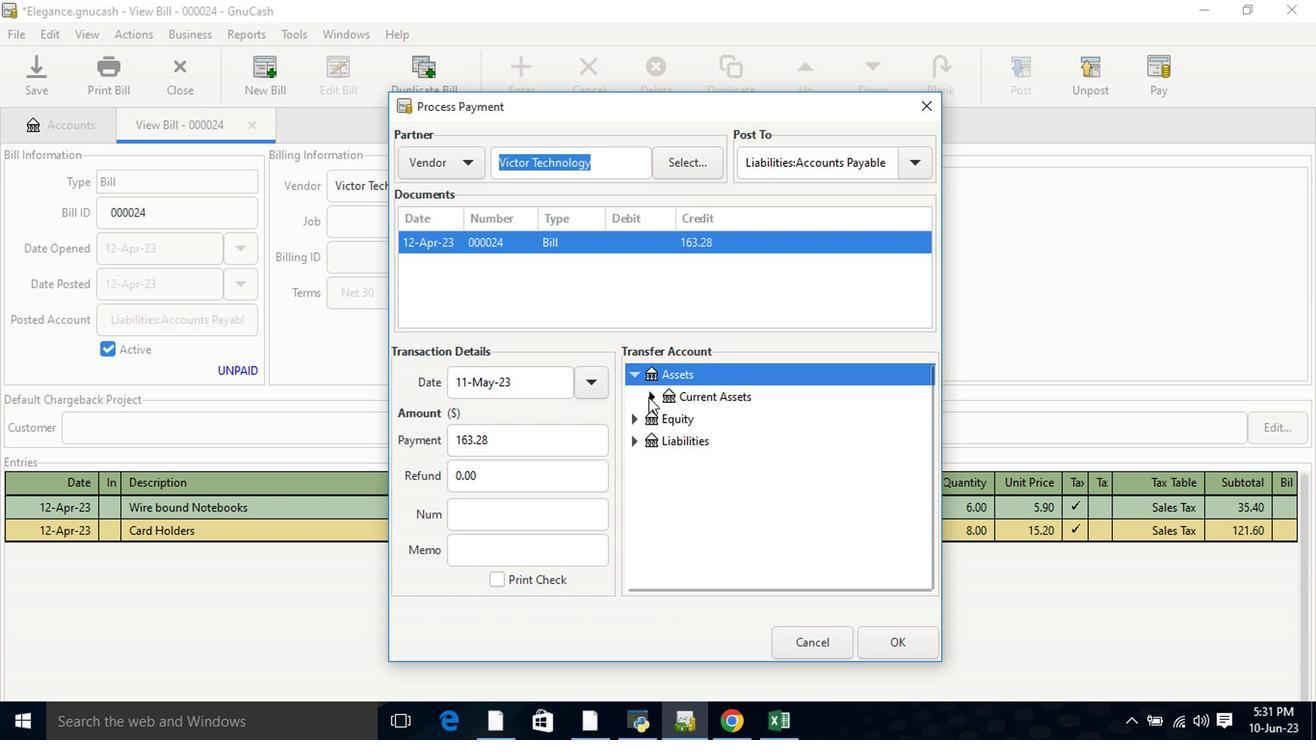 
Action: Mouse moved to (696, 414)
Screenshot: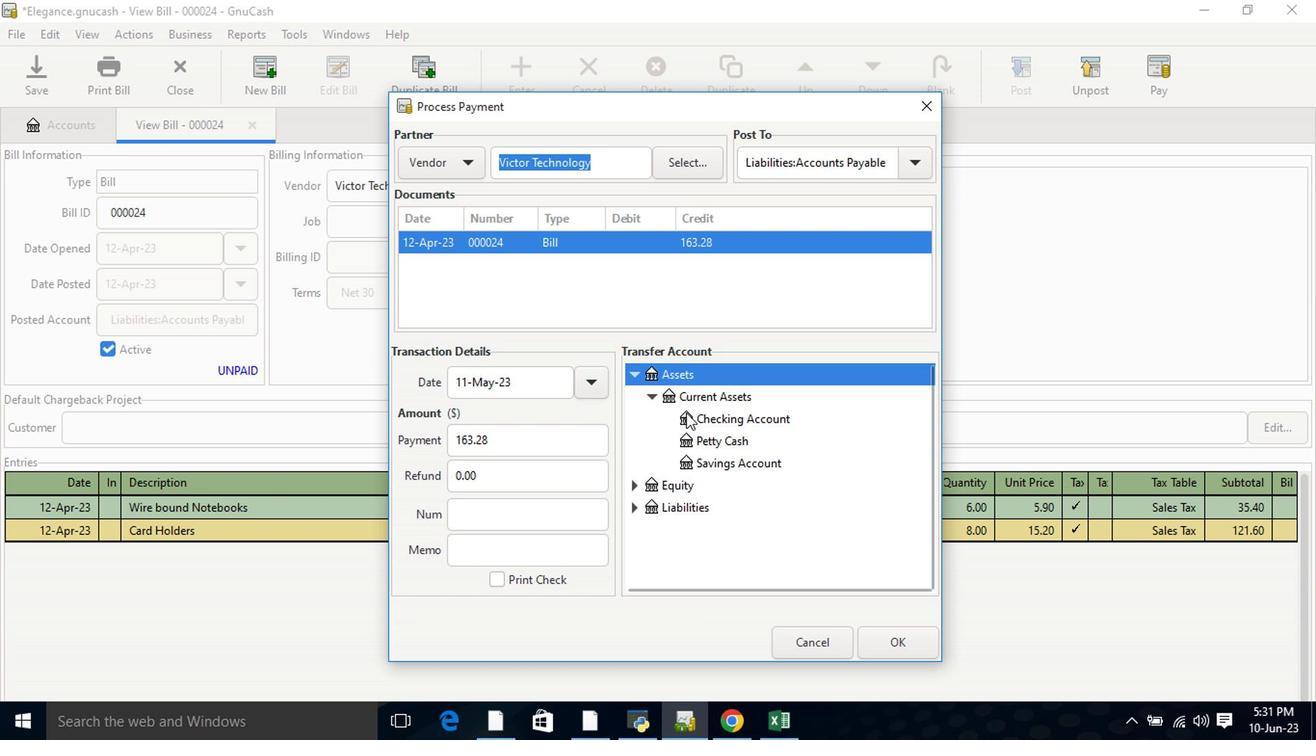 
Action: Mouse pressed left at (696, 414)
Screenshot: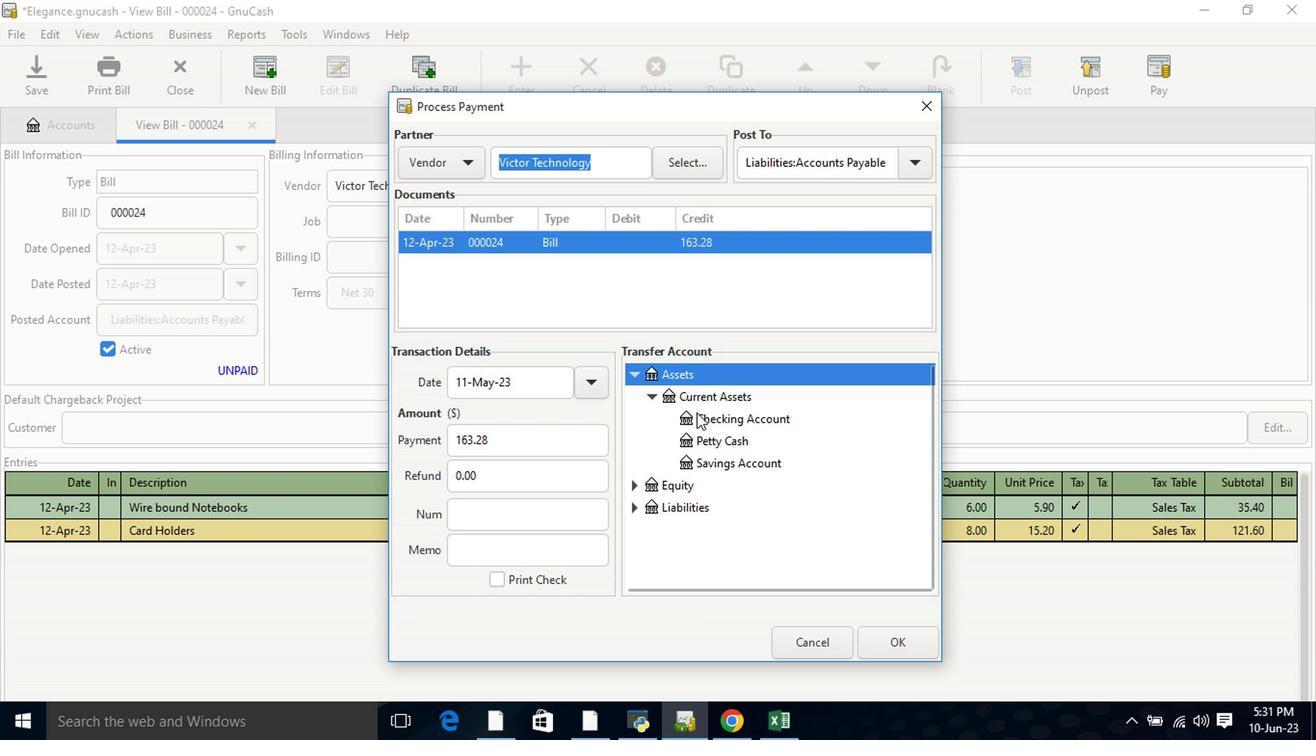 
Action: Mouse moved to (921, 643)
Screenshot: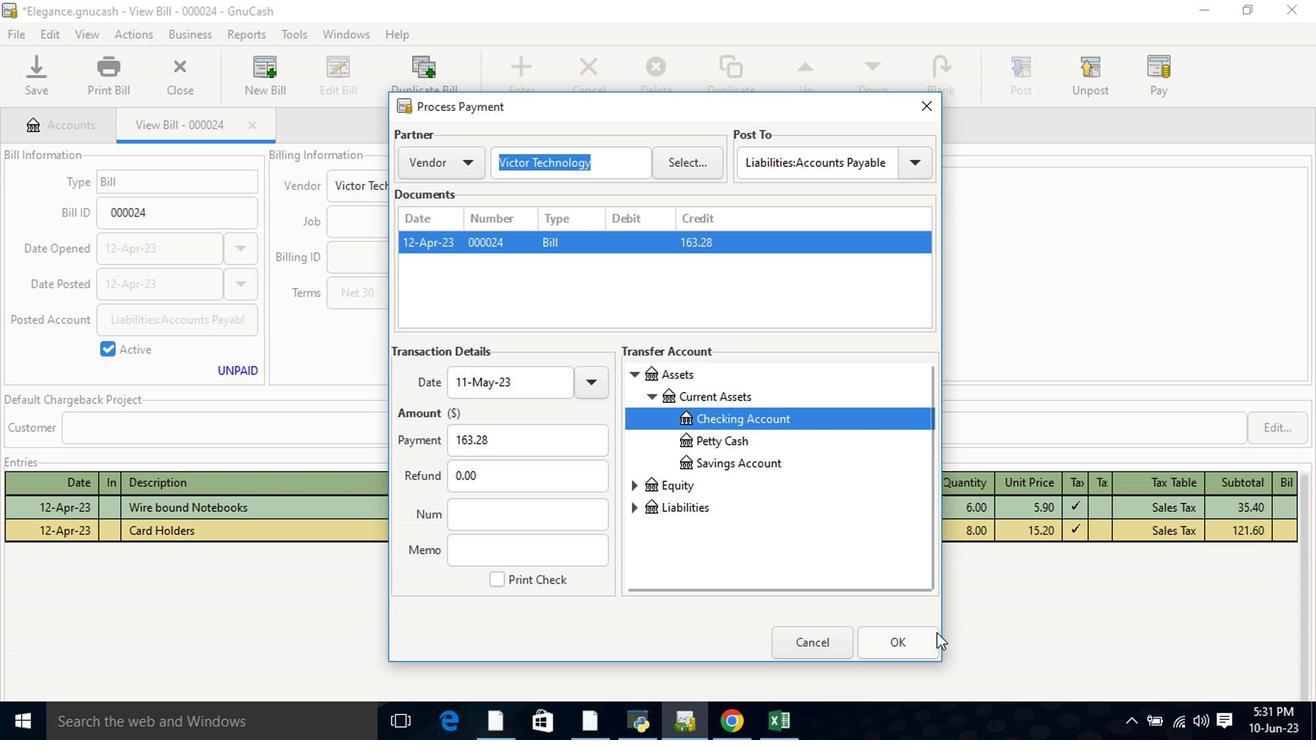 
Action: Mouse pressed left at (921, 643)
Screenshot: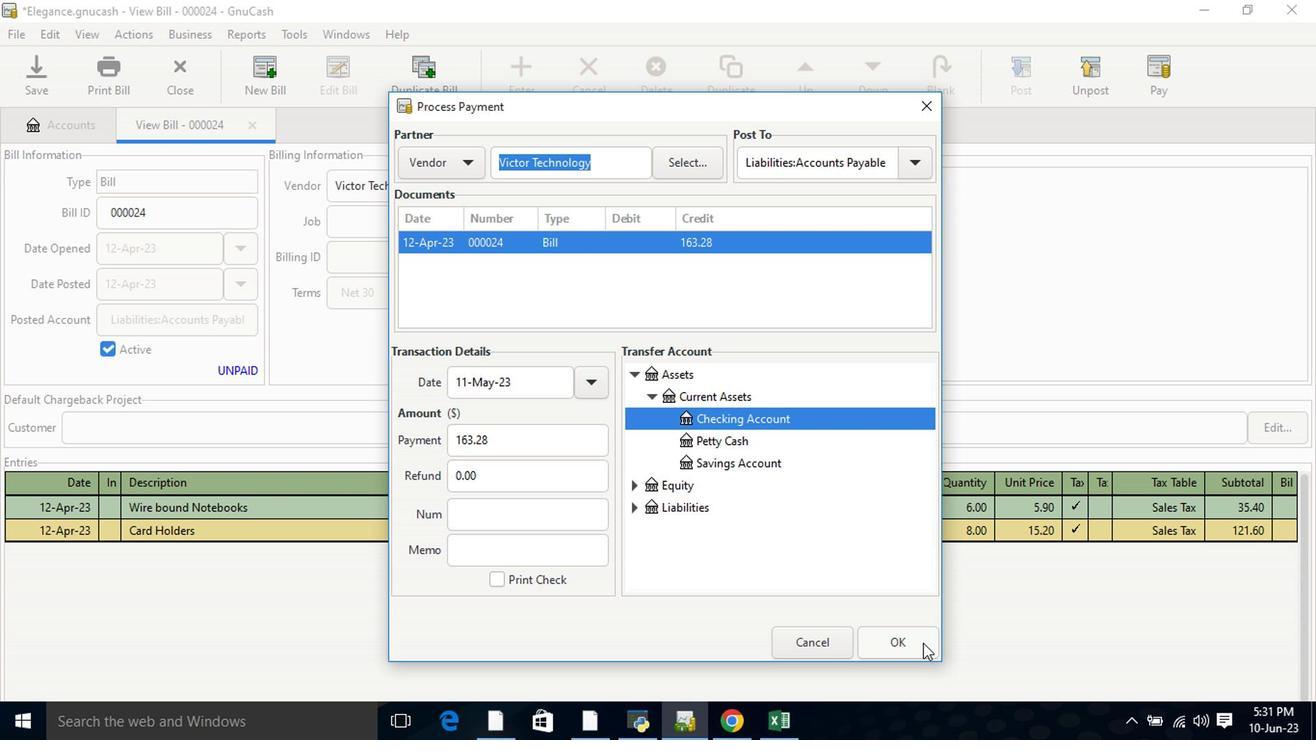 
Action: Mouse moved to (98, 71)
Screenshot: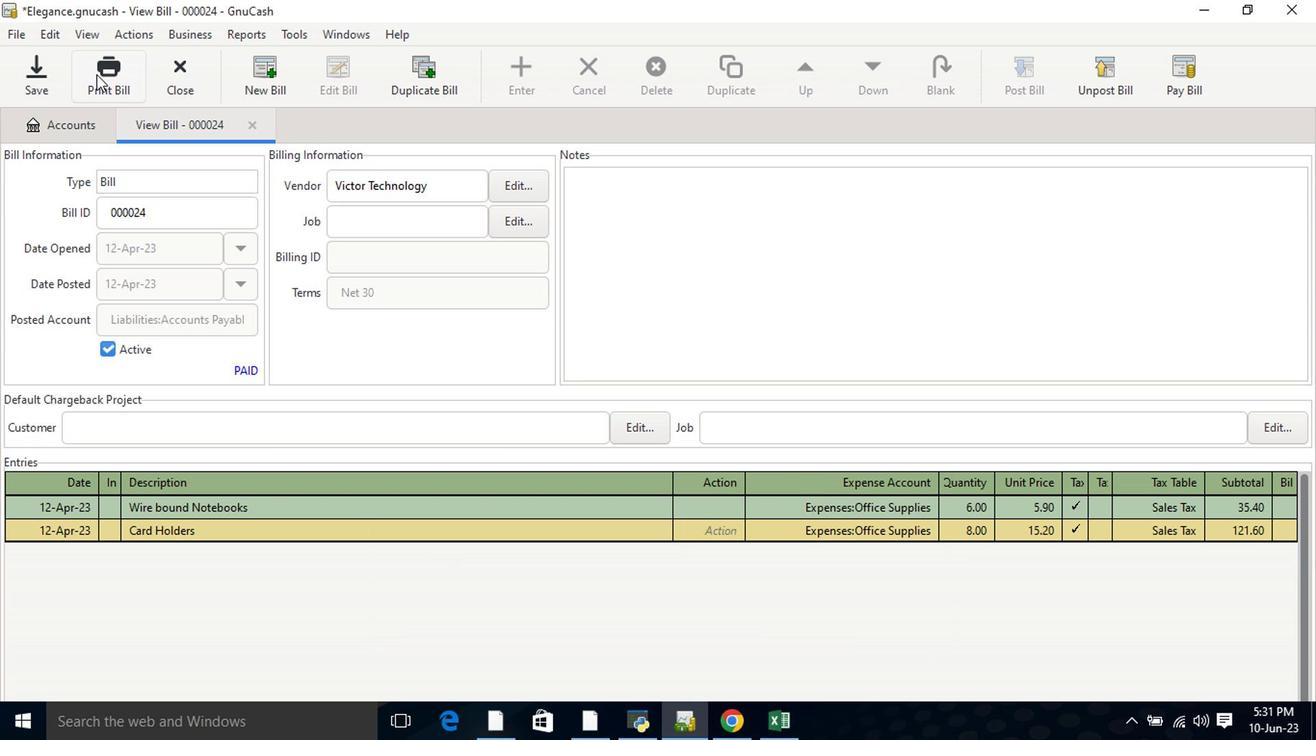 
Action: Mouse pressed left at (98, 71)
Screenshot: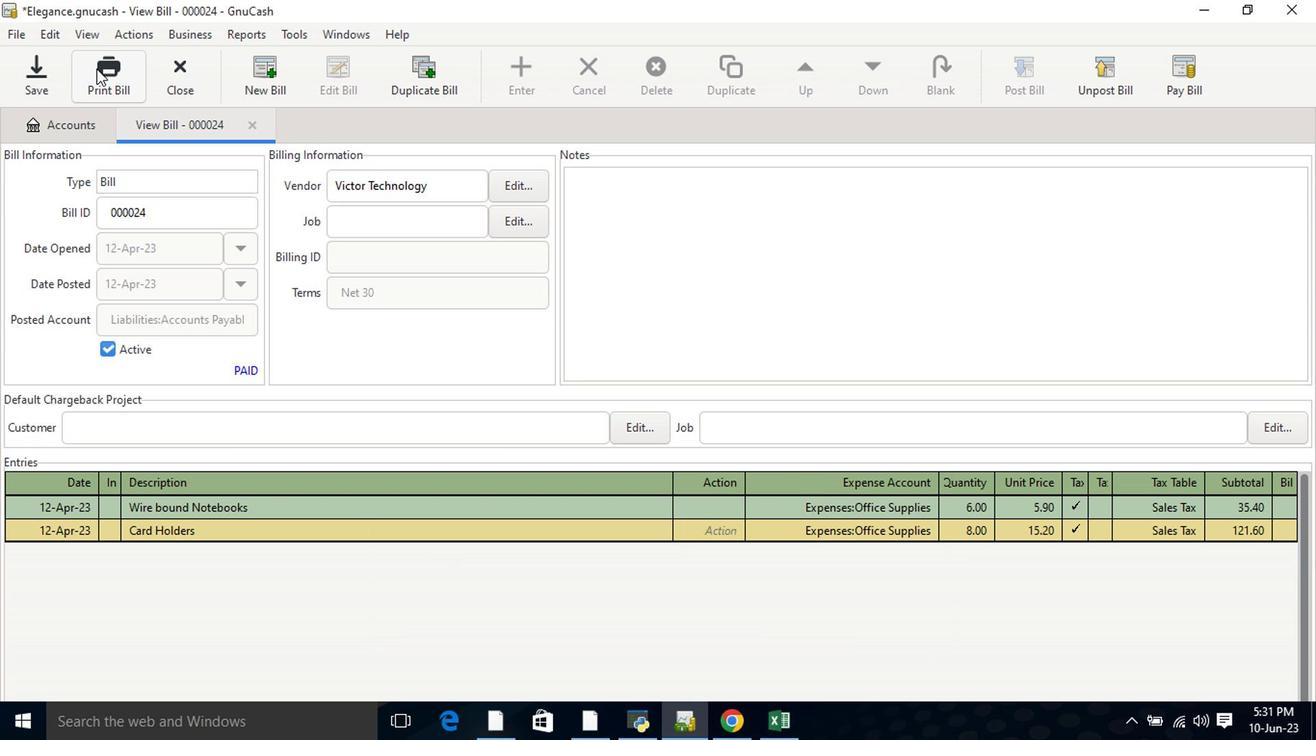 
Action: Mouse moved to (454, 561)
Screenshot: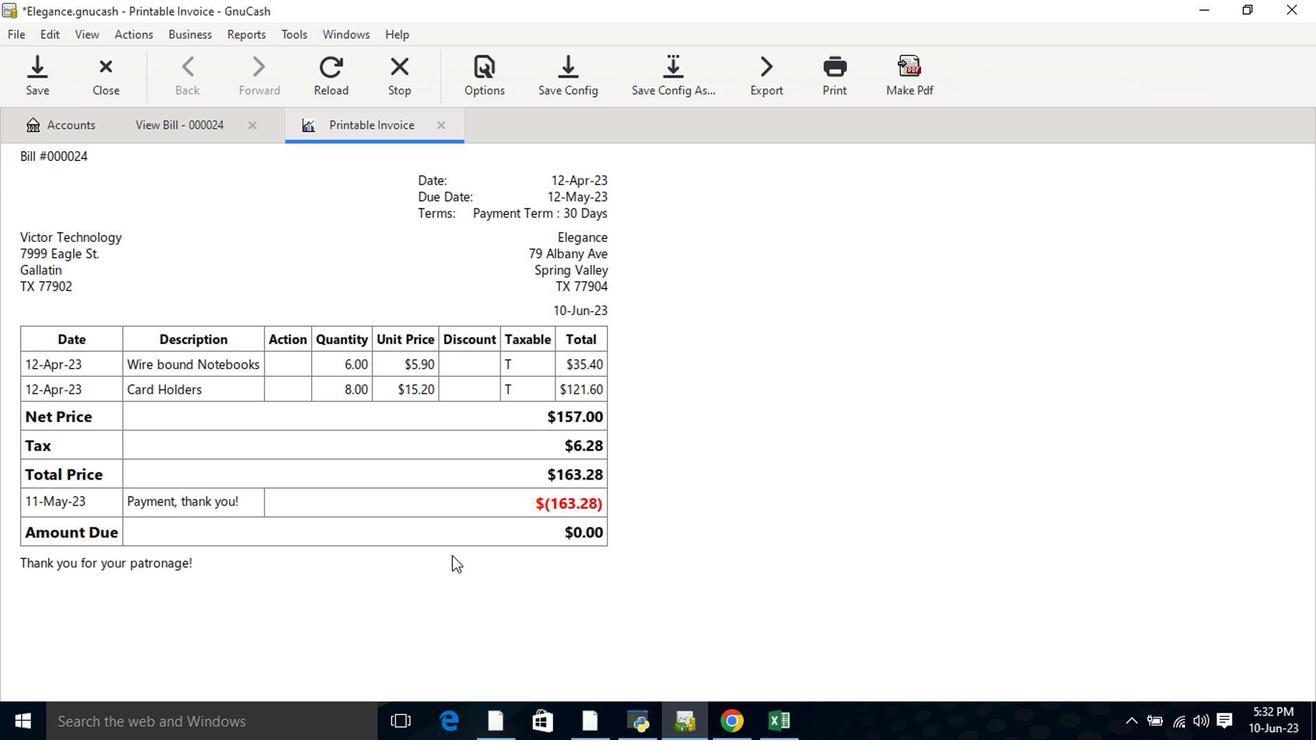 
